 Task: Research Airbnb options in Dishna, Egypt from 1st December, 2023 to 9th December, 2023 for 6 adults.3 bedrooms having 3 beds and 3 bathrooms. Property type can be house. Look for 3 properties as per requirement.
Action: Mouse moved to (610, 142)
Screenshot: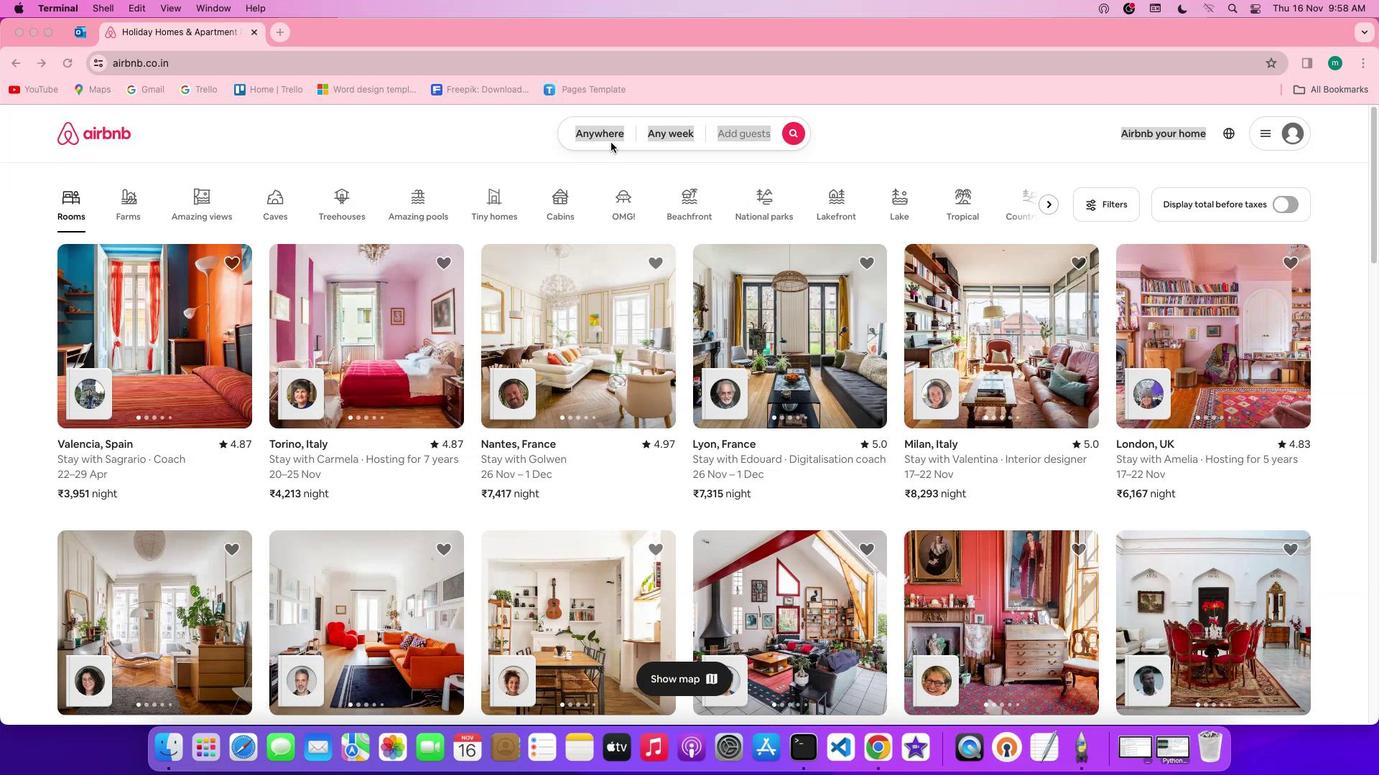 
Action: Mouse pressed left at (610, 142)
Screenshot: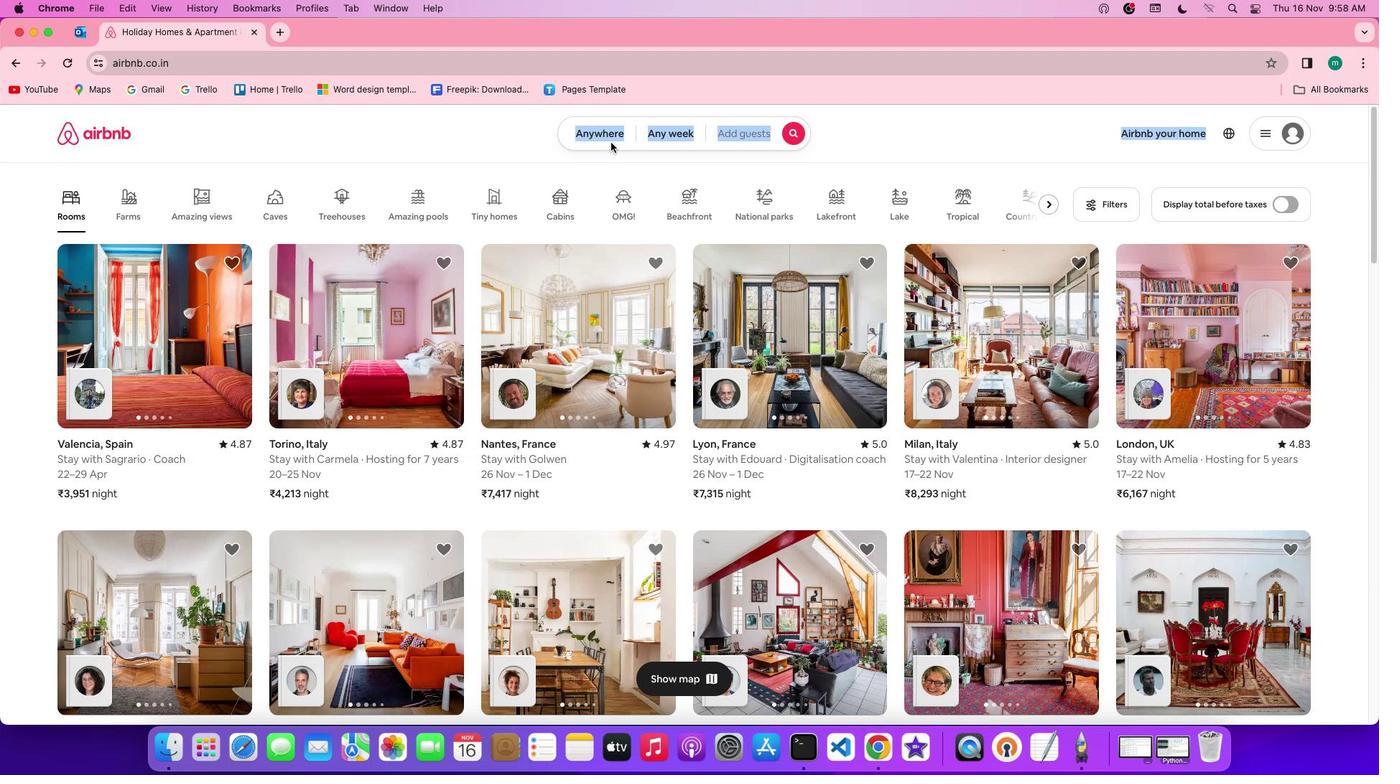 
Action: Mouse pressed left at (610, 142)
Screenshot: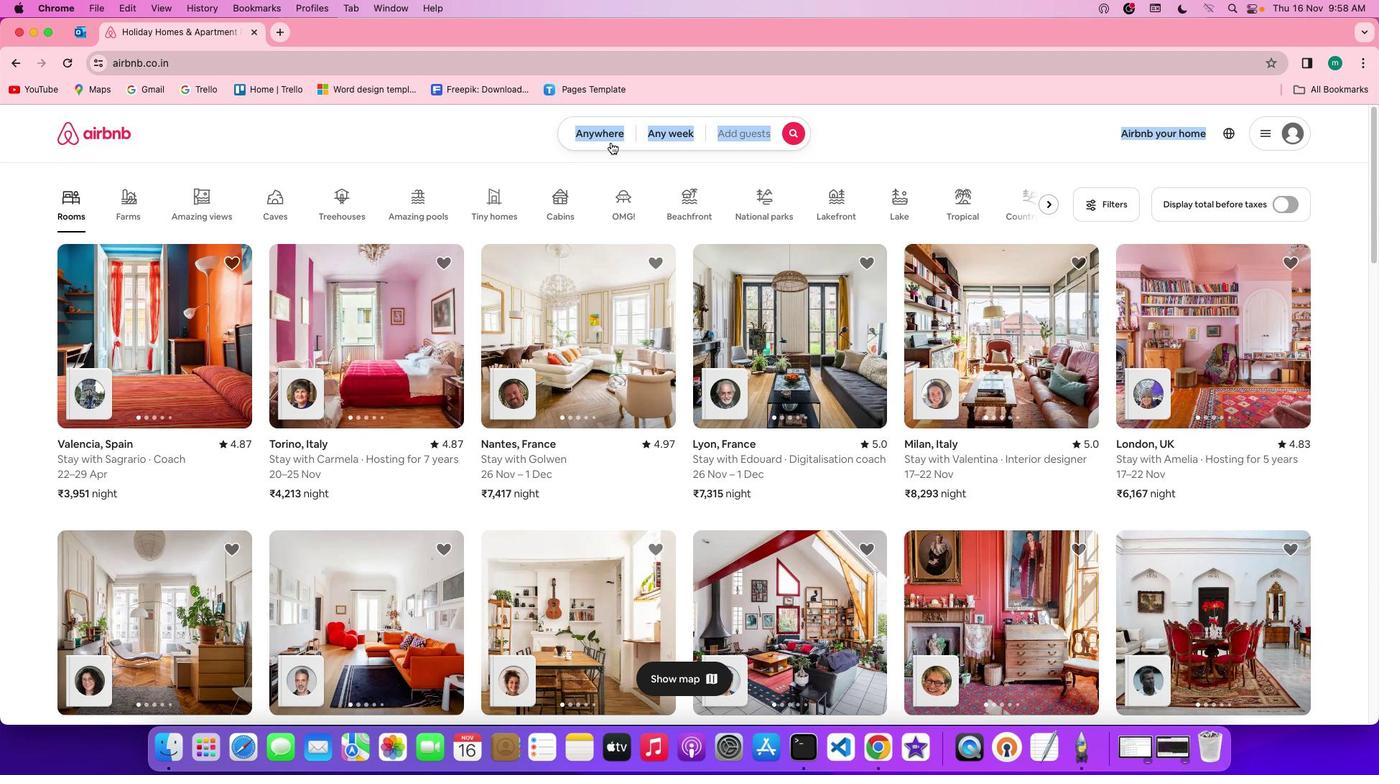
Action: Mouse moved to (553, 183)
Screenshot: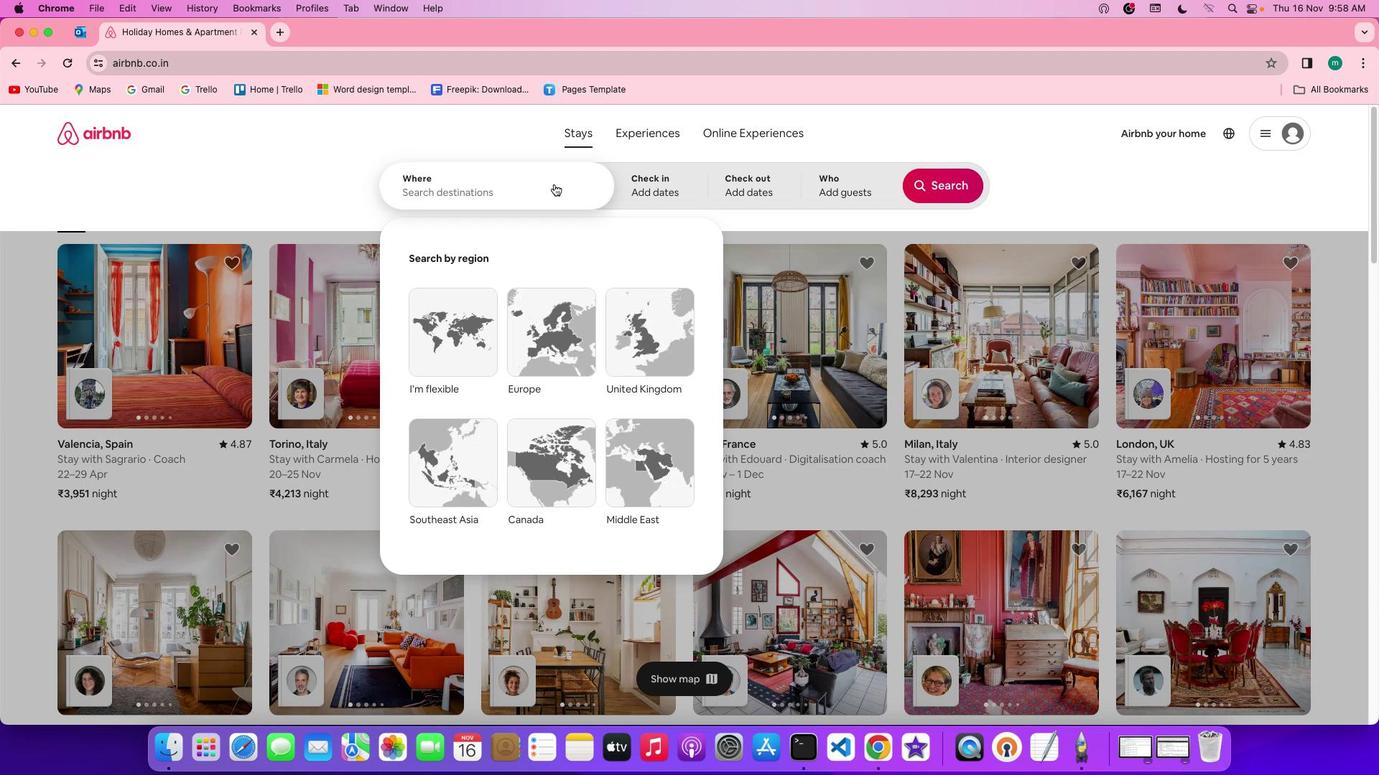
Action: Mouse pressed left at (553, 183)
Screenshot: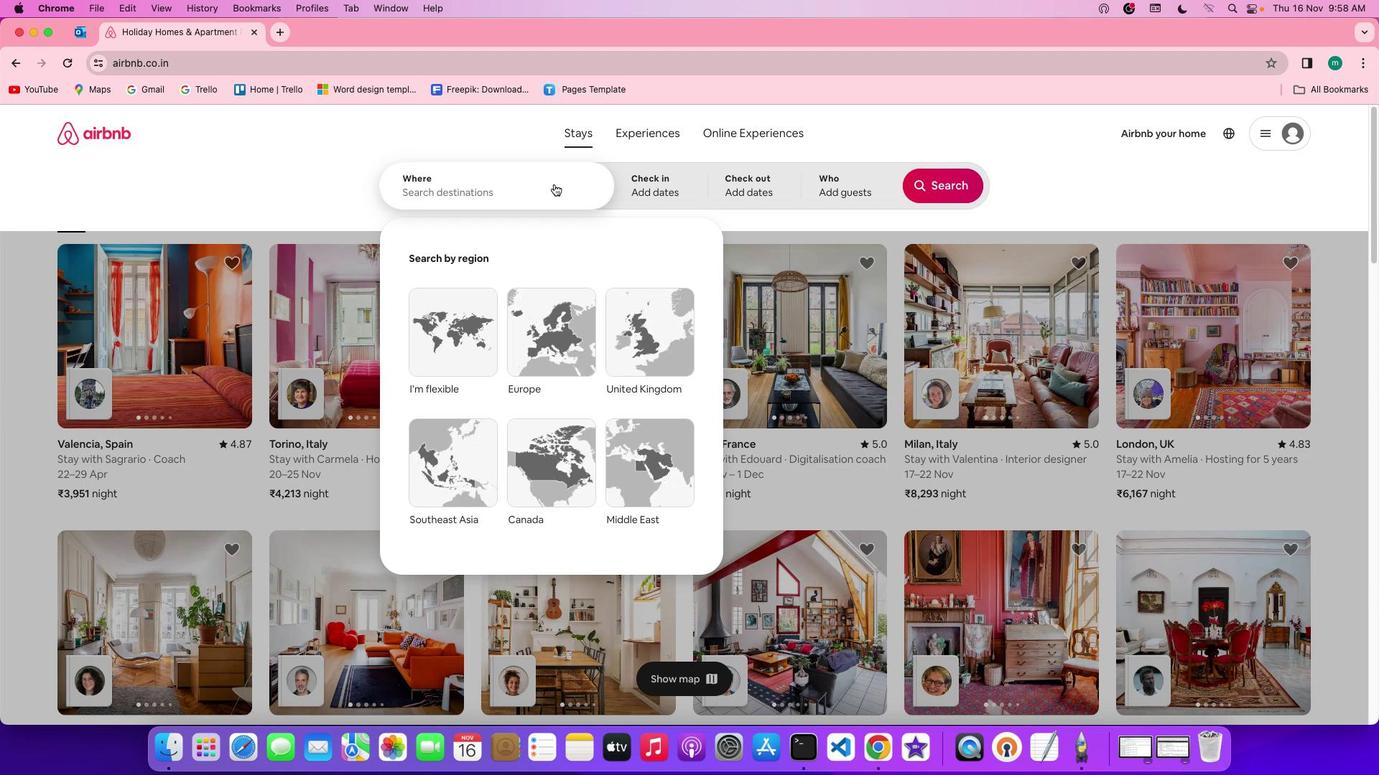 
Action: Key pressed Key.shift'D''i''s''h''n''a'','Key.spaceKey.shift'E''g''y''p''t'
Screenshot: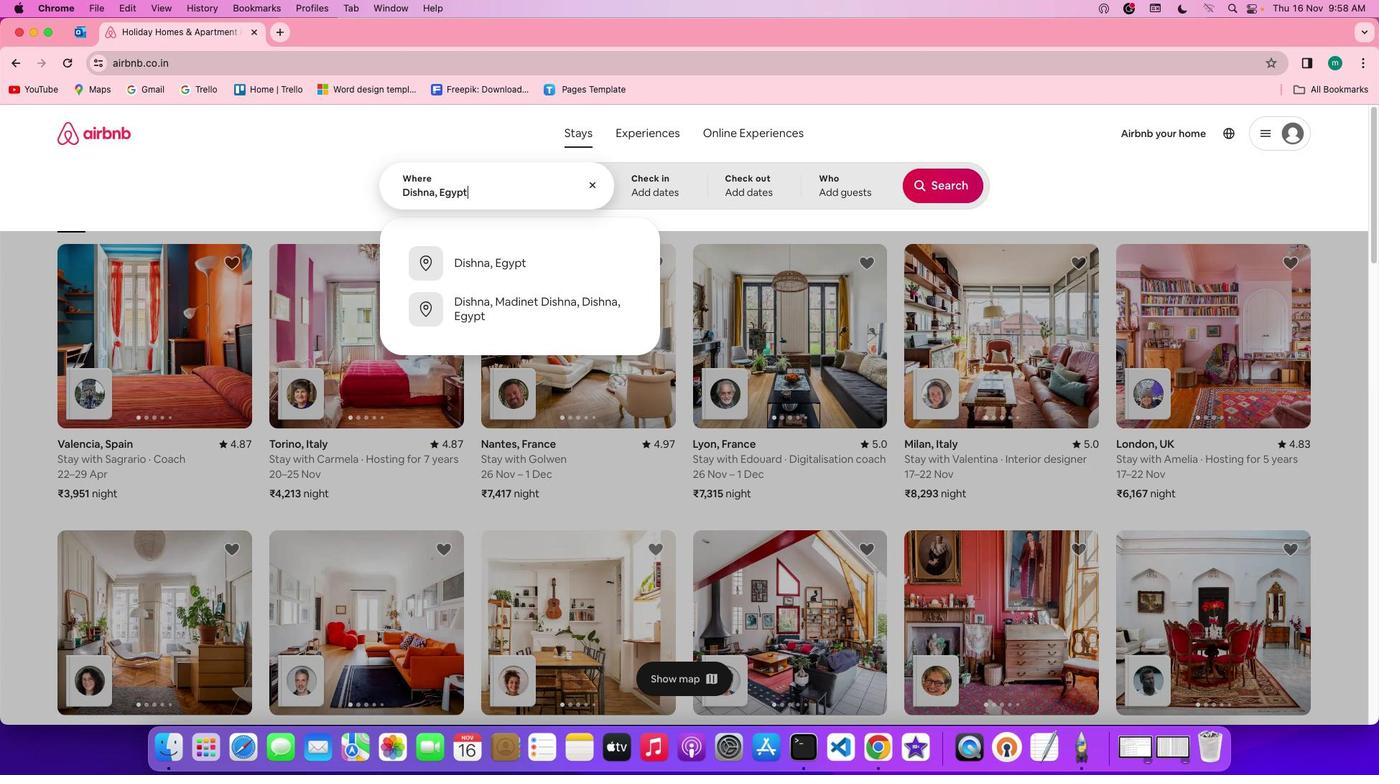 
Action: Mouse moved to (668, 189)
Screenshot: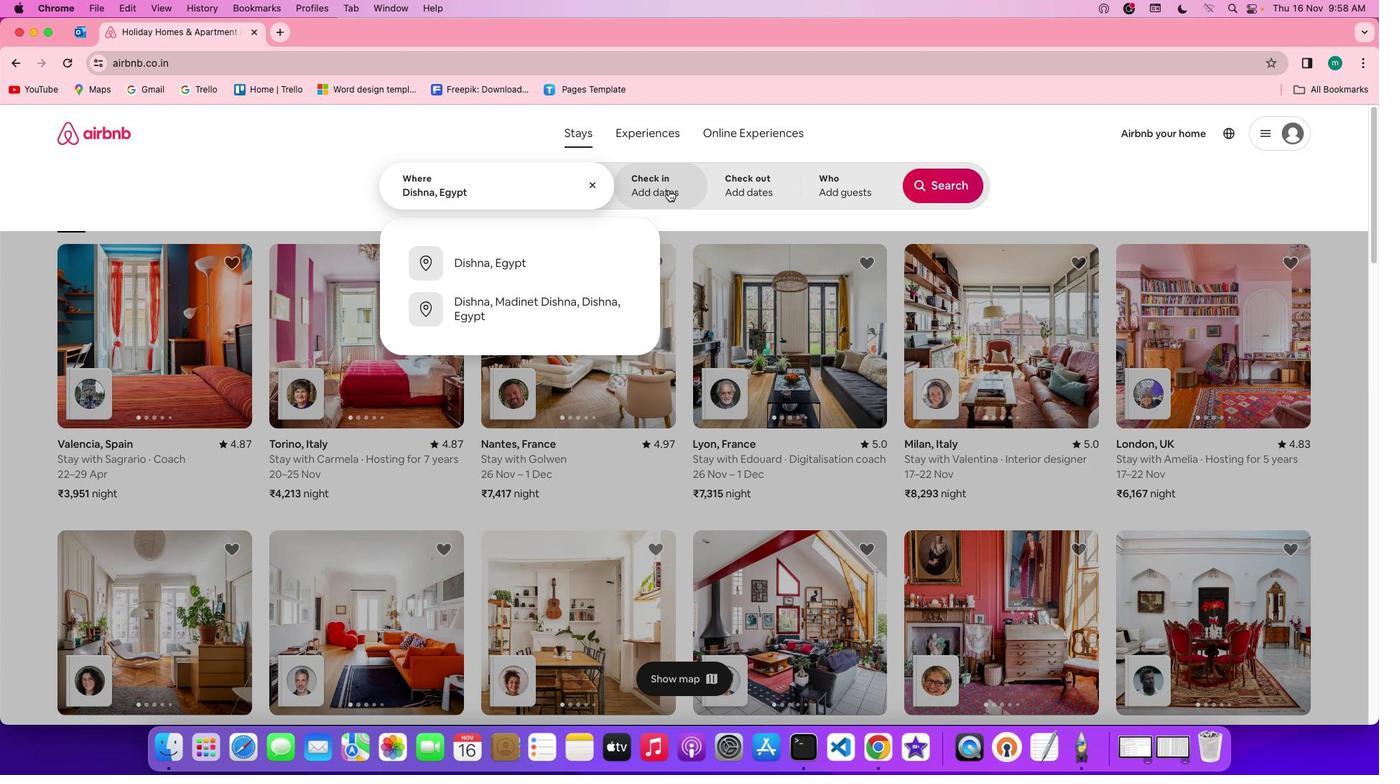 
Action: Mouse pressed left at (668, 189)
Screenshot: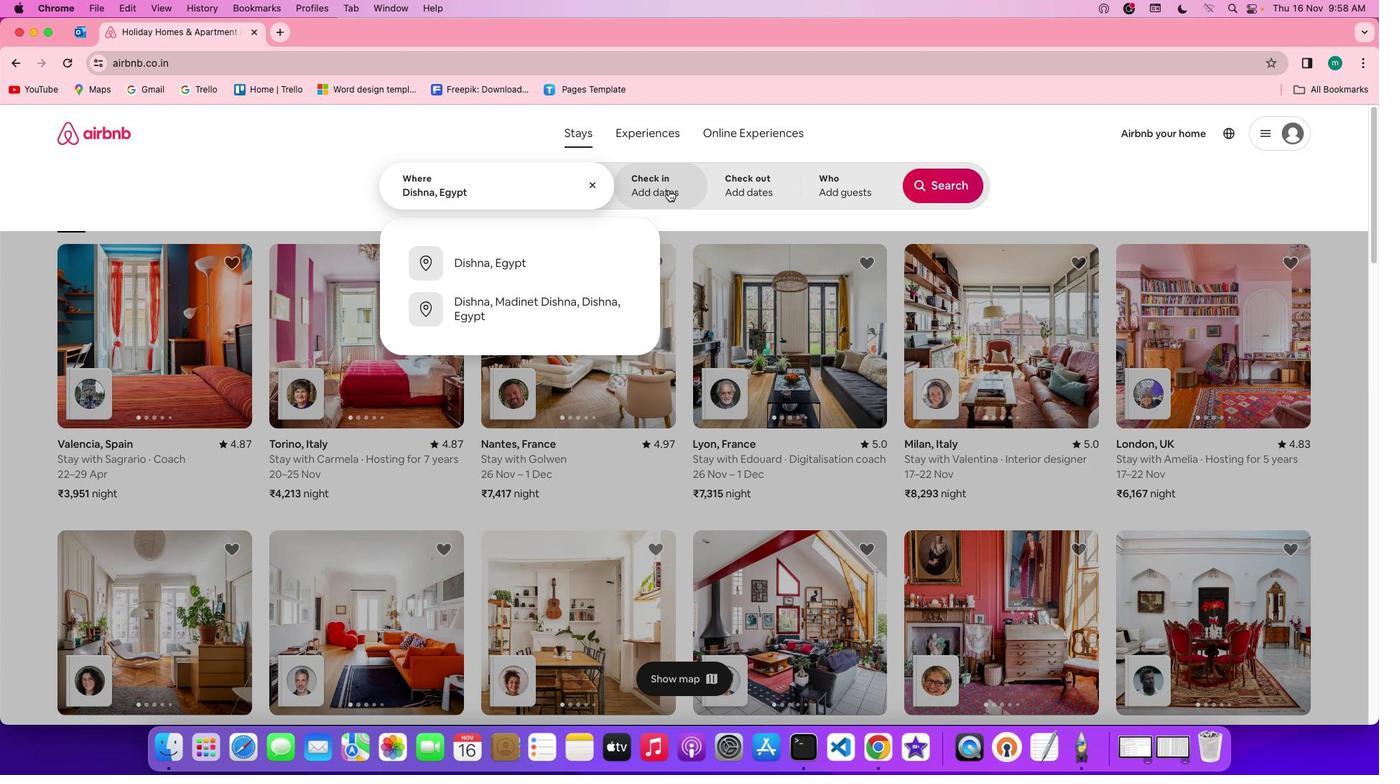 
Action: Mouse moved to (896, 359)
Screenshot: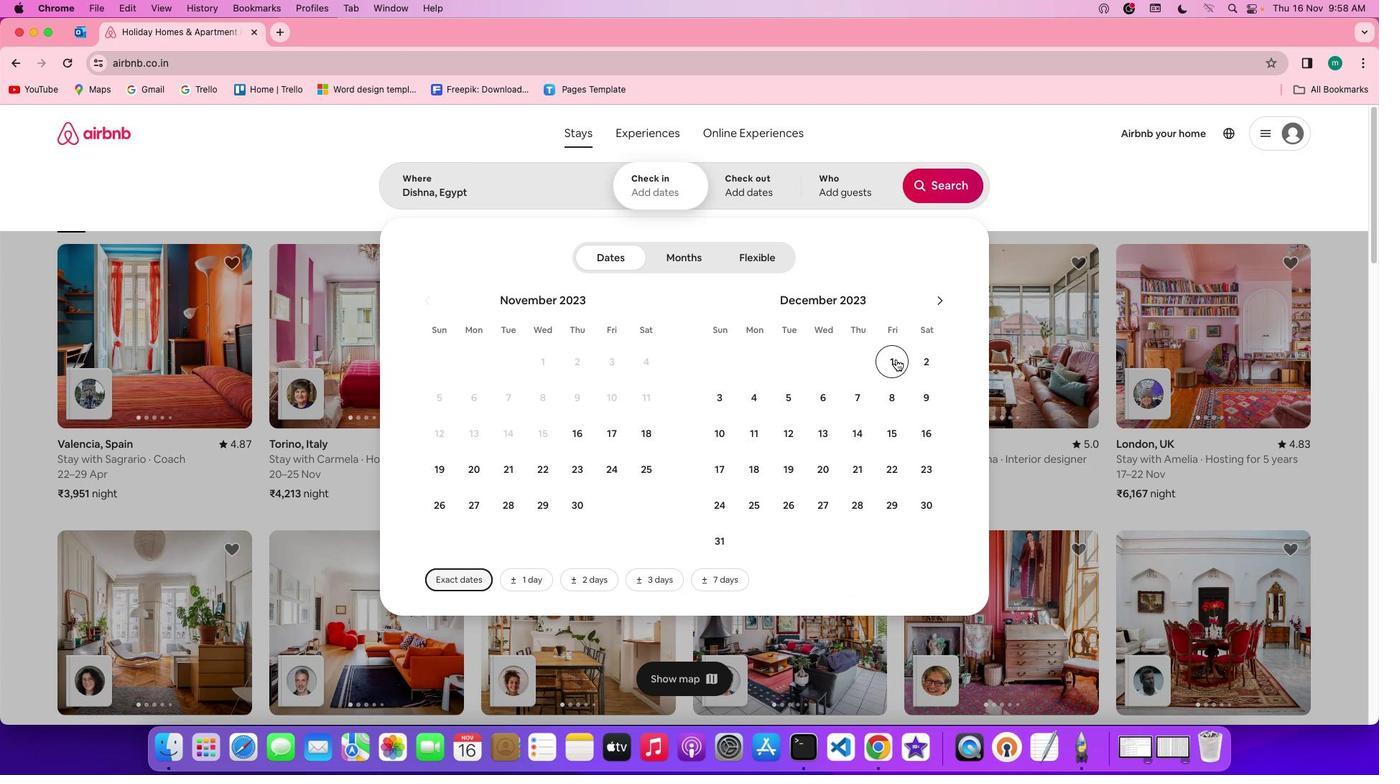 
Action: Mouse pressed left at (896, 359)
Screenshot: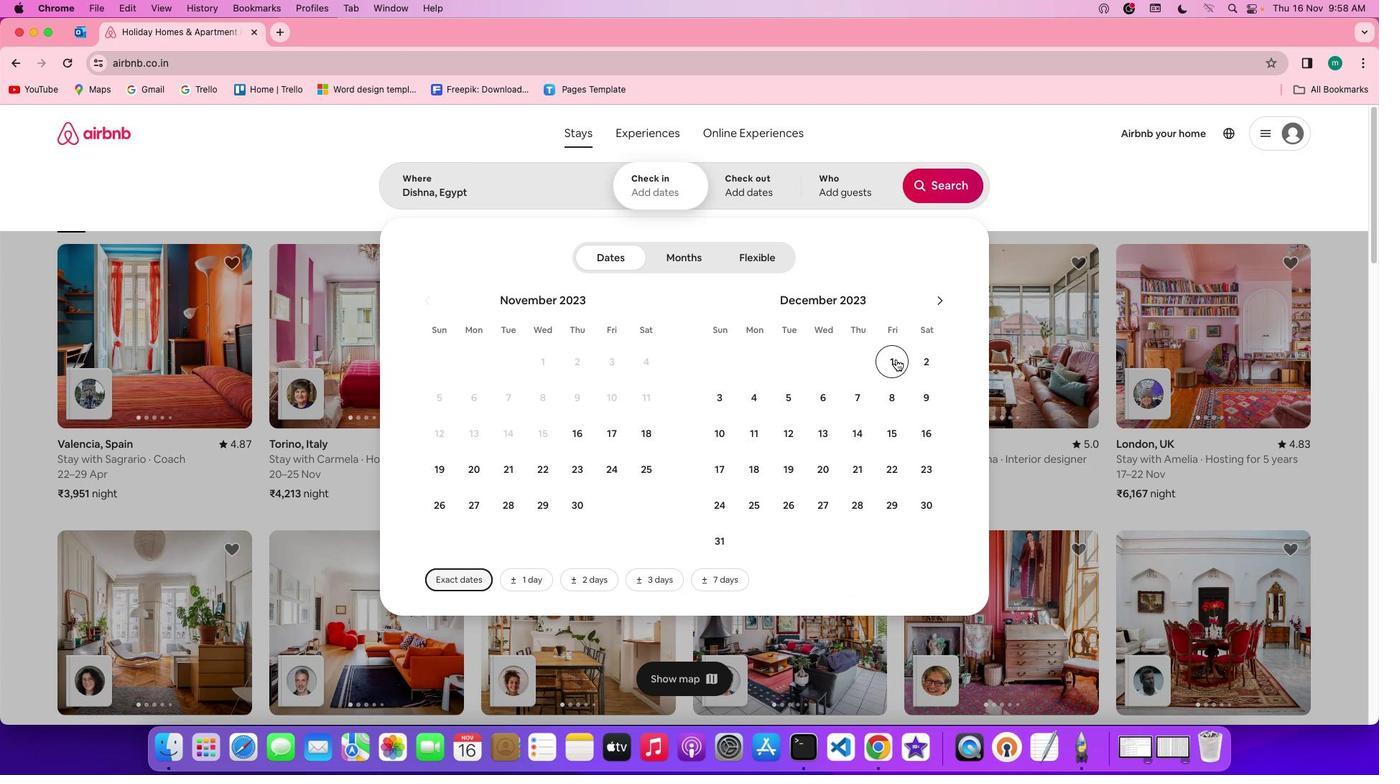 
Action: Mouse moved to (913, 401)
Screenshot: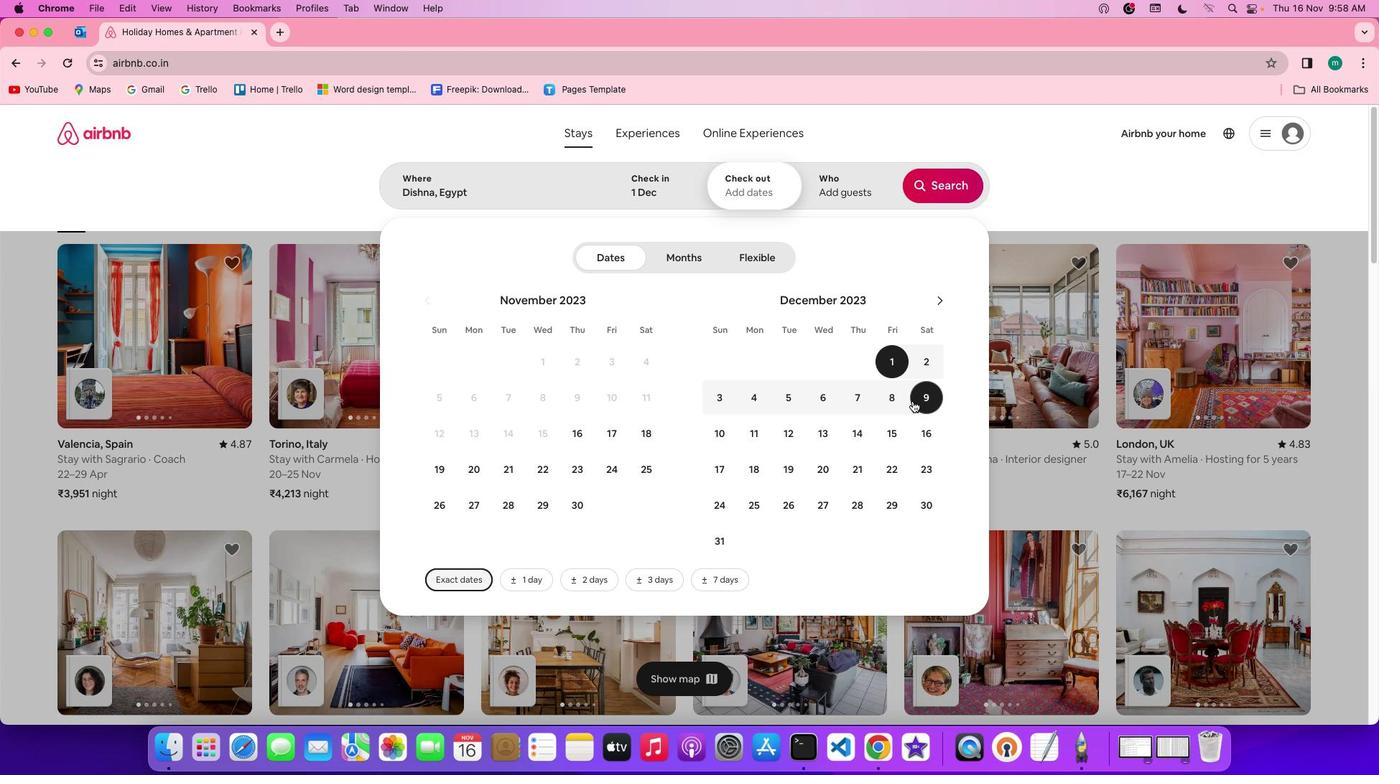 
Action: Mouse pressed left at (913, 401)
Screenshot: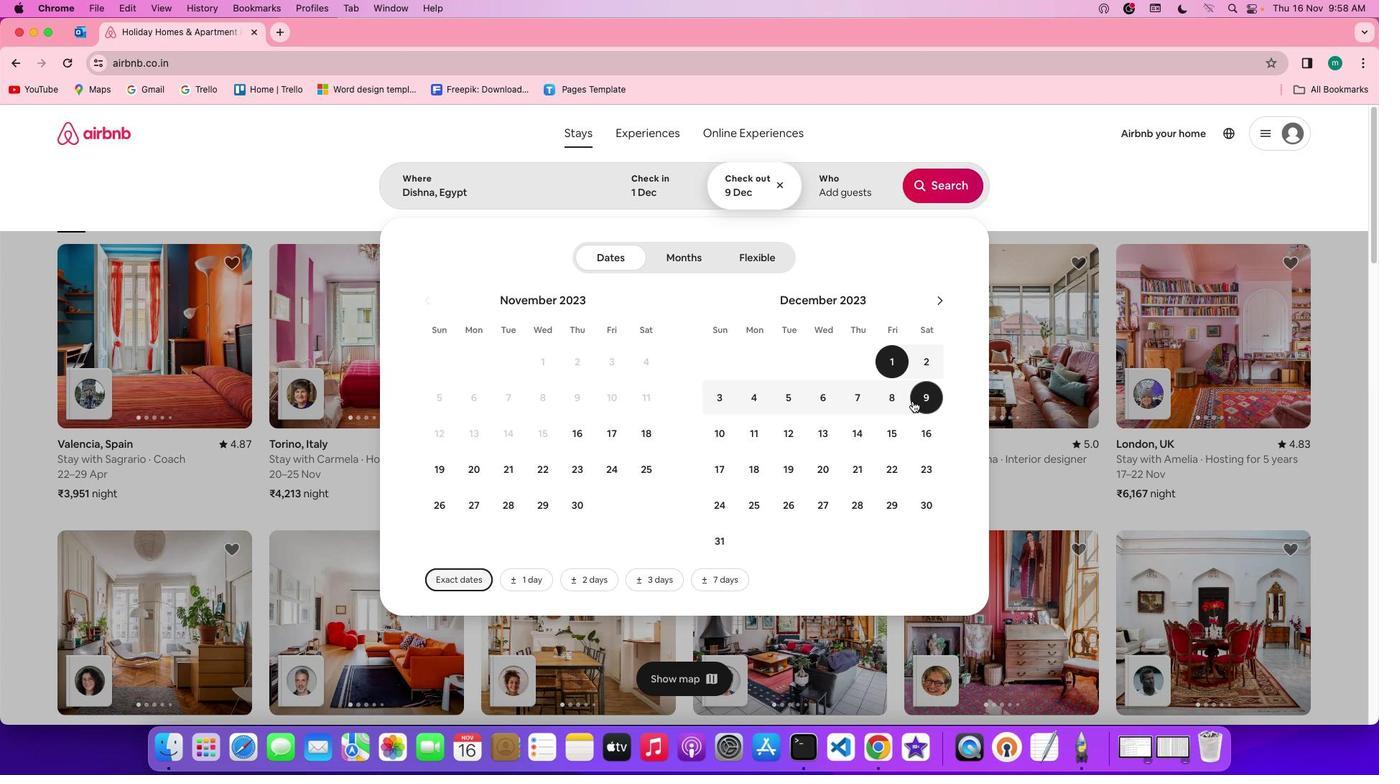 
Action: Mouse moved to (866, 196)
Screenshot: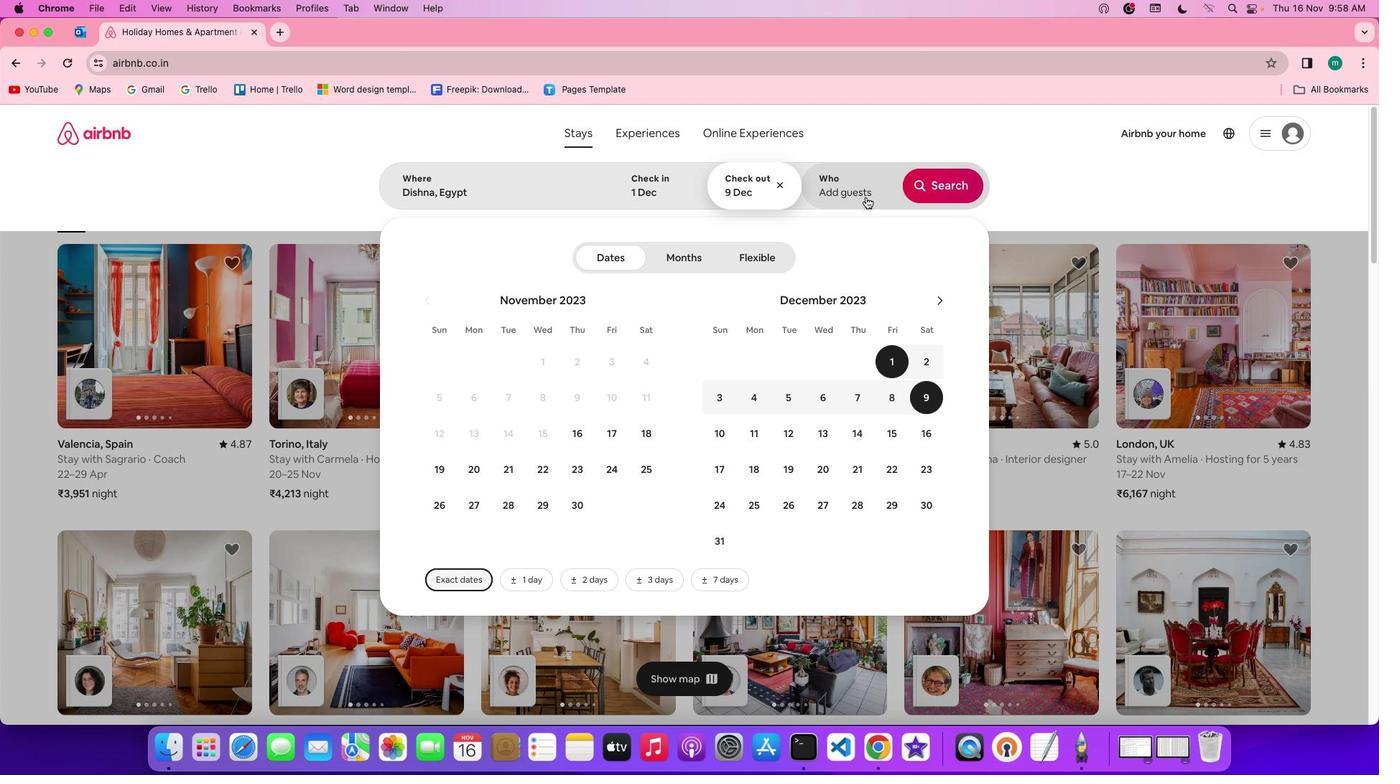 
Action: Mouse pressed left at (866, 196)
Screenshot: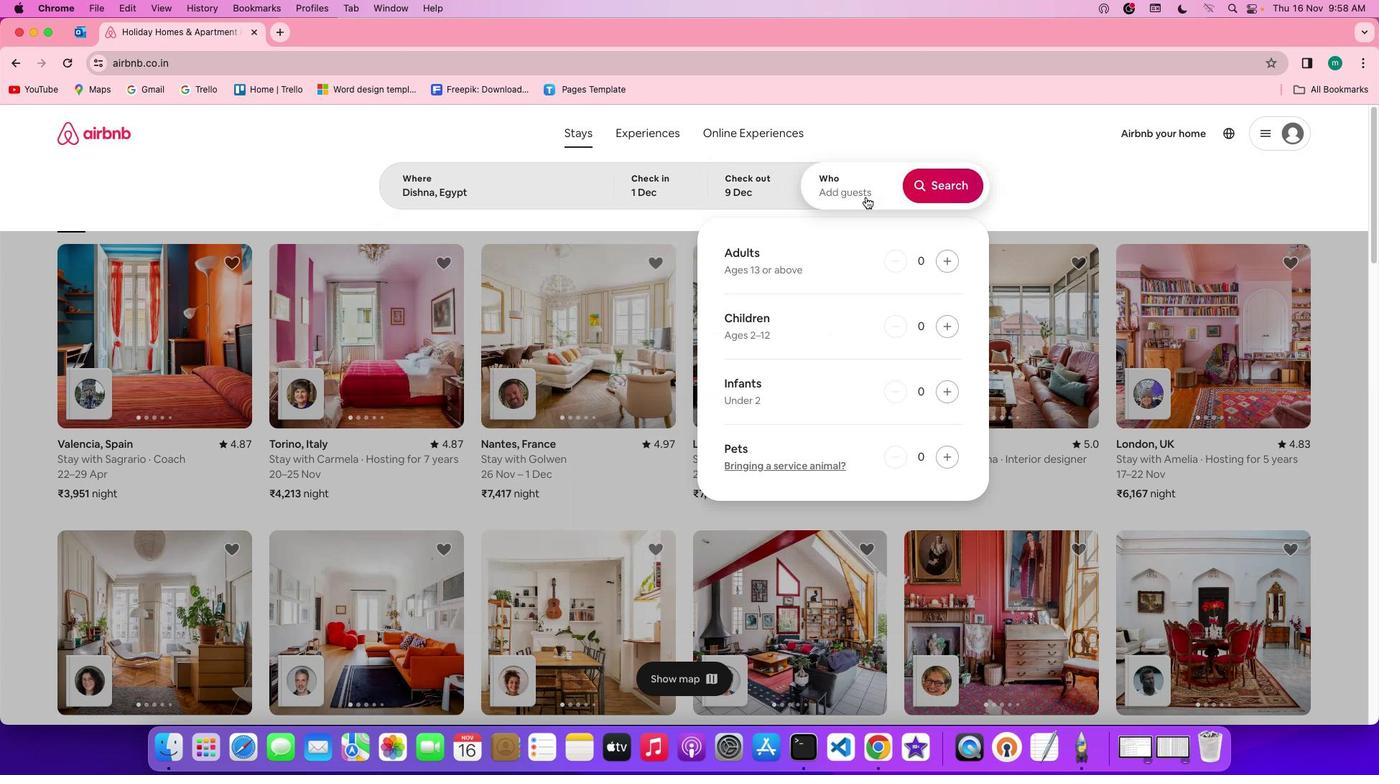 
Action: Mouse moved to (950, 269)
Screenshot: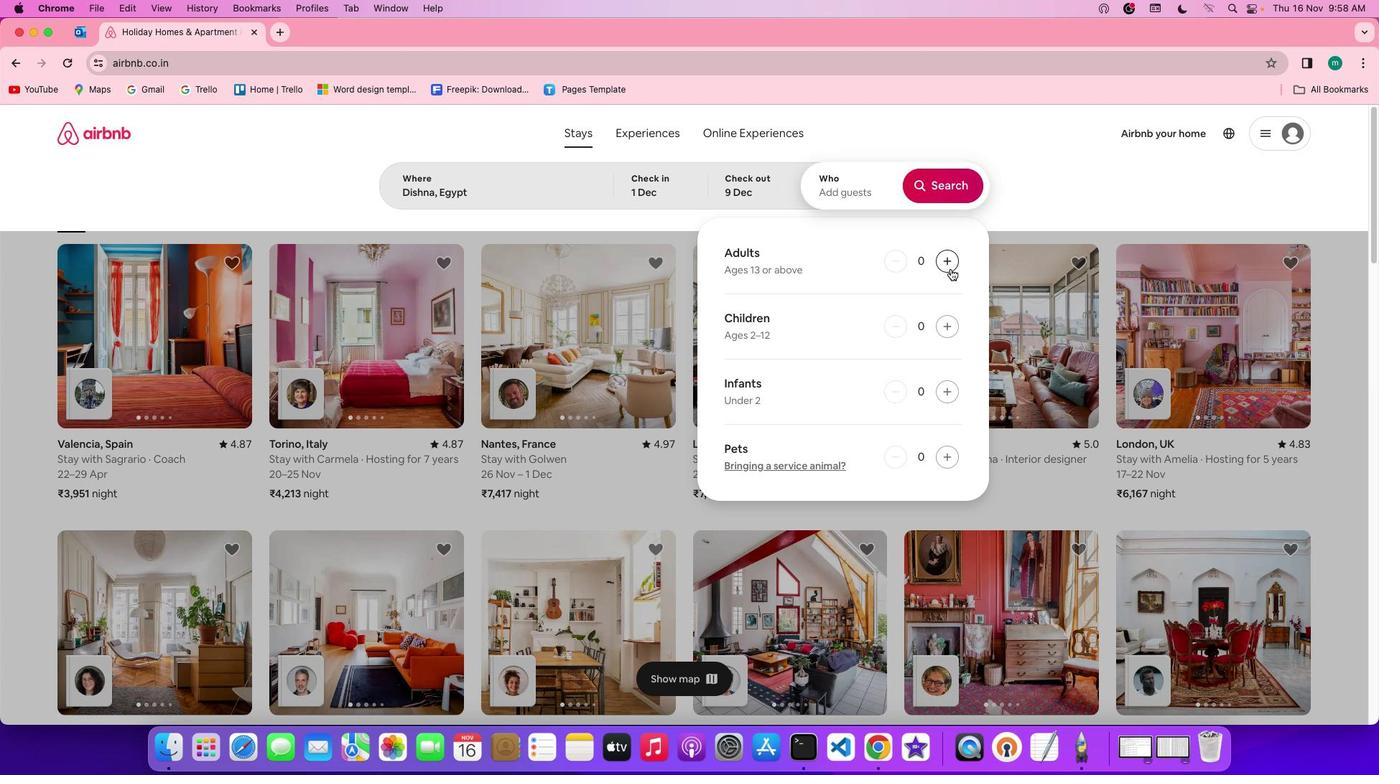 
Action: Mouse pressed left at (950, 269)
Screenshot: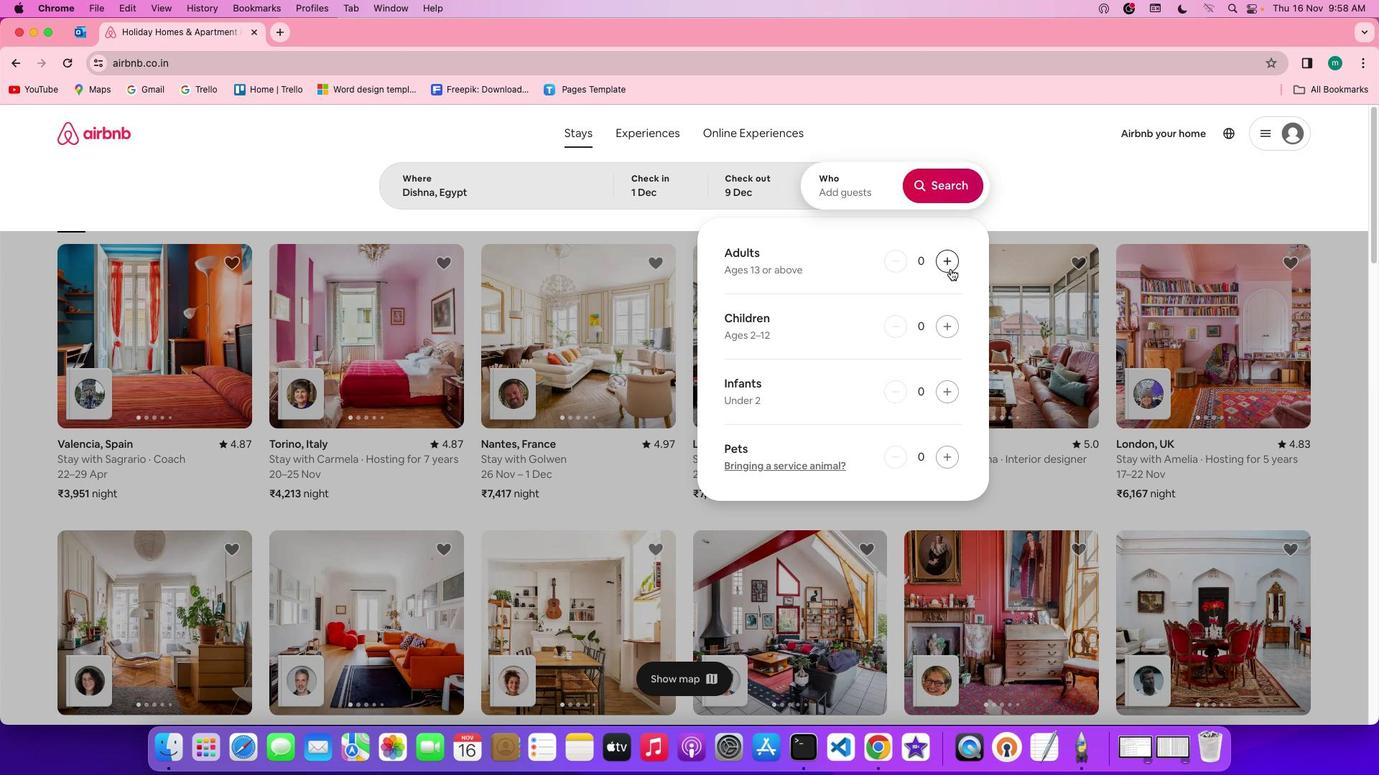 
Action: Mouse pressed left at (950, 269)
Screenshot: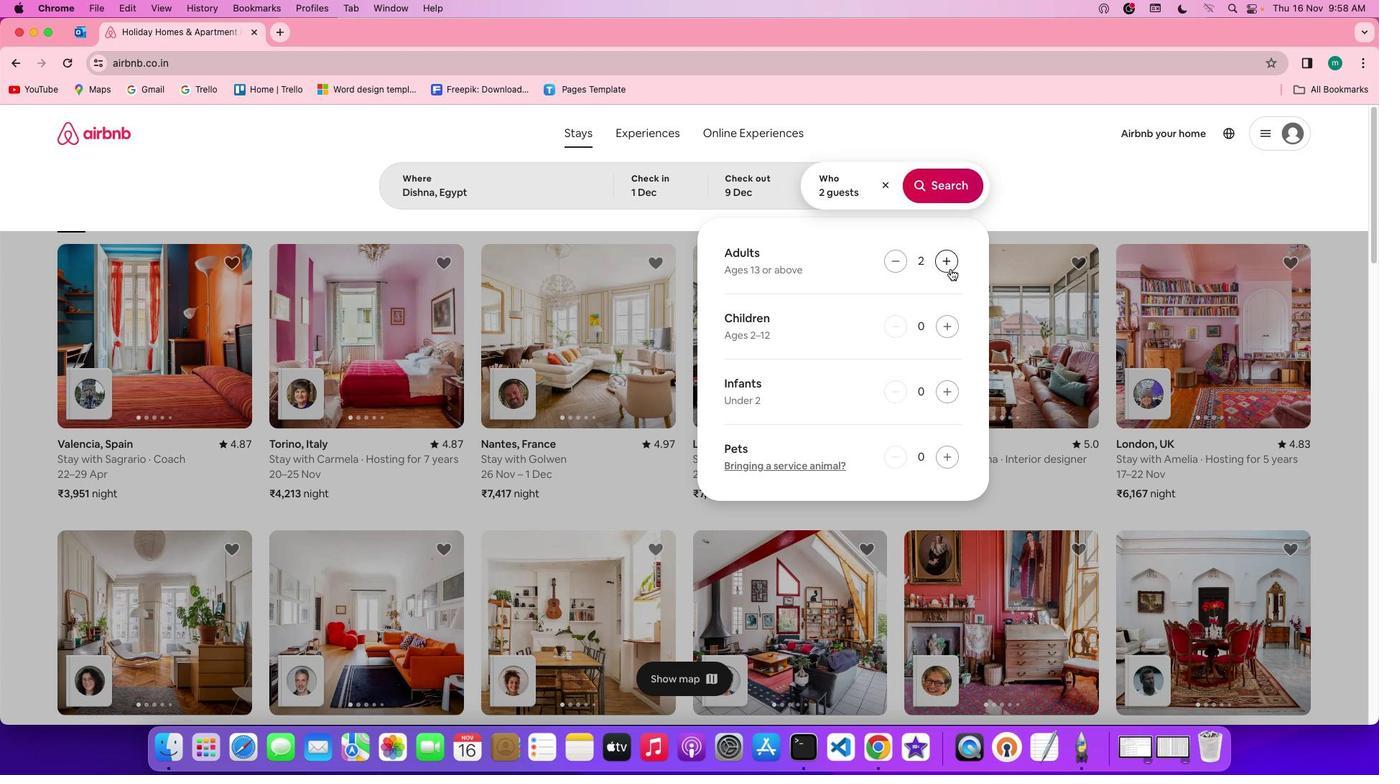 
Action: Mouse pressed left at (950, 269)
Screenshot: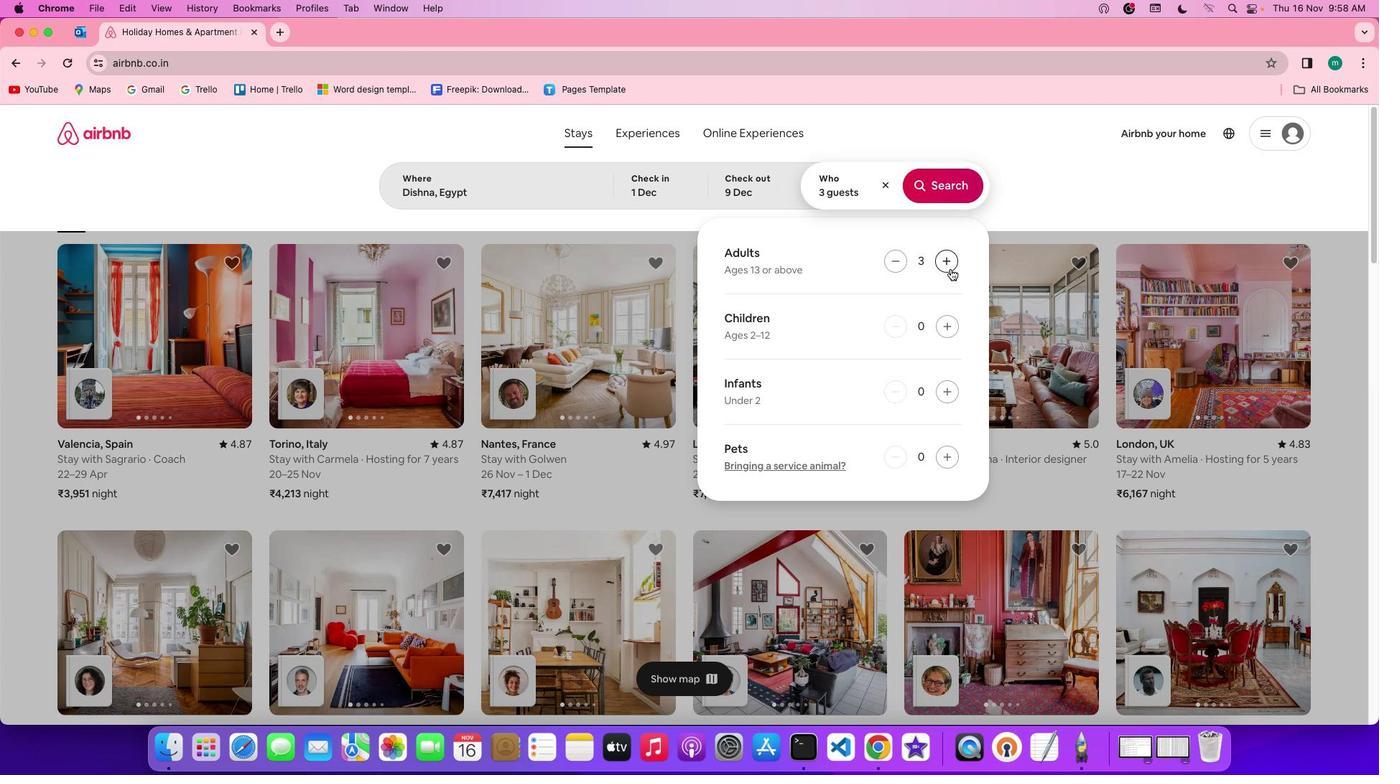 
Action: Mouse moved to (950, 258)
Screenshot: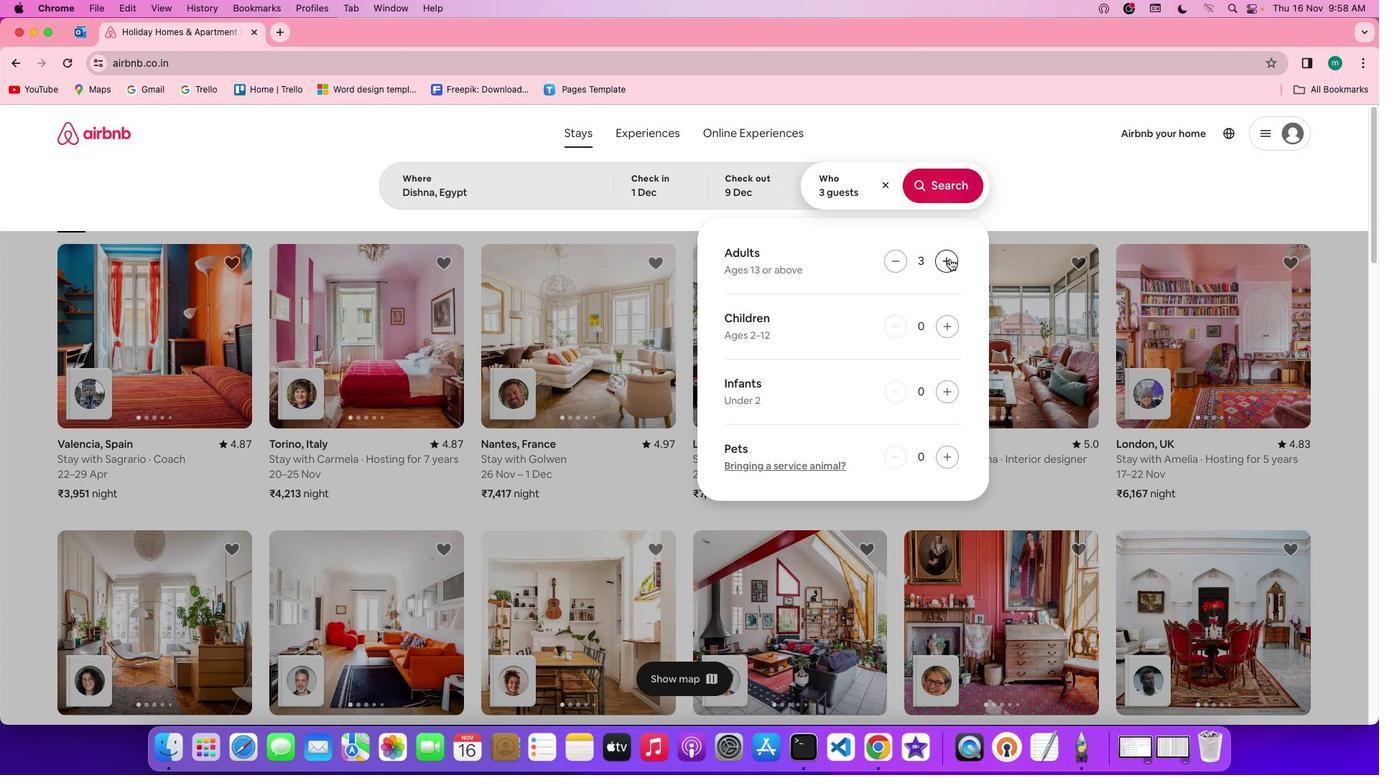 
Action: Mouse pressed left at (950, 258)
Screenshot: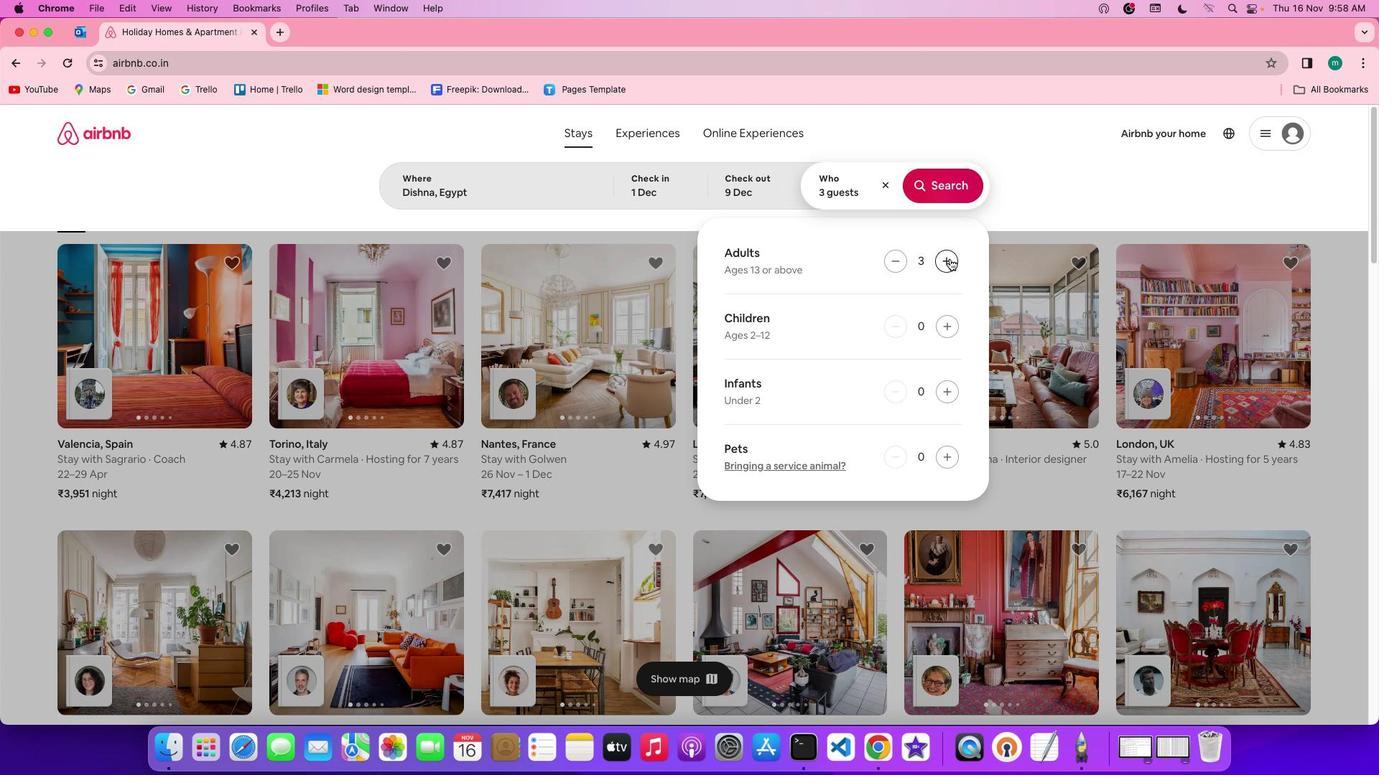 
Action: Mouse pressed left at (950, 258)
Screenshot: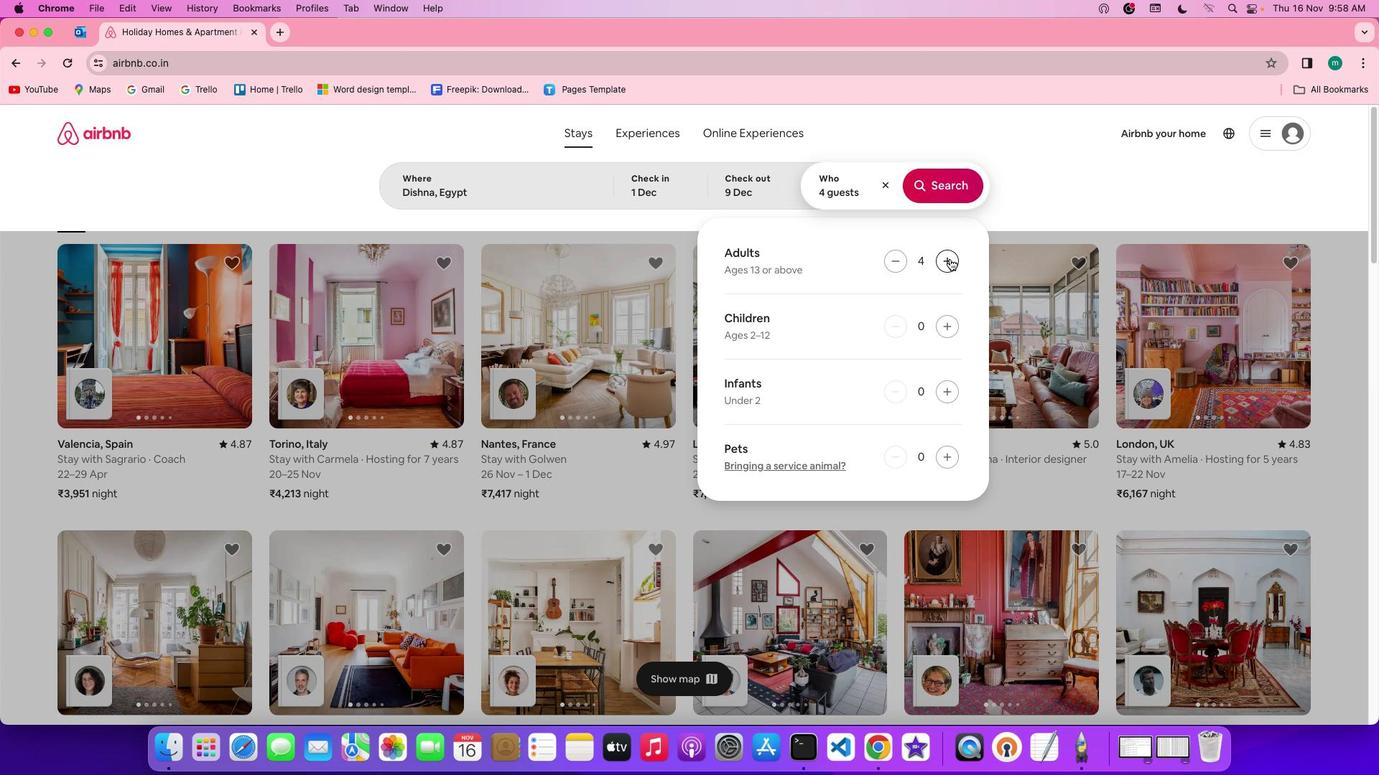 
Action: Mouse pressed left at (950, 258)
Screenshot: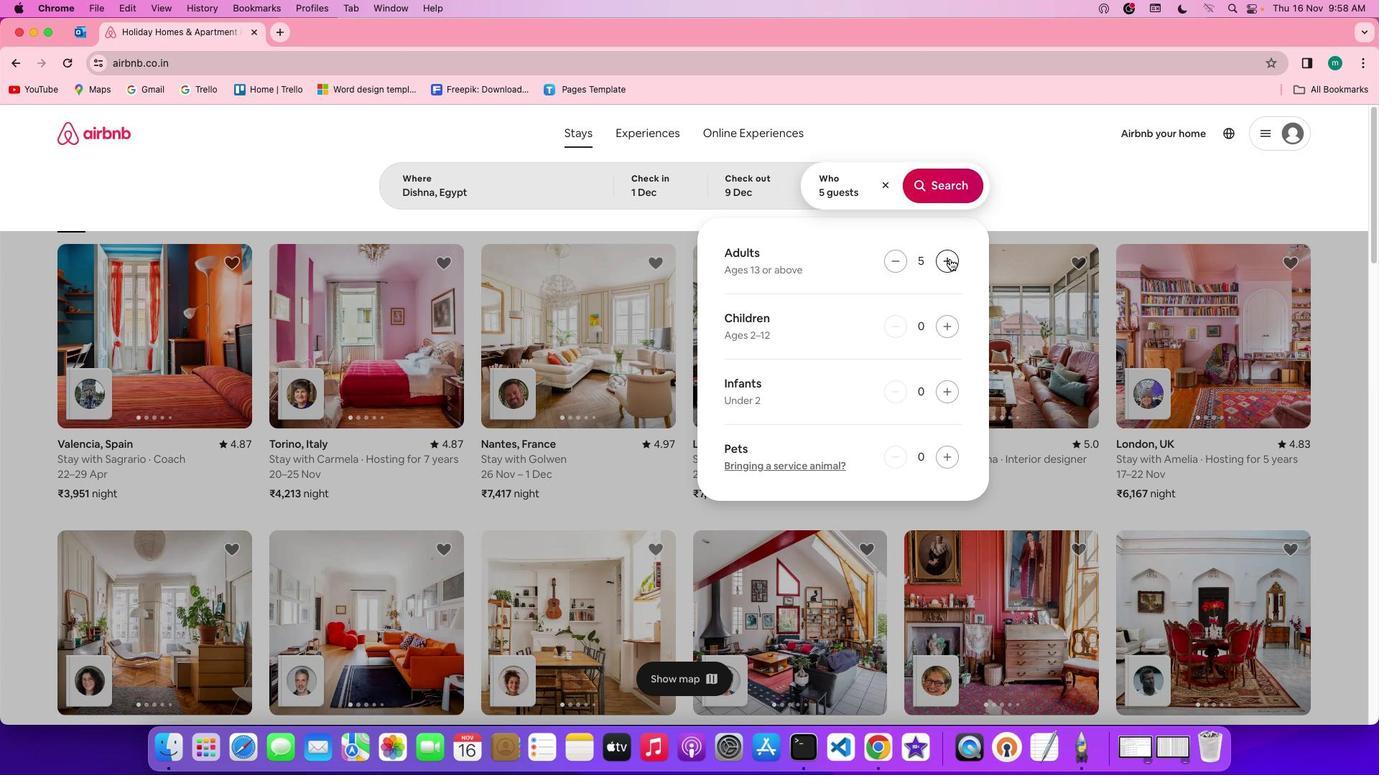 
Action: Mouse moved to (943, 188)
Screenshot: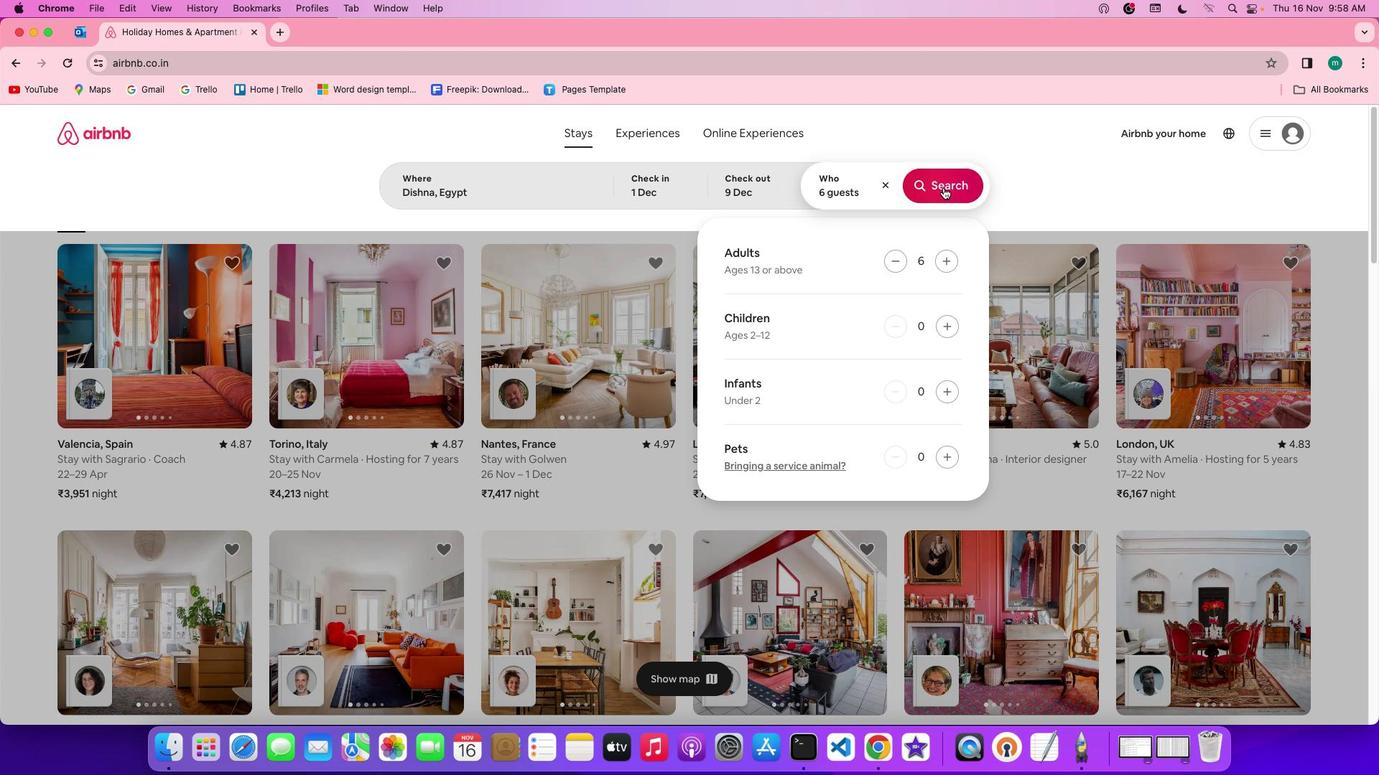 
Action: Mouse pressed left at (943, 188)
Screenshot: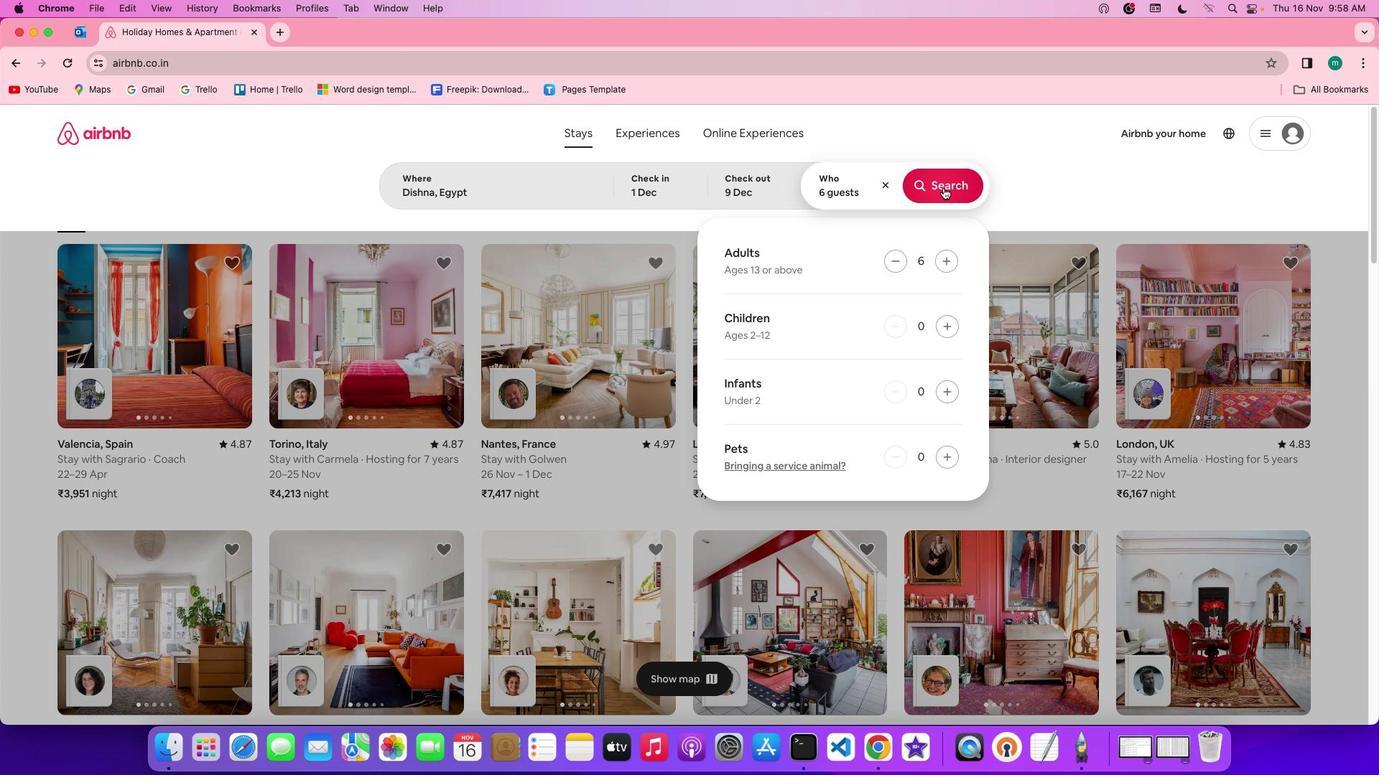 
Action: Mouse moved to (1154, 192)
Screenshot: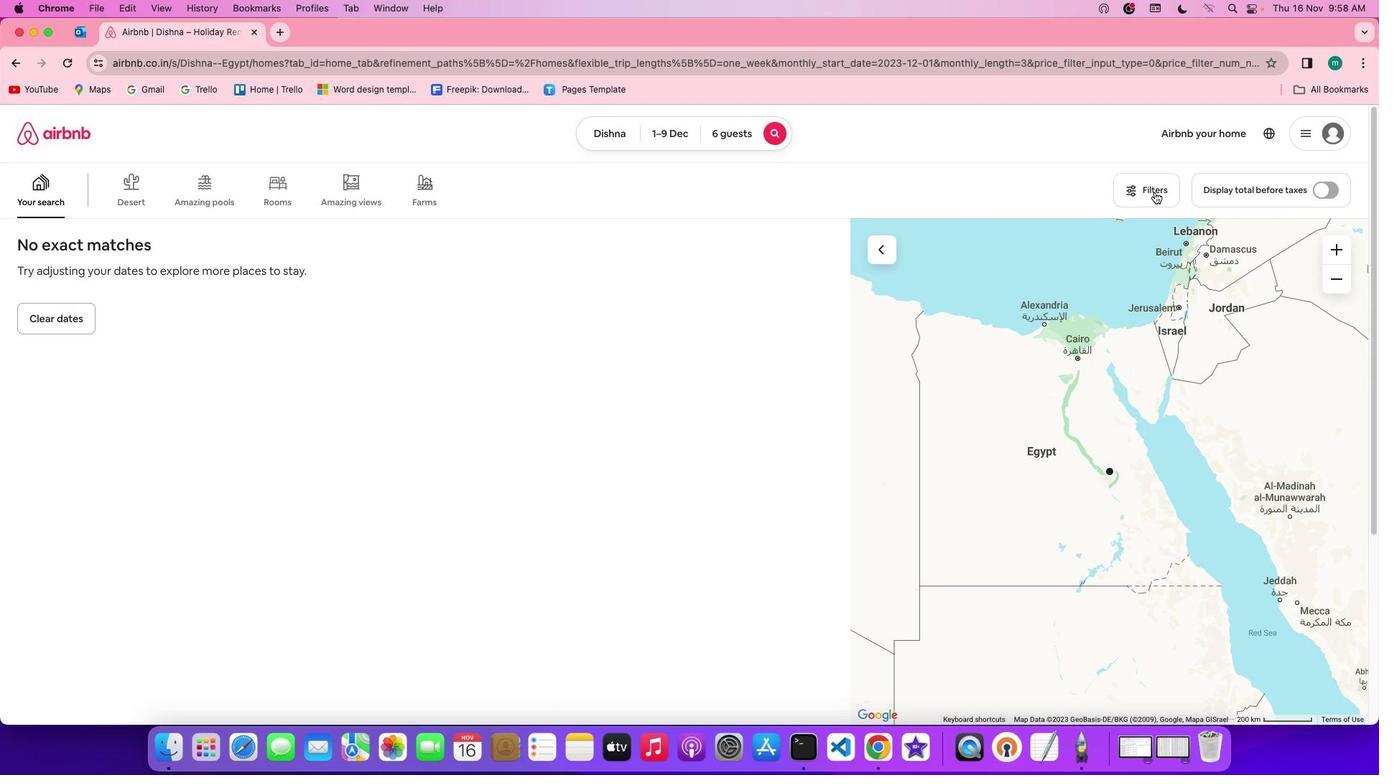 
Action: Mouse pressed left at (1154, 192)
Screenshot: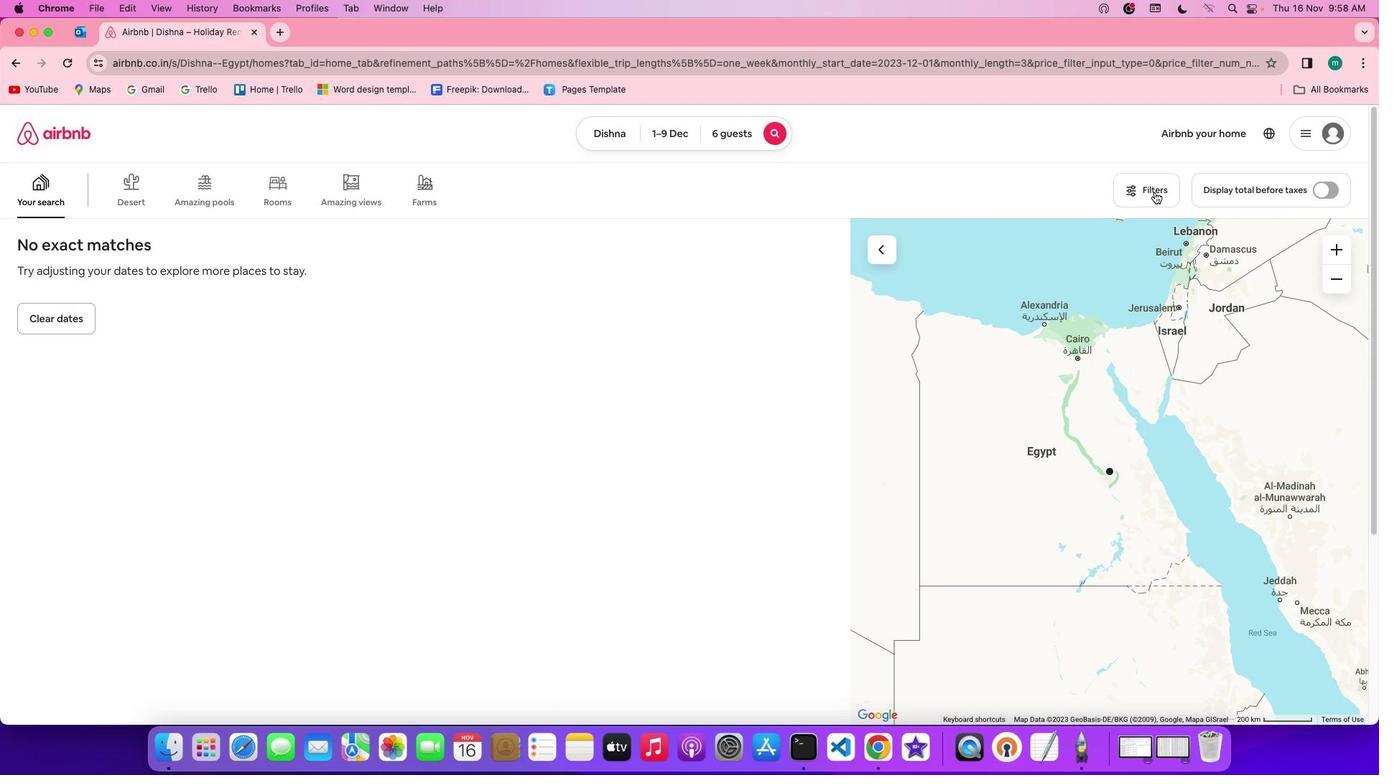 
Action: Mouse moved to (716, 433)
Screenshot: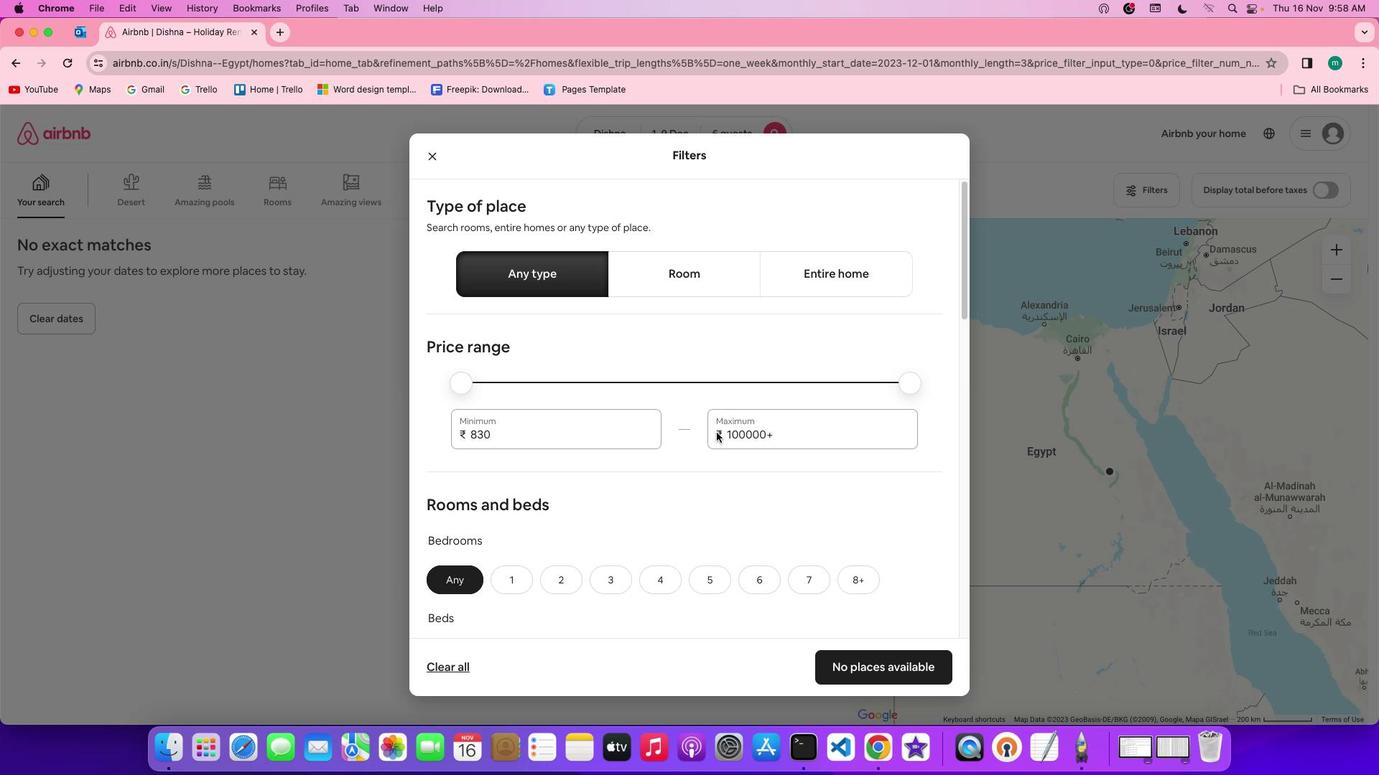
Action: Mouse scrolled (716, 433) with delta (0, 0)
Screenshot: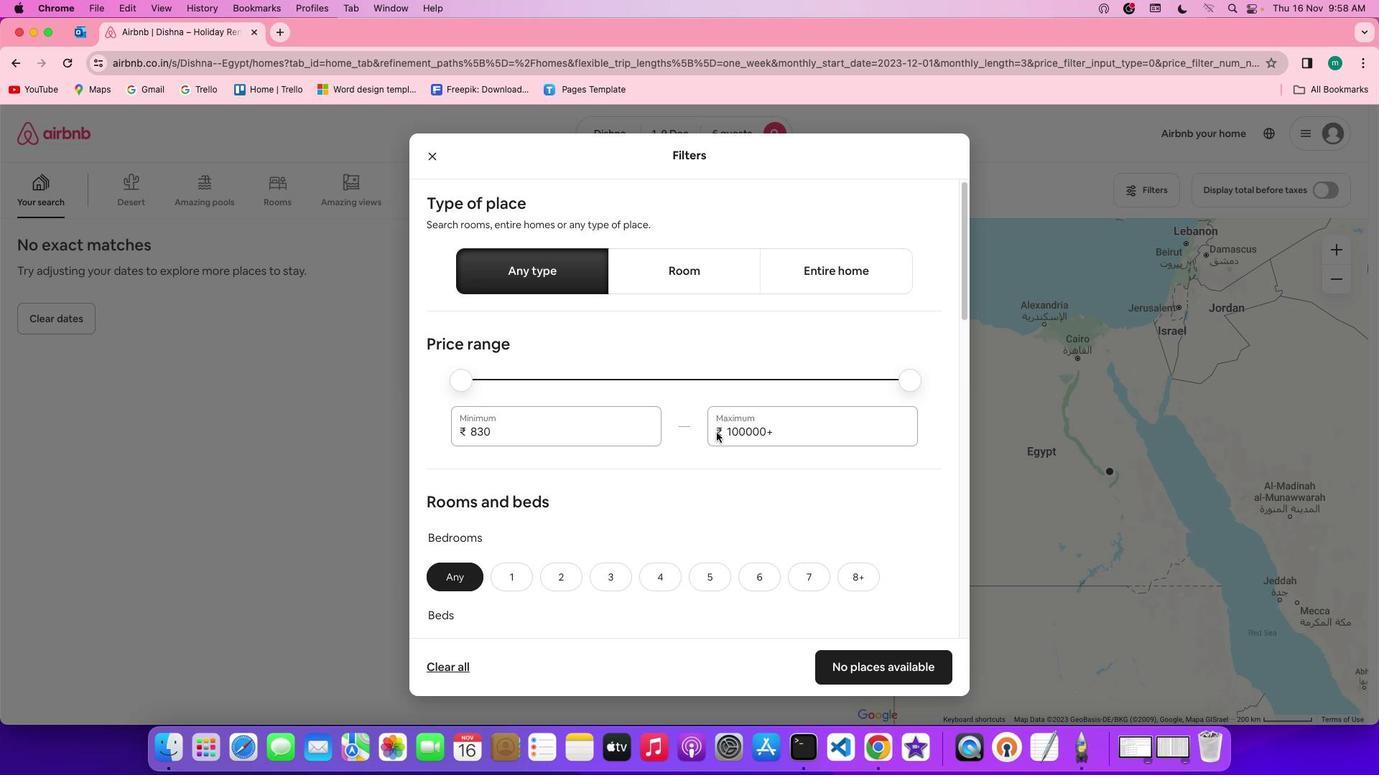 
Action: Mouse scrolled (716, 433) with delta (0, 0)
Screenshot: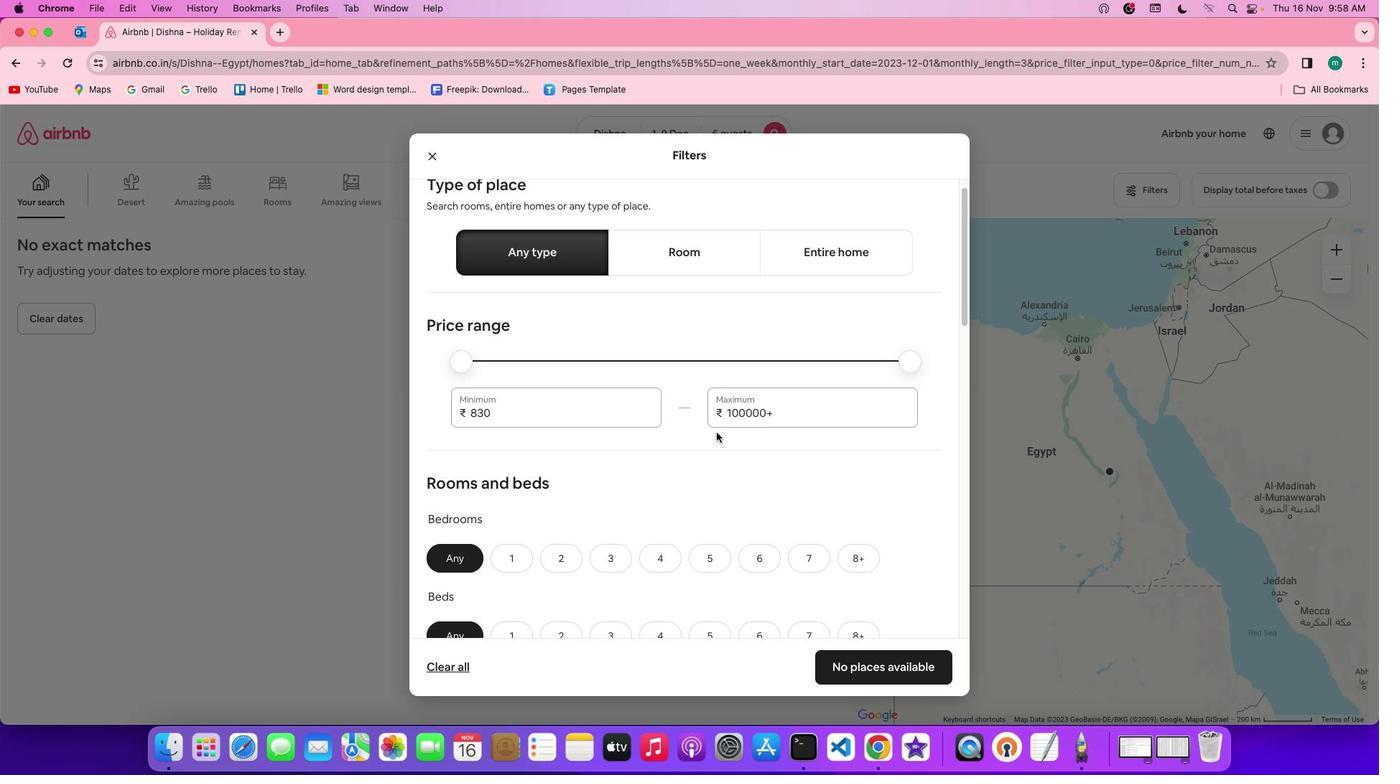 
Action: Mouse scrolled (716, 433) with delta (0, -1)
Screenshot: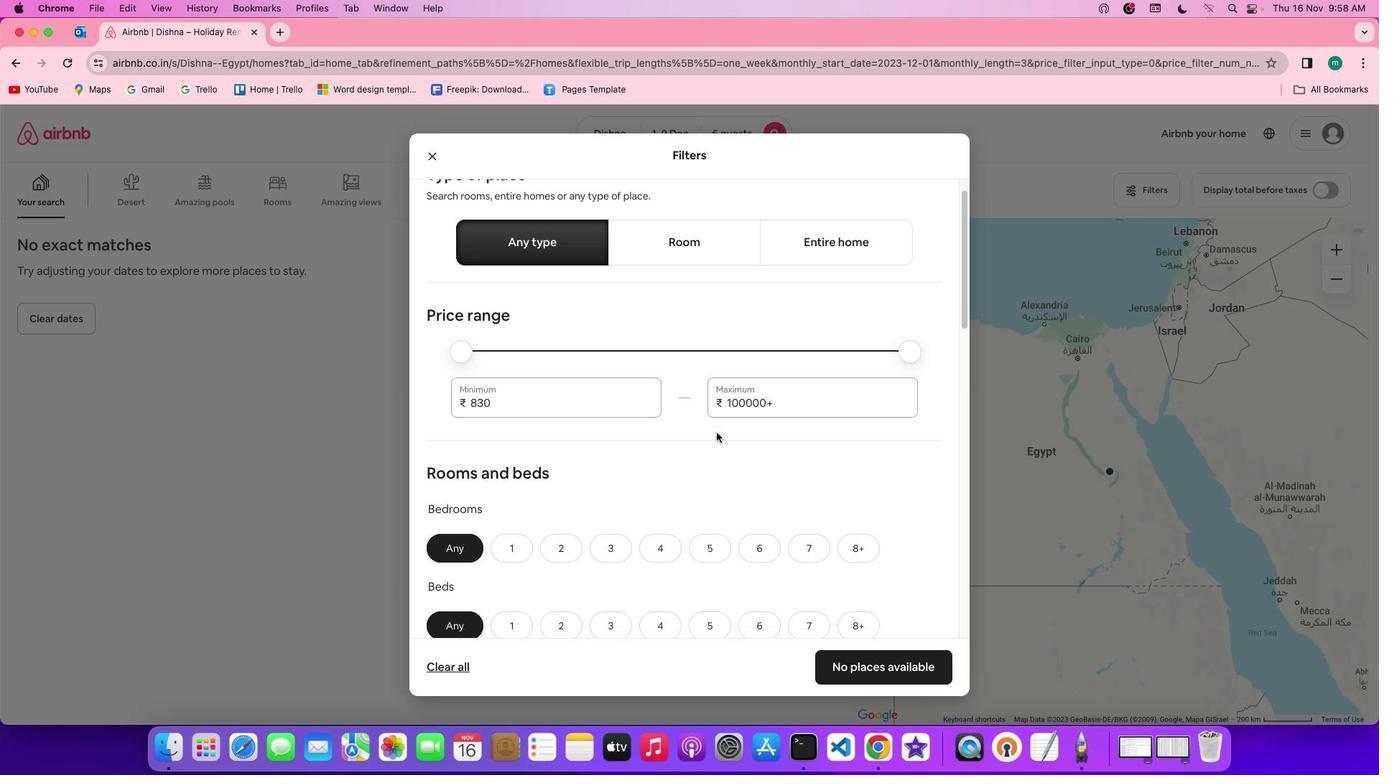 
Action: Mouse scrolled (716, 433) with delta (0, -2)
Screenshot: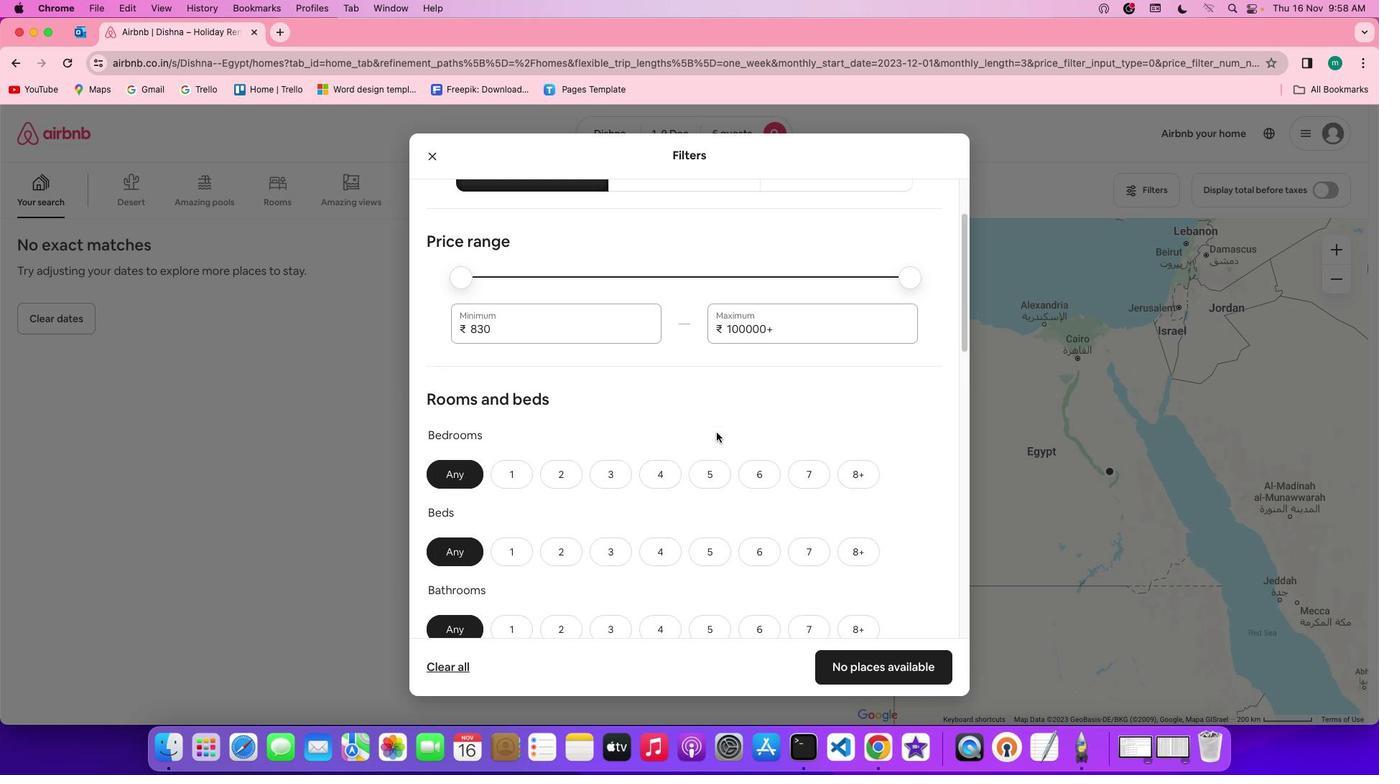 
Action: Mouse scrolled (716, 433) with delta (0, 0)
Screenshot: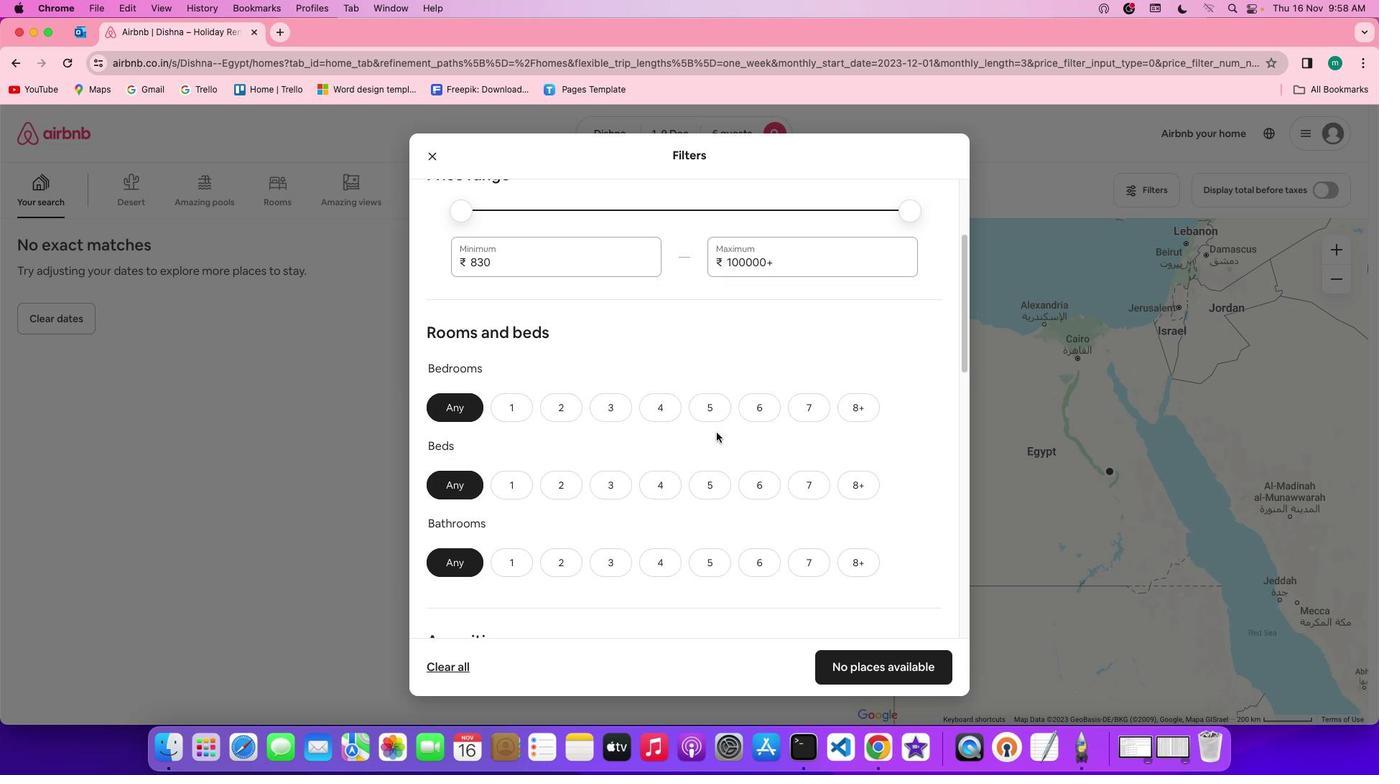 
Action: Mouse scrolled (716, 433) with delta (0, 0)
Screenshot: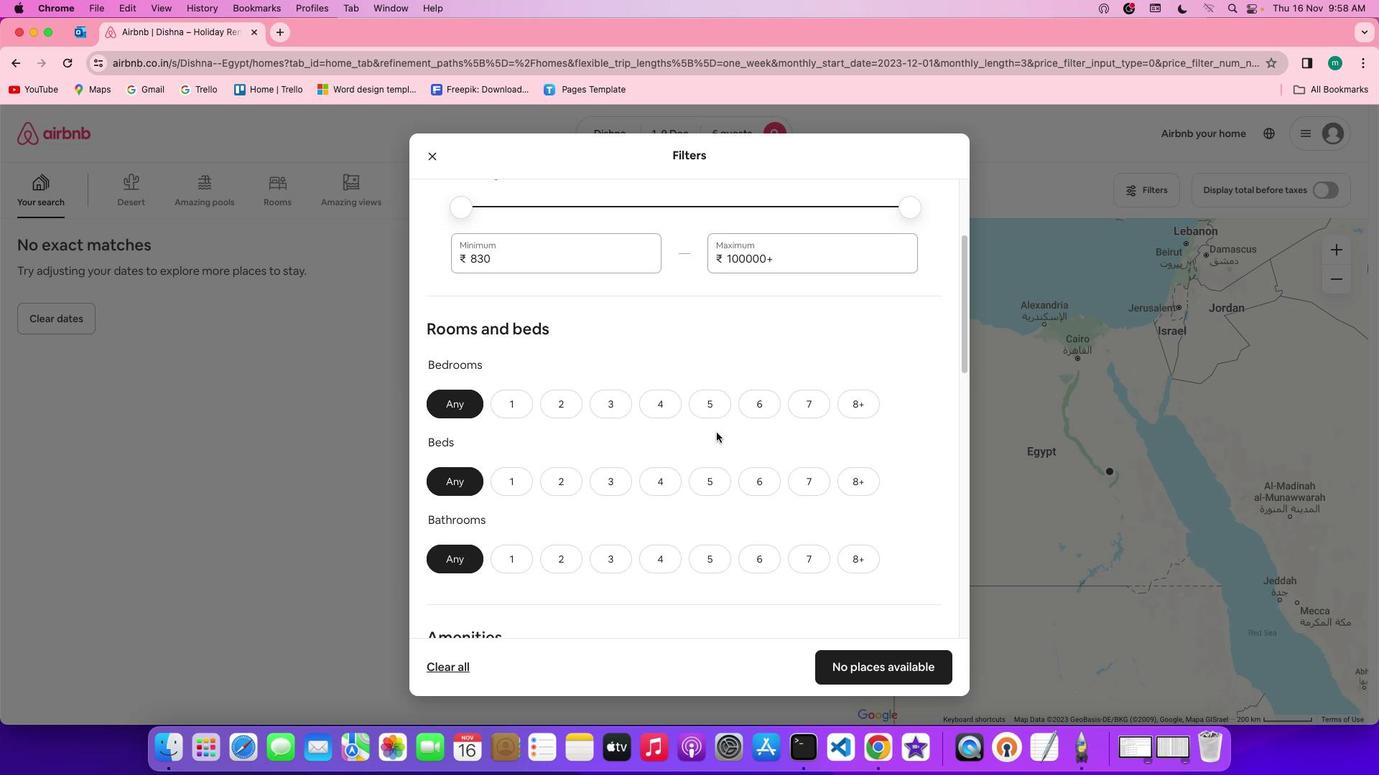 
Action: Mouse scrolled (716, 433) with delta (0, 0)
Screenshot: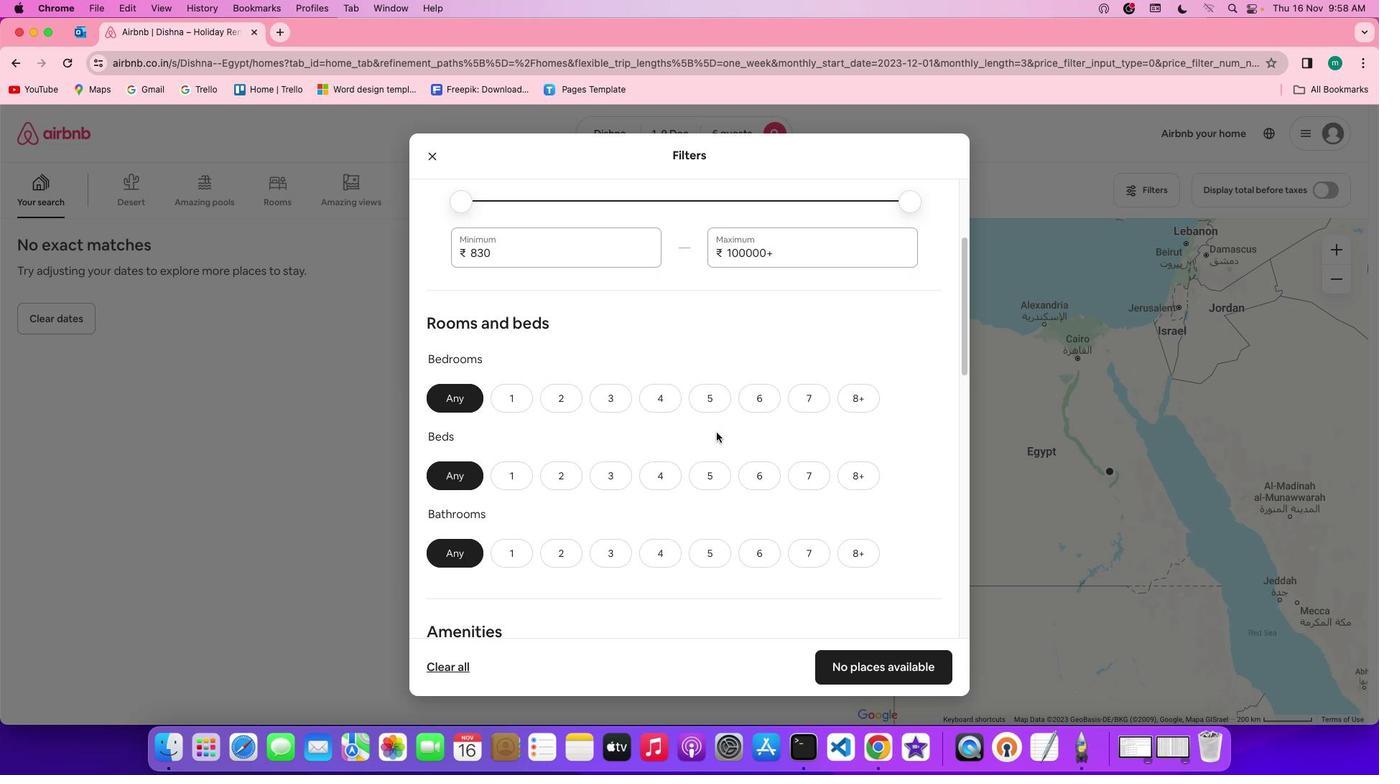 
Action: Mouse scrolled (716, 433) with delta (0, 0)
Screenshot: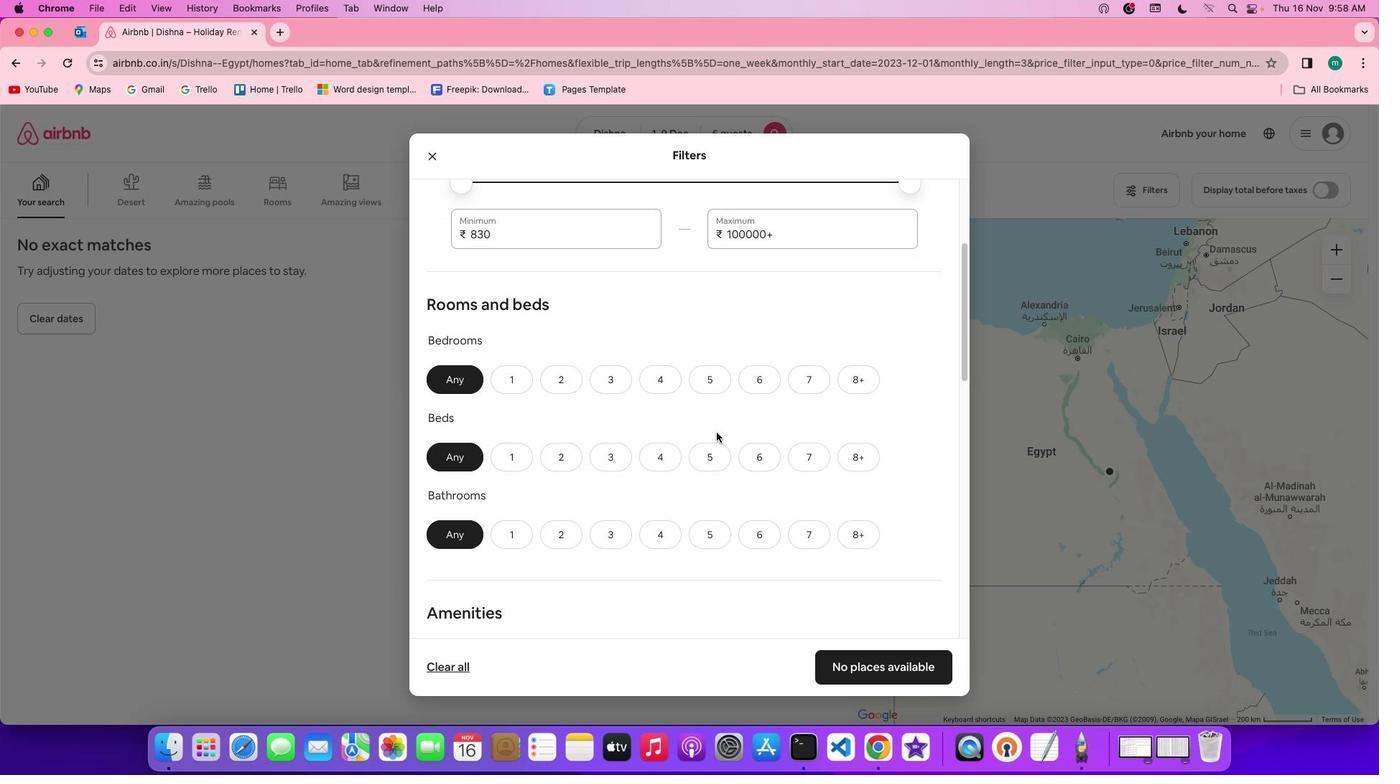 
Action: Mouse moved to (600, 349)
Screenshot: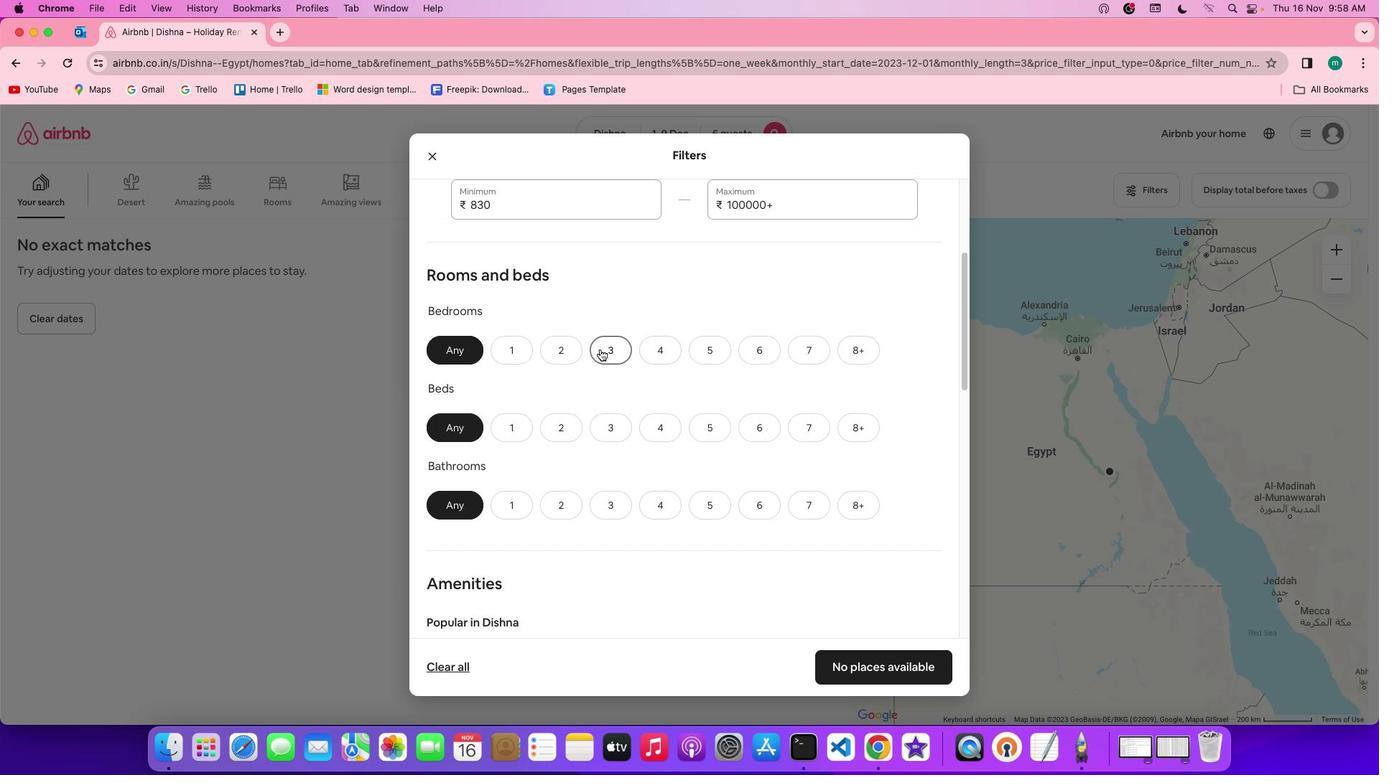 
Action: Mouse pressed left at (600, 349)
Screenshot: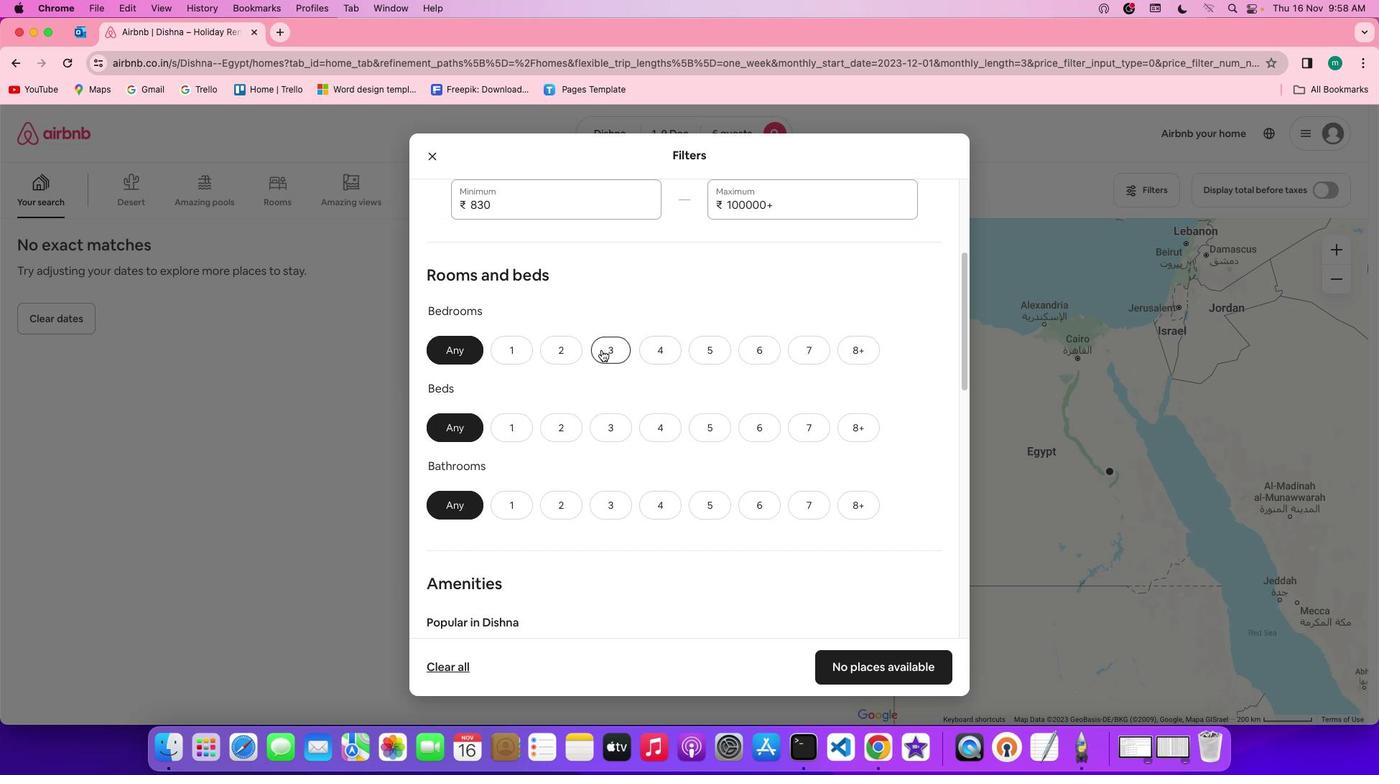 
Action: Mouse moved to (607, 437)
Screenshot: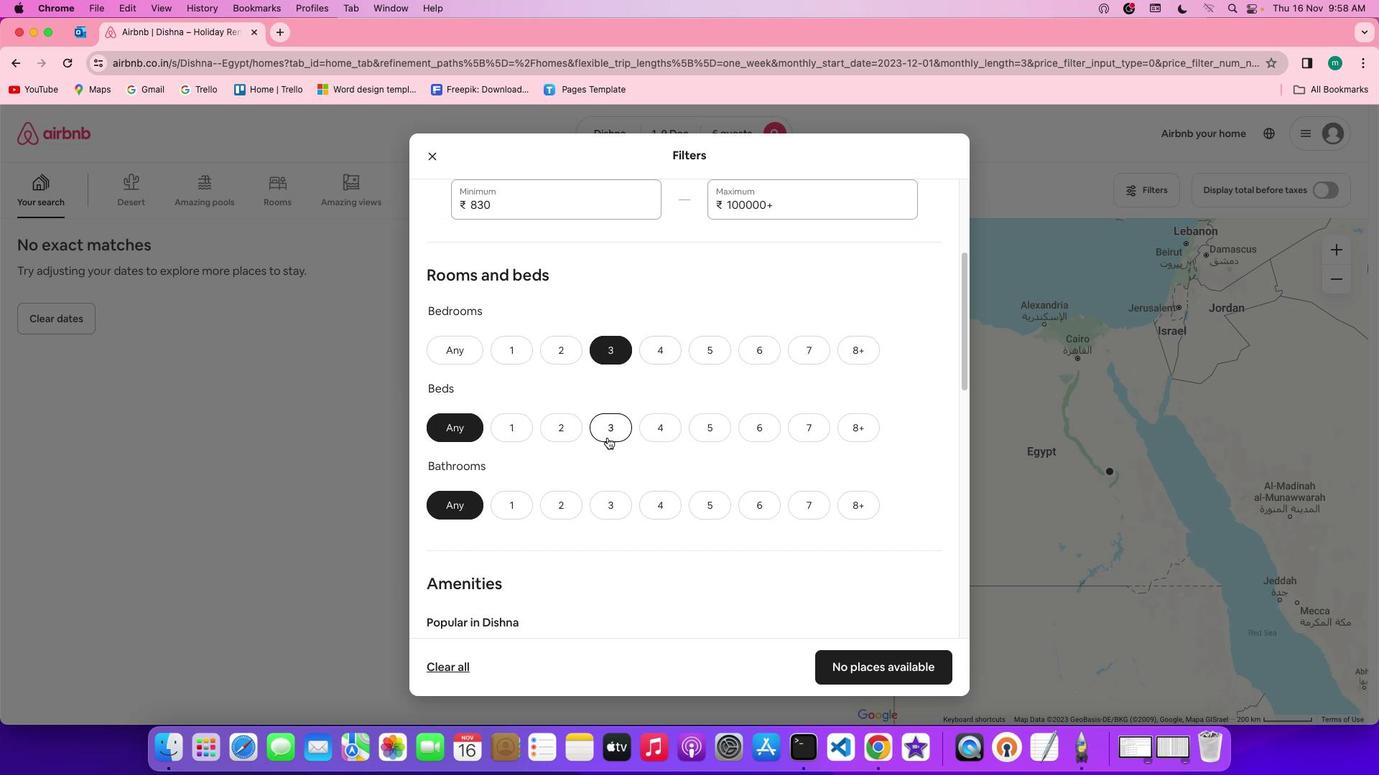 
Action: Mouse pressed left at (607, 437)
Screenshot: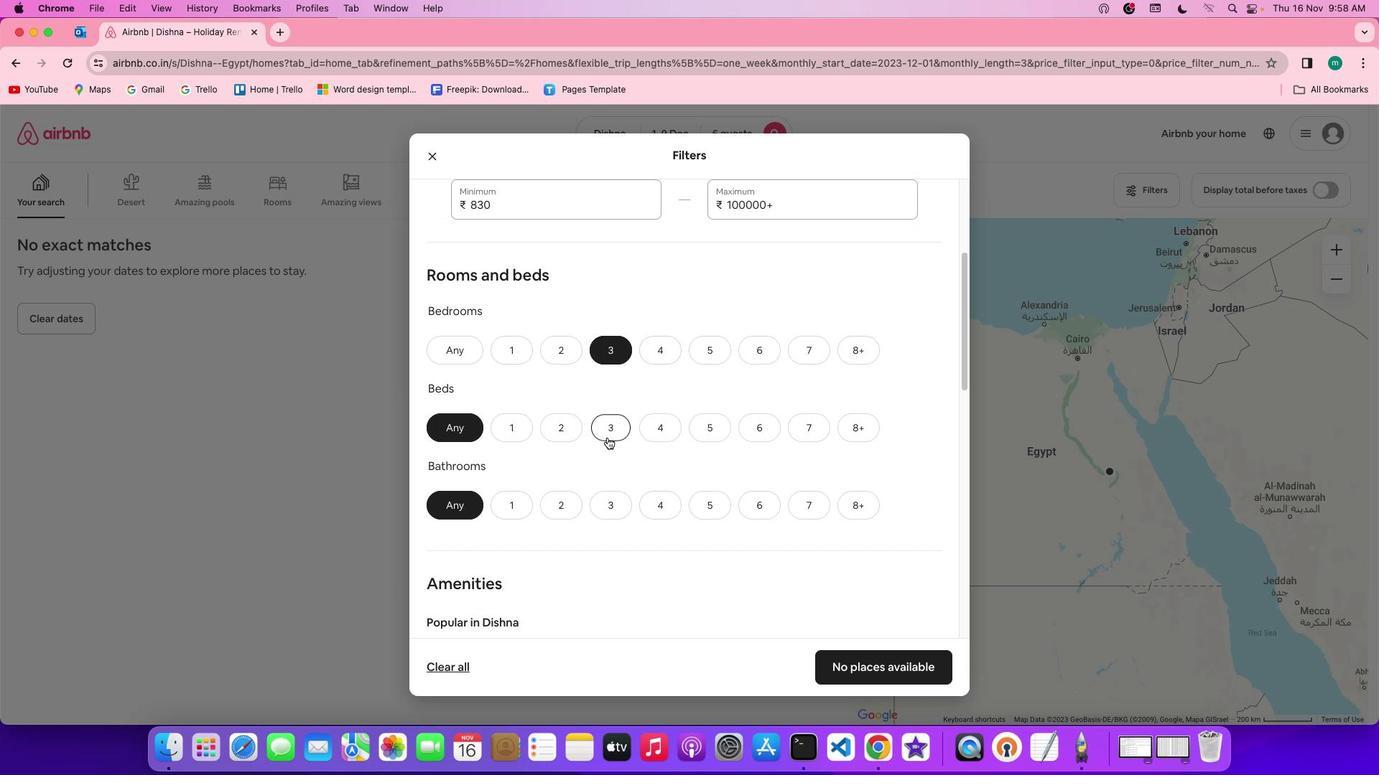 
Action: Mouse moved to (607, 505)
Screenshot: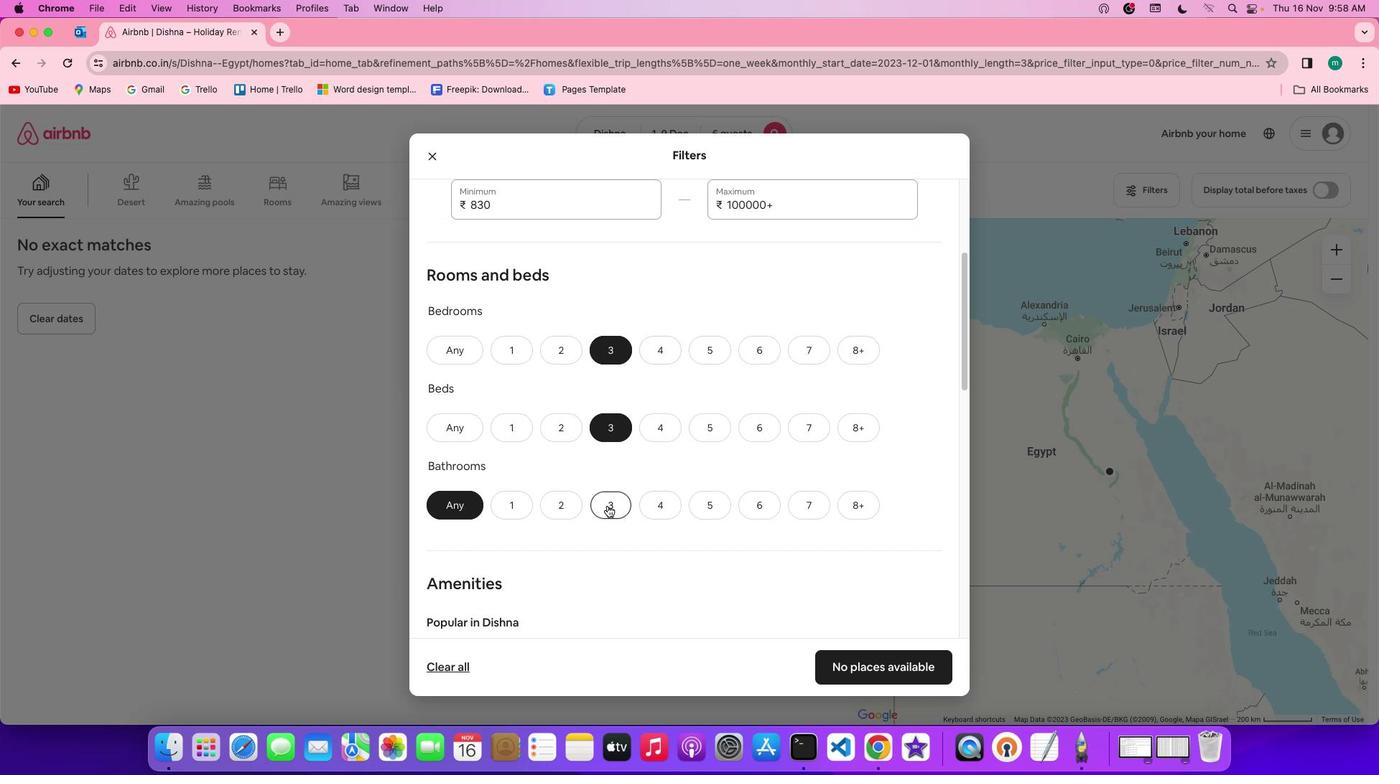 
Action: Mouse pressed left at (607, 505)
Screenshot: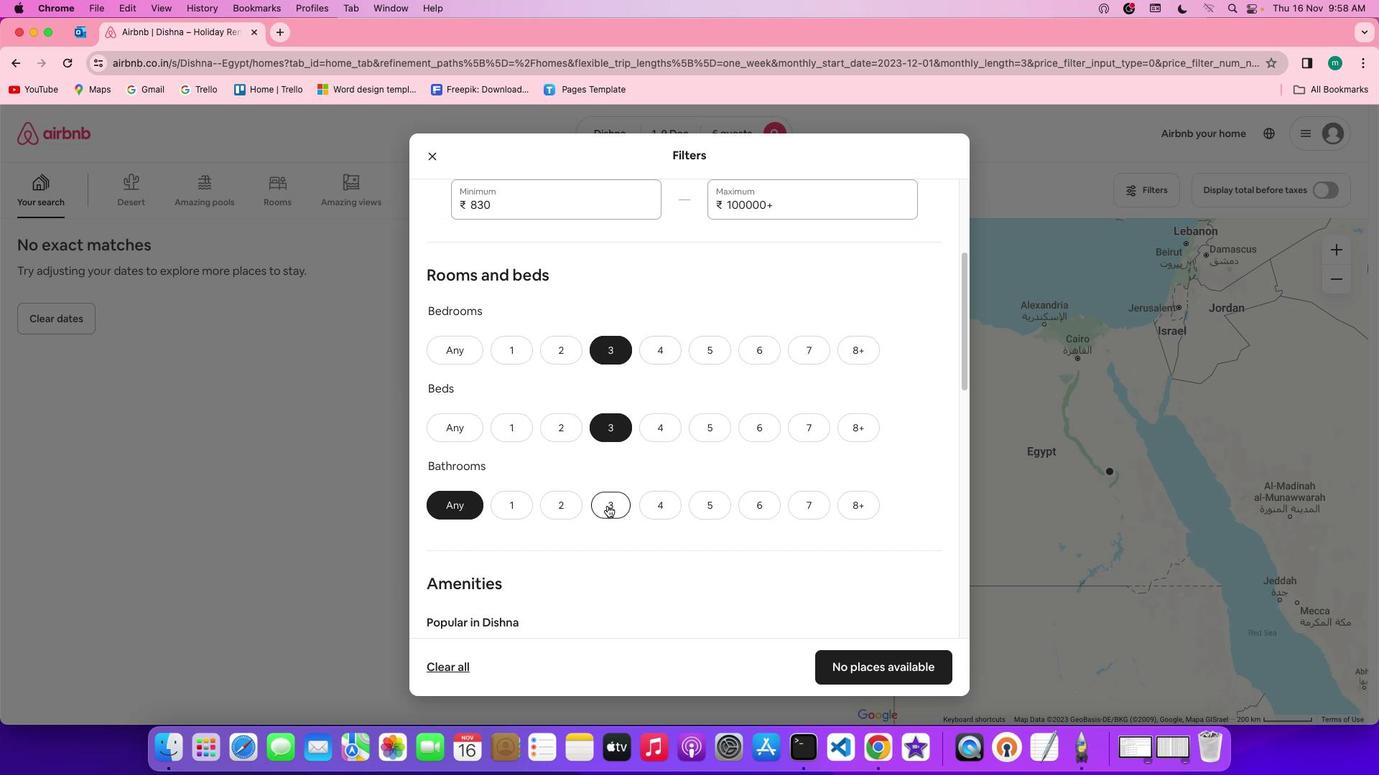 
Action: Mouse moved to (730, 479)
Screenshot: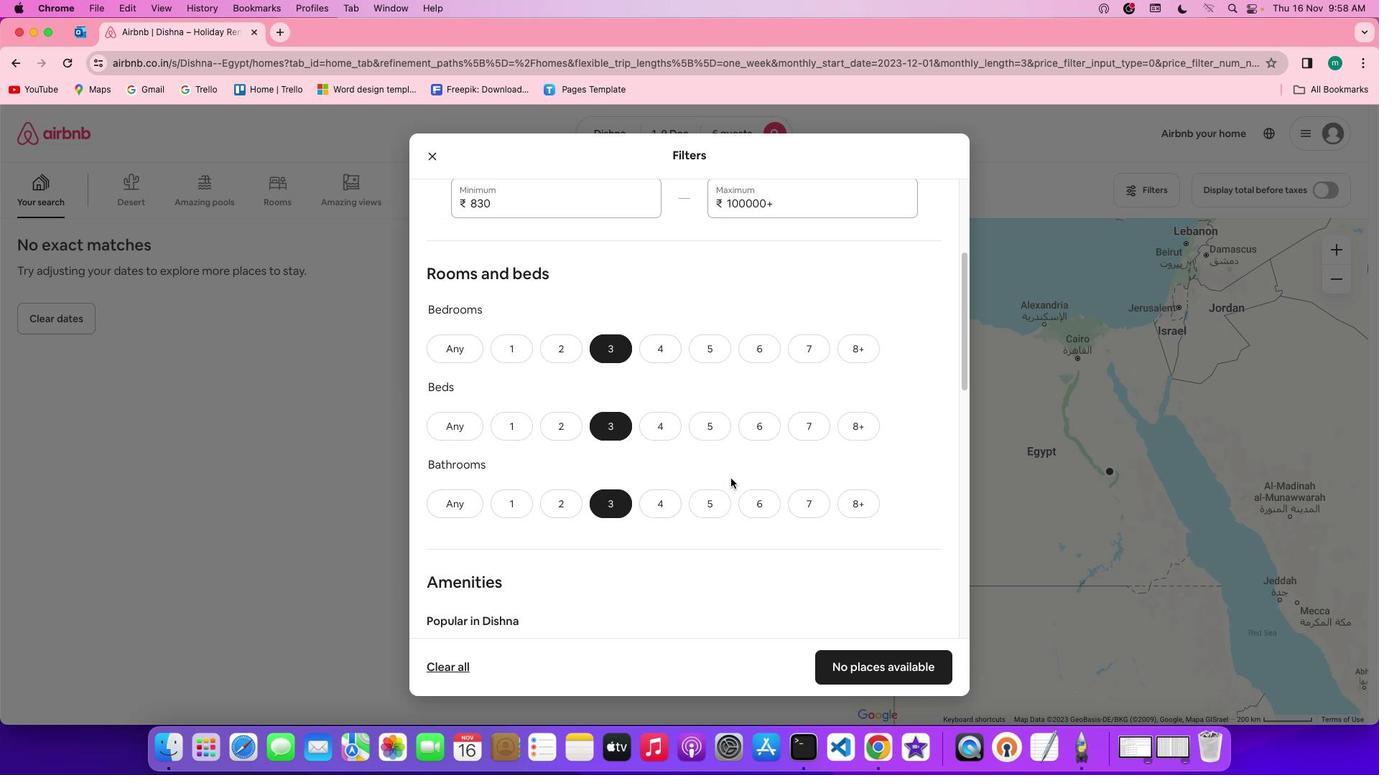 
Action: Mouse scrolled (730, 479) with delta (0, 0)
Screenshot: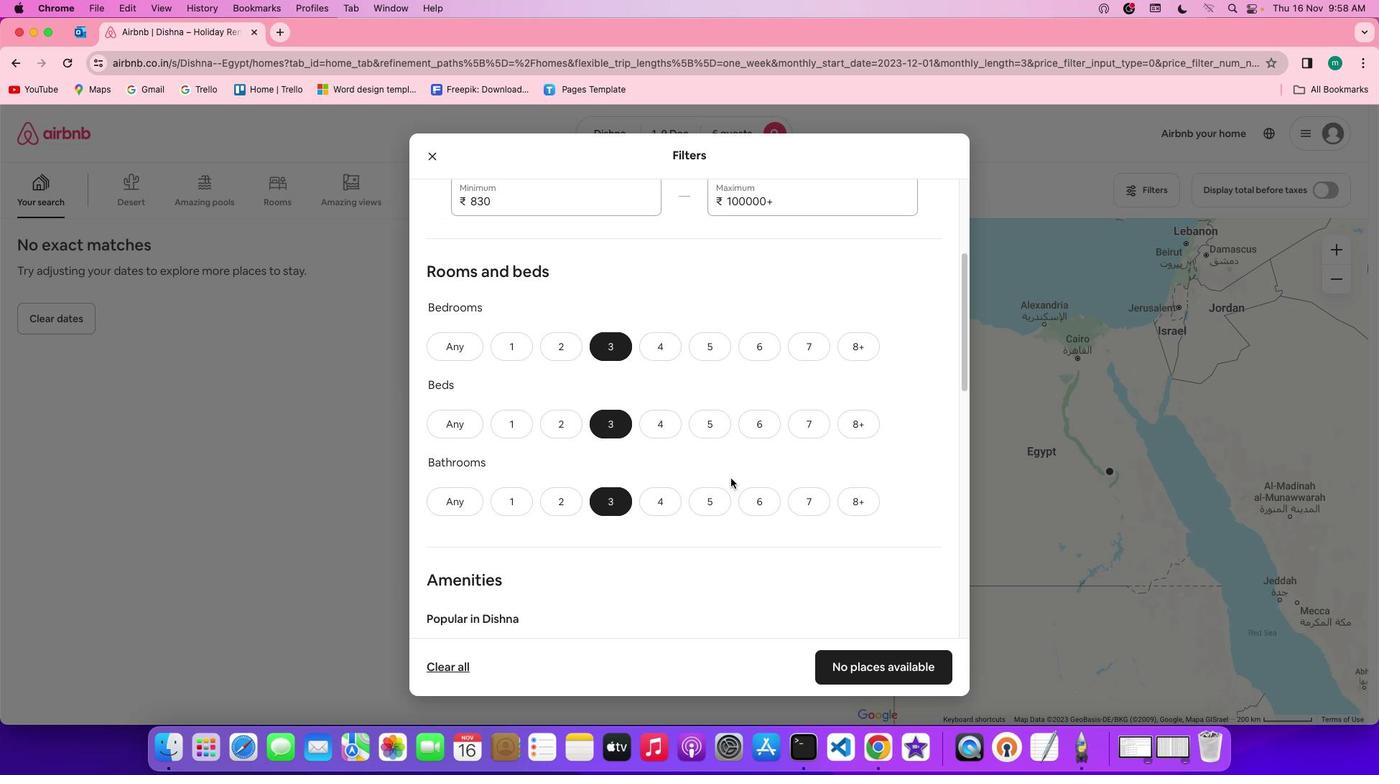 
Action: Mouse scrolled (730, 479) with delta (0, 0)
Screenshot: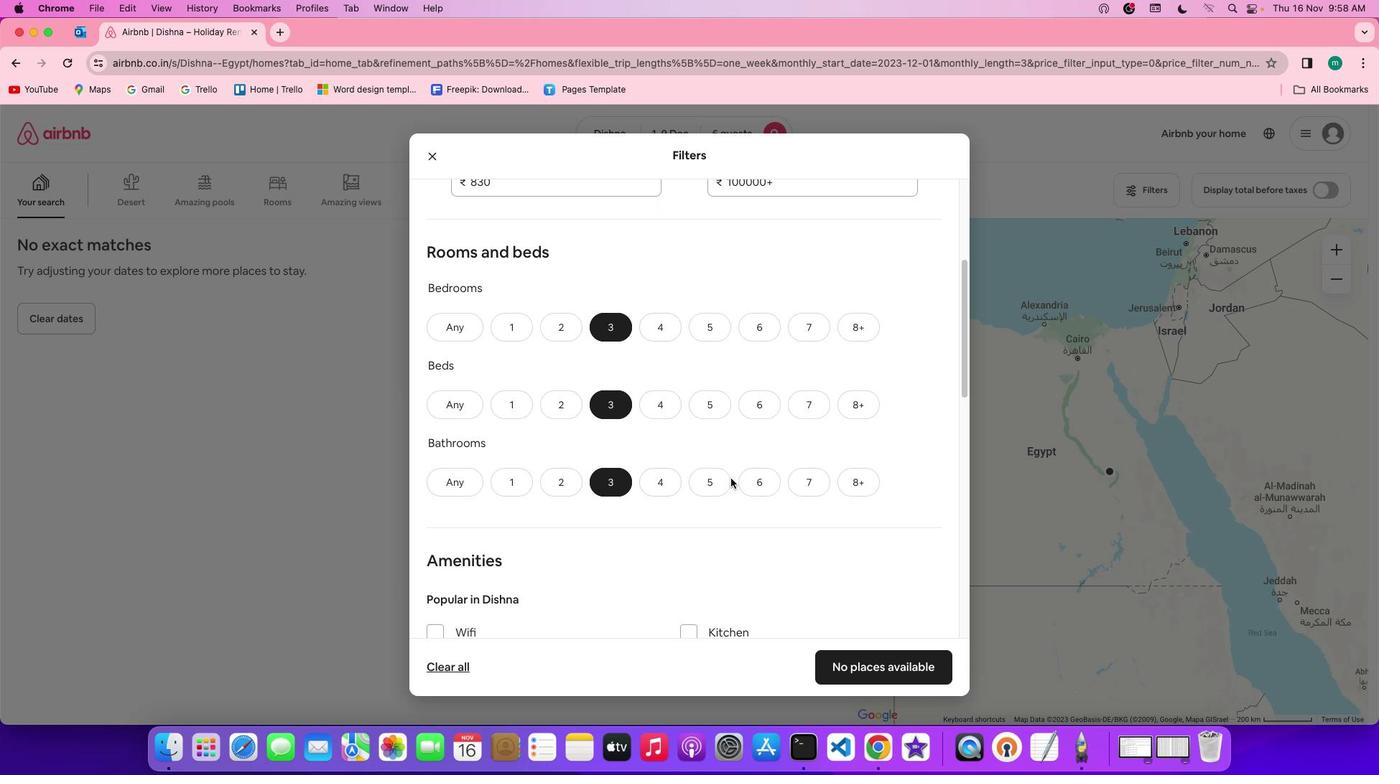 
Action: Mouse scrolled (730, 479) with delta (0, -1)
Screenshot: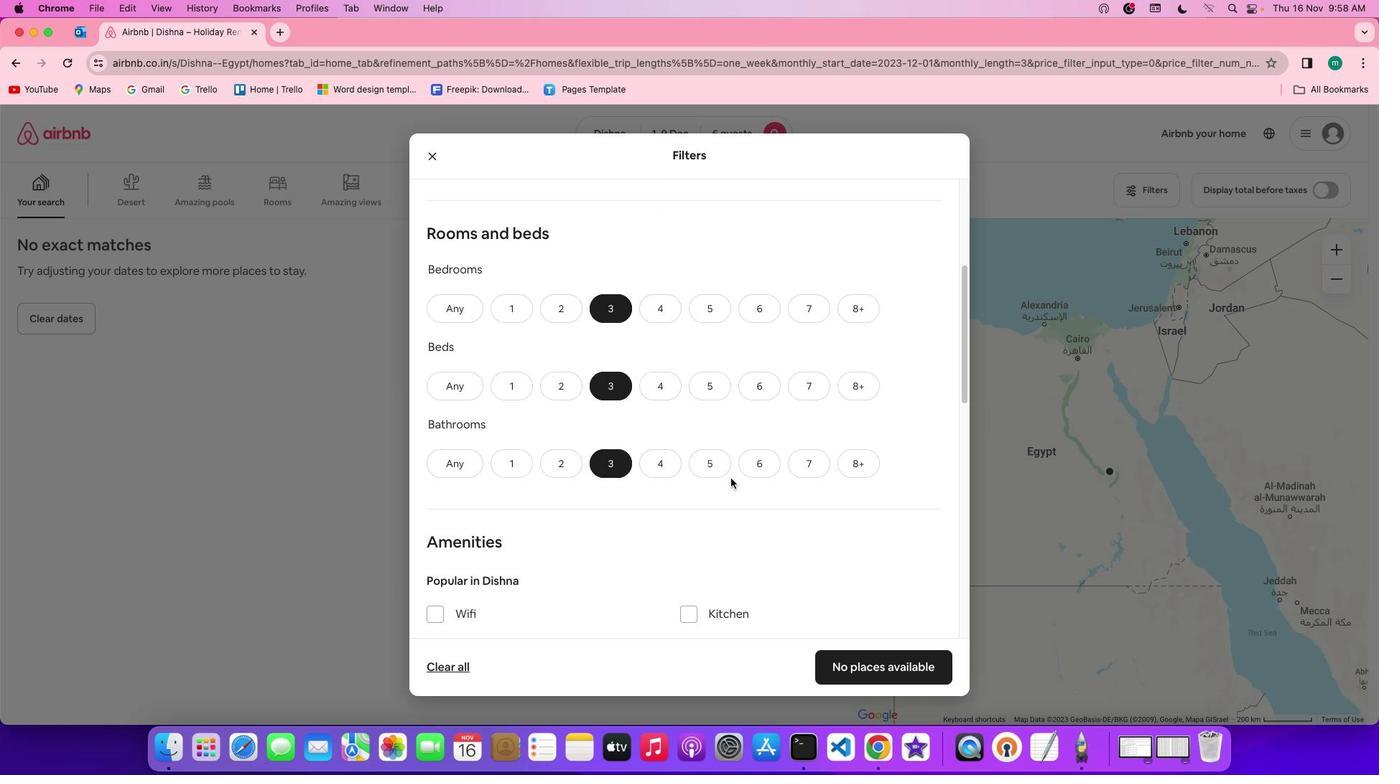 
Action: Mouse scrolled (730, 479) with delta (0, 0)
Screenshot: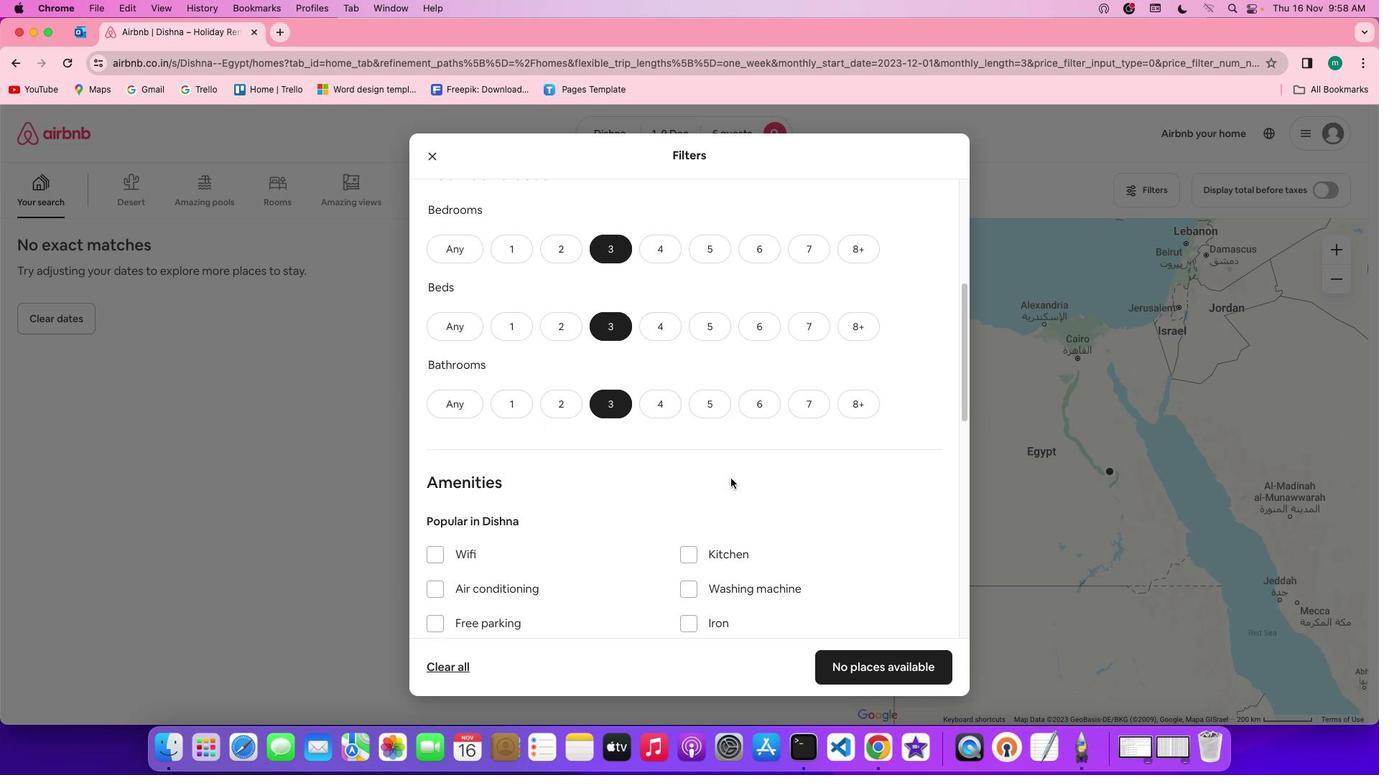 
Action: Mouse scrolled (730, 479) with delta (0, 0)
Screenshot: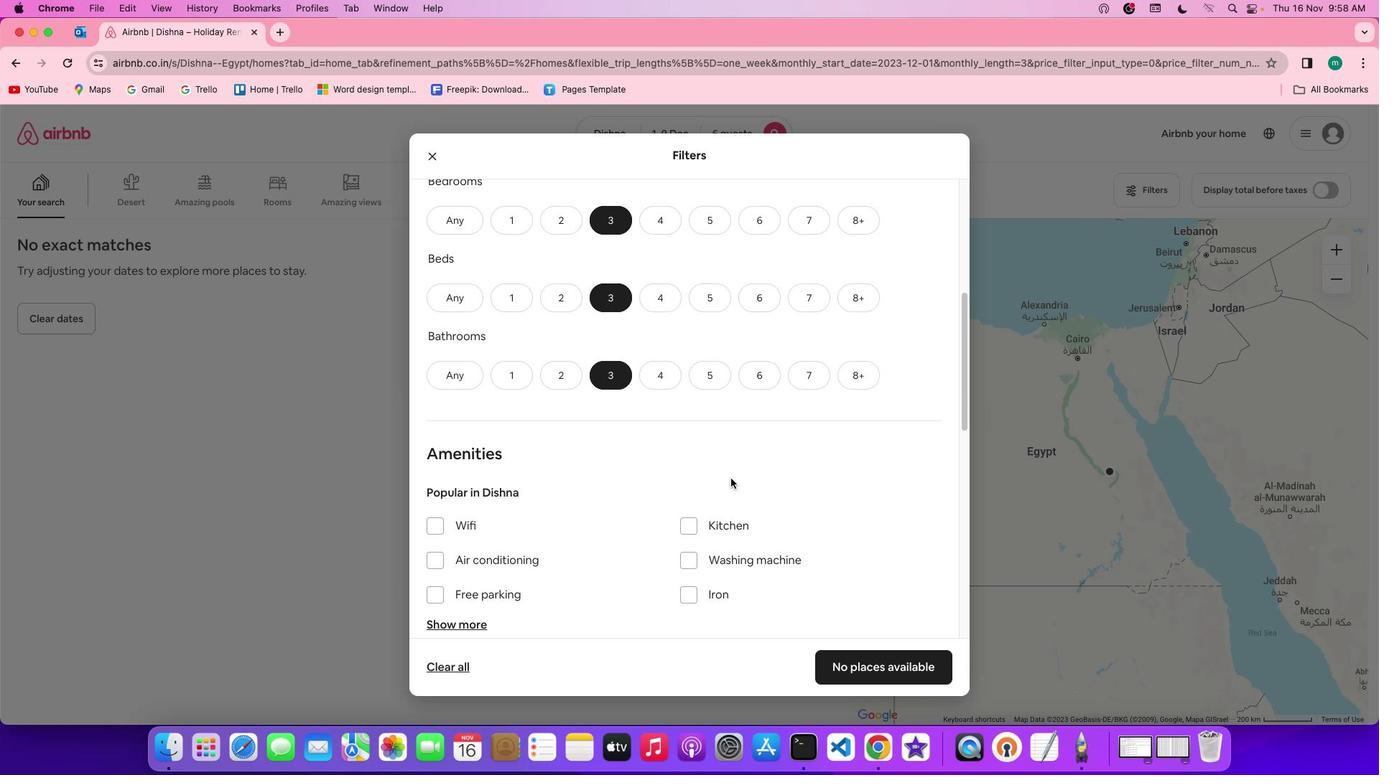 
Action: Mouse scrolled (730, 479) with delta (0, 0)
Screenshot: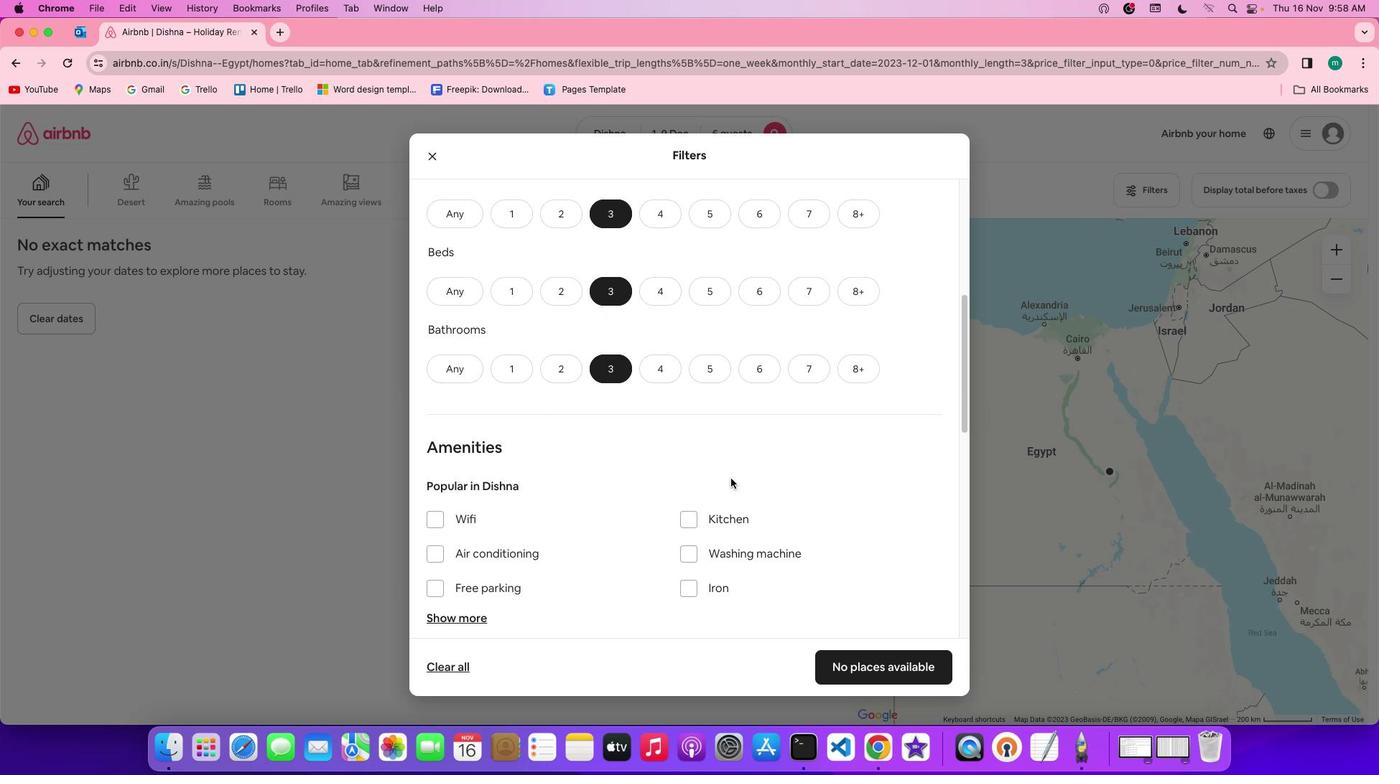 
Action: Mouse scrolled (730, 479) with delta (0, 0)
Screenshot: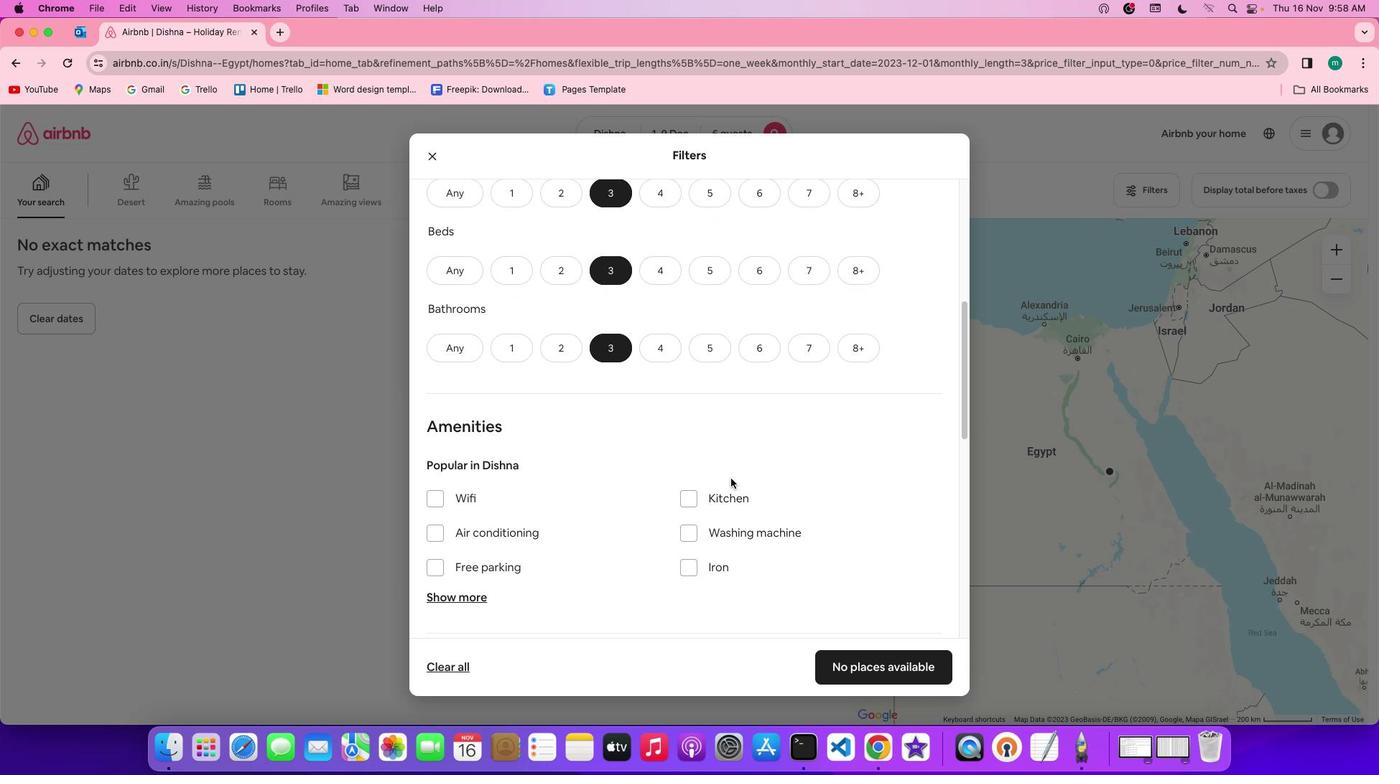 
Action: Mouse scrolled (730, 479) with delta (0, 0)
Screenshot: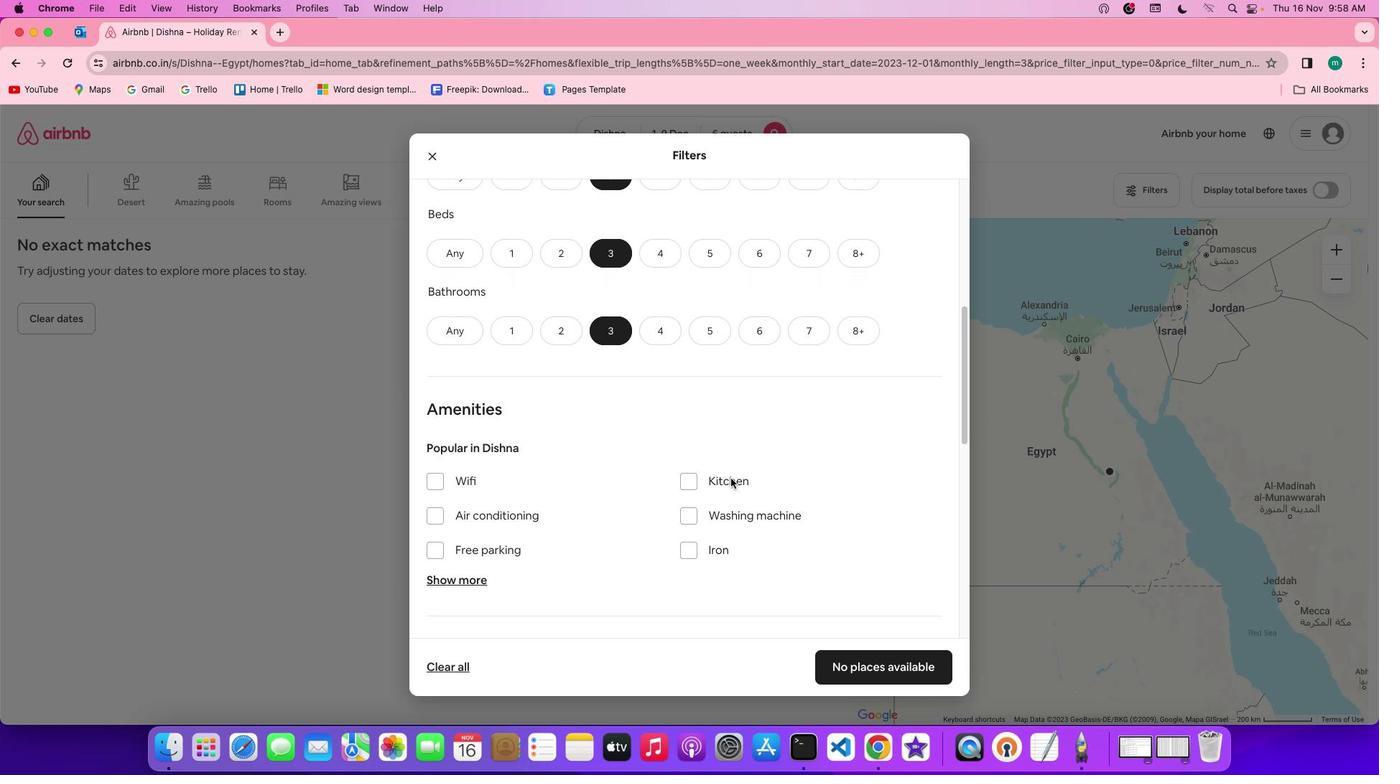 
Action: Mouse scrolled (730, 479) with delta (0, 0)
Screenshot: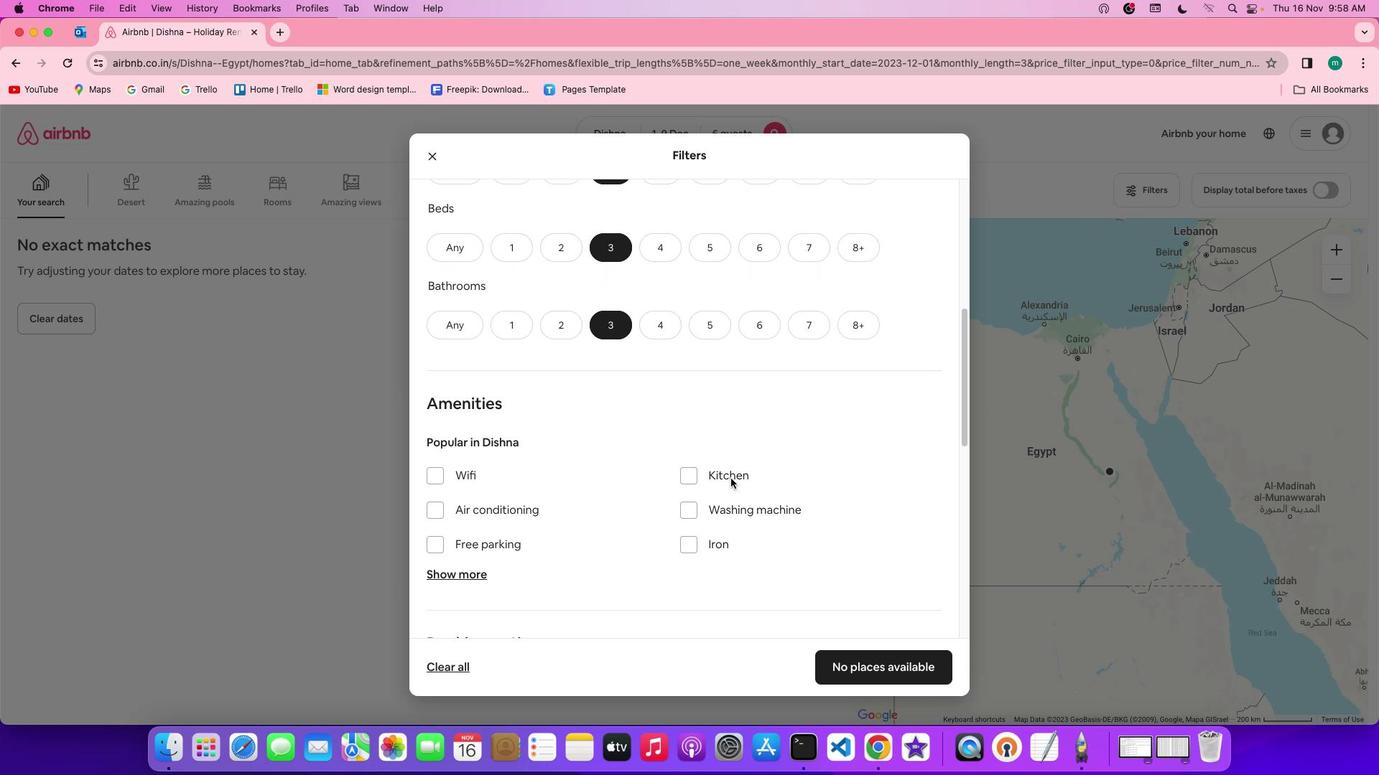 
Action: Mouse scrolled (730, 479) with delta (0, 0)
Screenshot: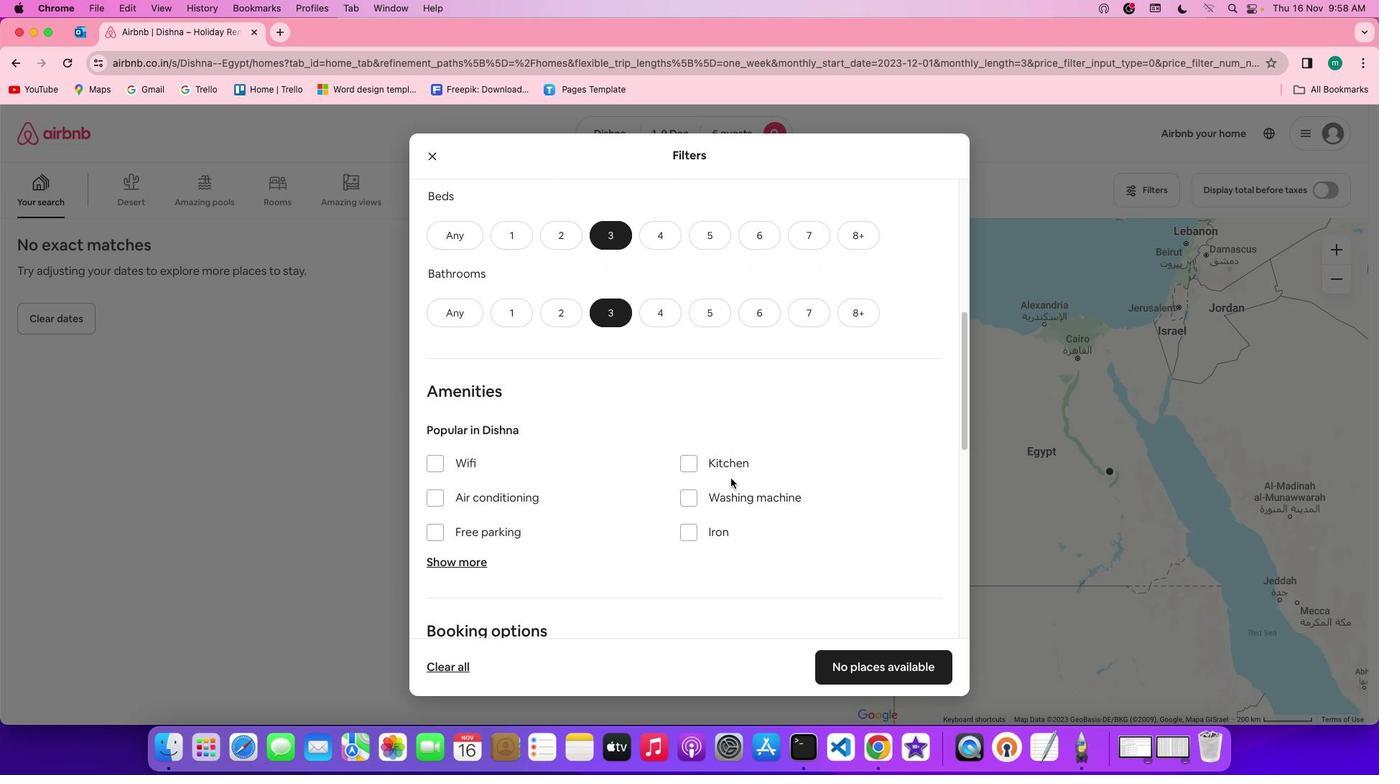 
Action: Mouse scrolled (730, 479) with delta (0, -1)
Screenshot: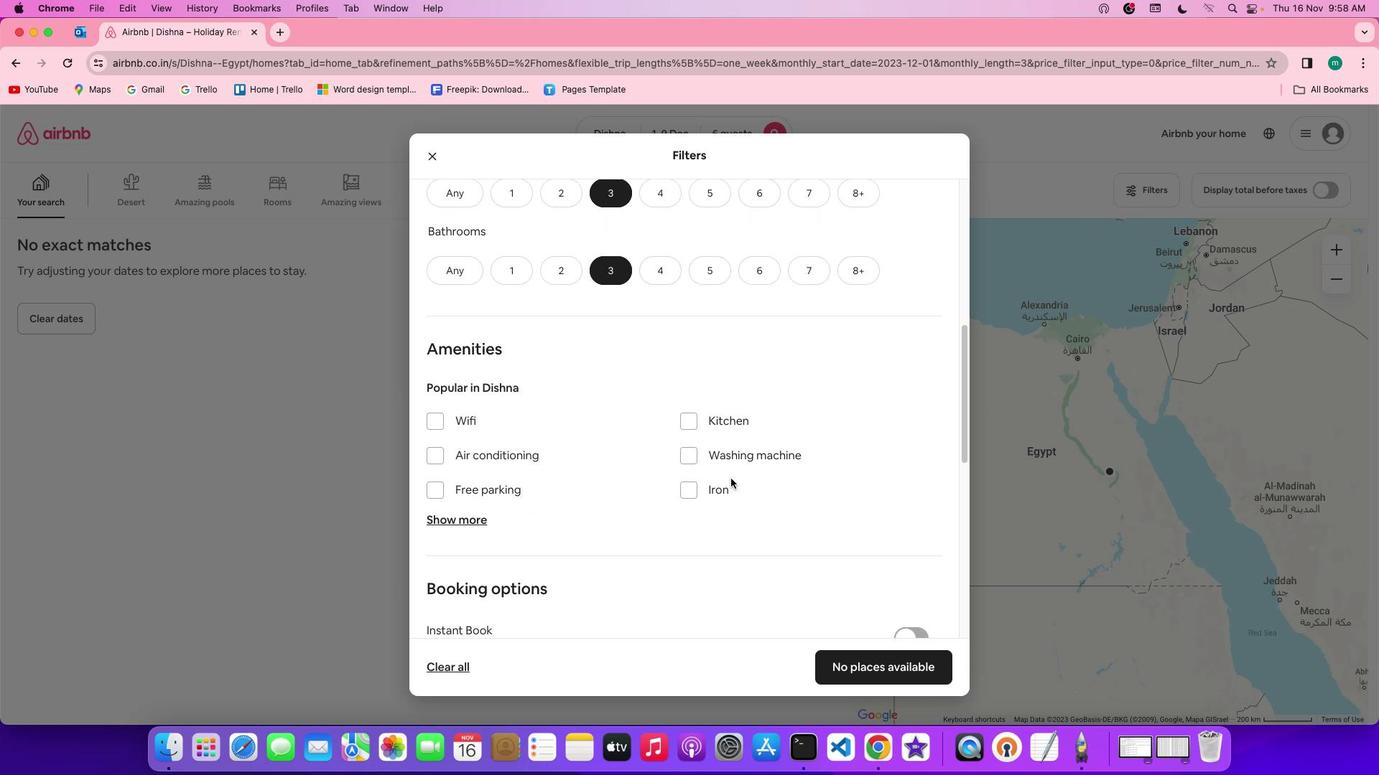 
Action: Mouse scrolled (730, 479) with delta (0, -1)
Screenshot: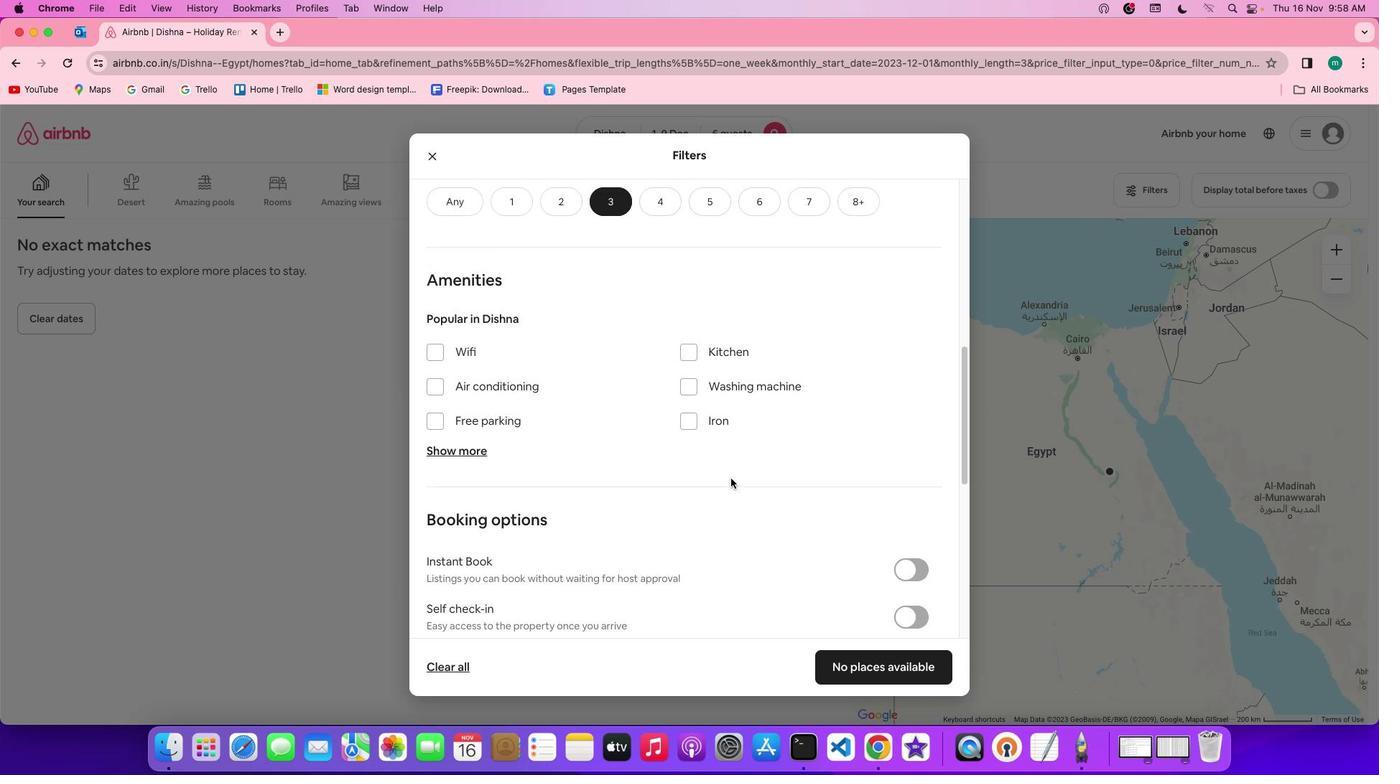 
Action: Mouse scrolled (730, 479) with delta (0, 0)
Screenshot: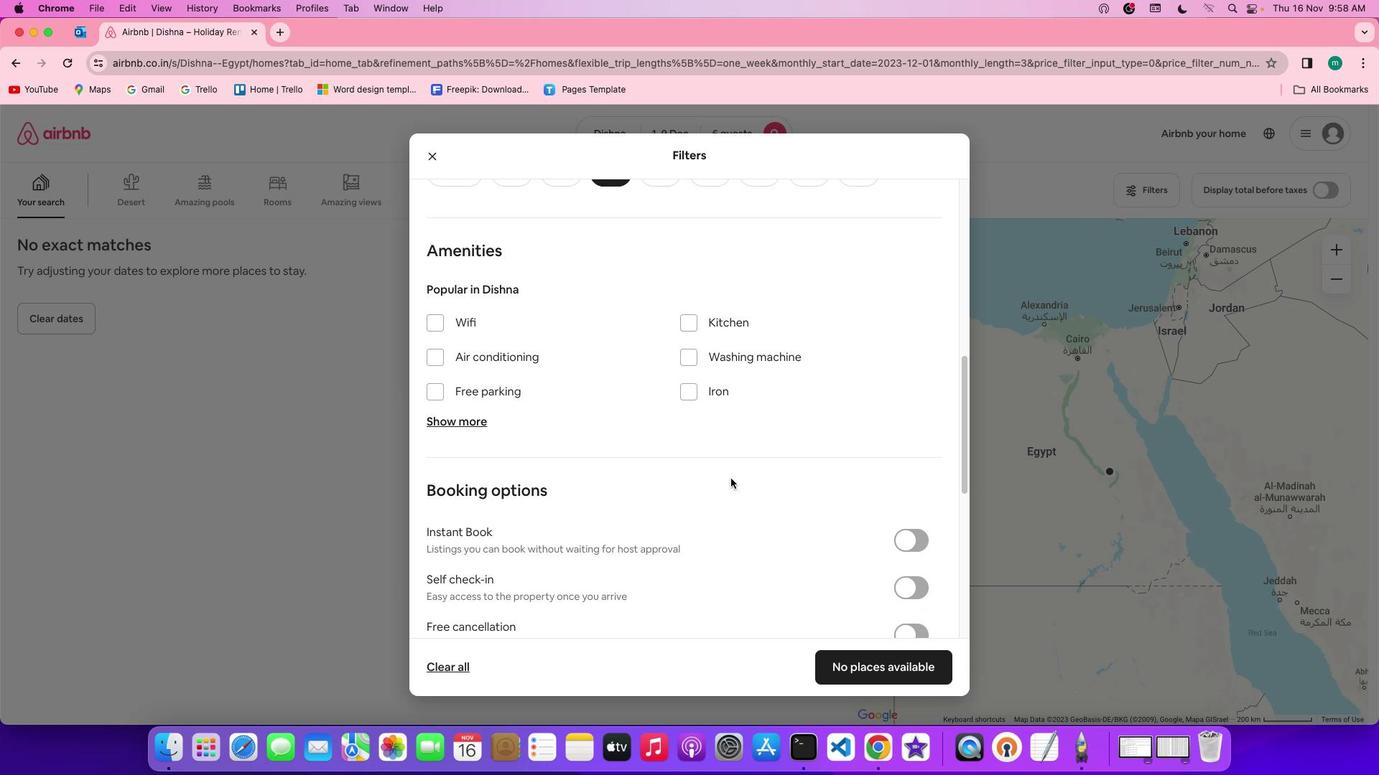 
Action: Mouse scrolled (730, 479) with delta (0, 0)
Screenshot: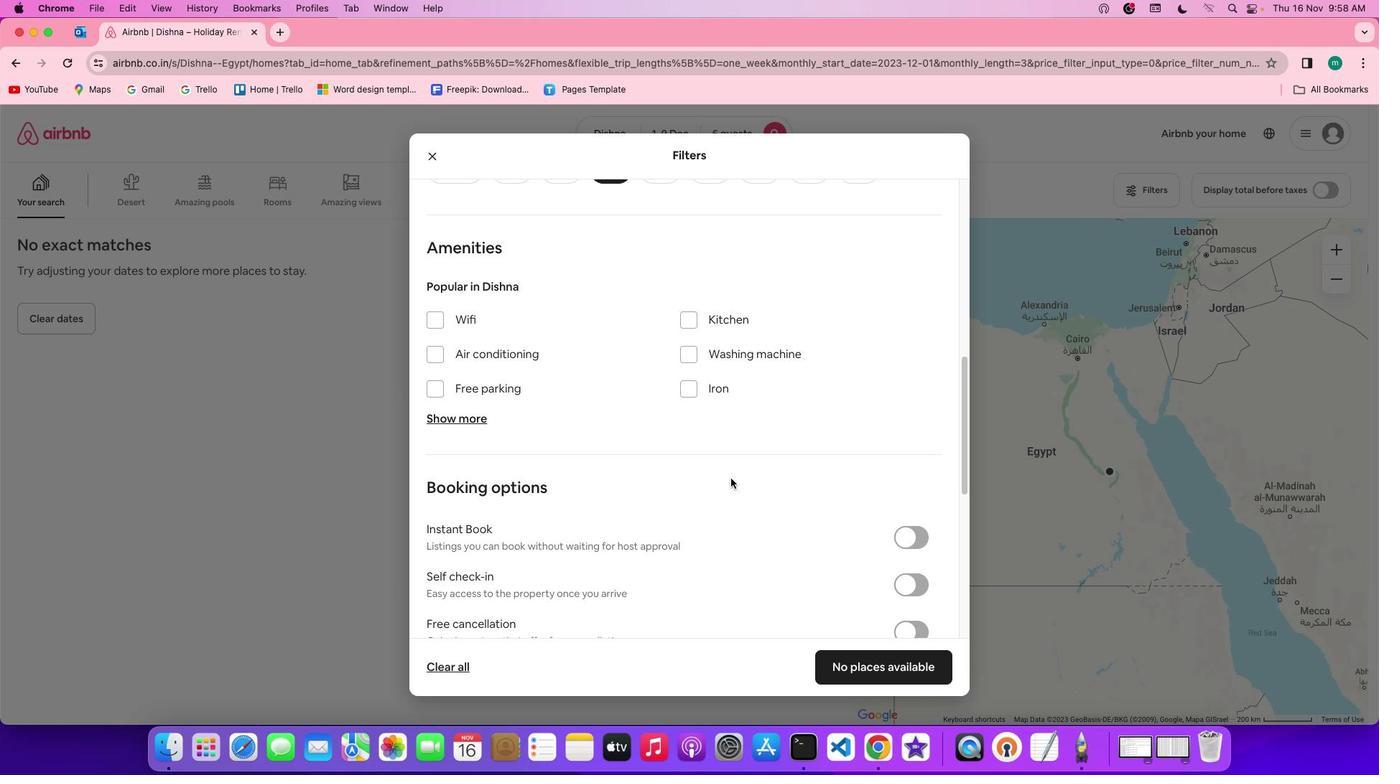 
Action: Mouse scrolled (730, 479) with delta (0, 0)
Screenshot: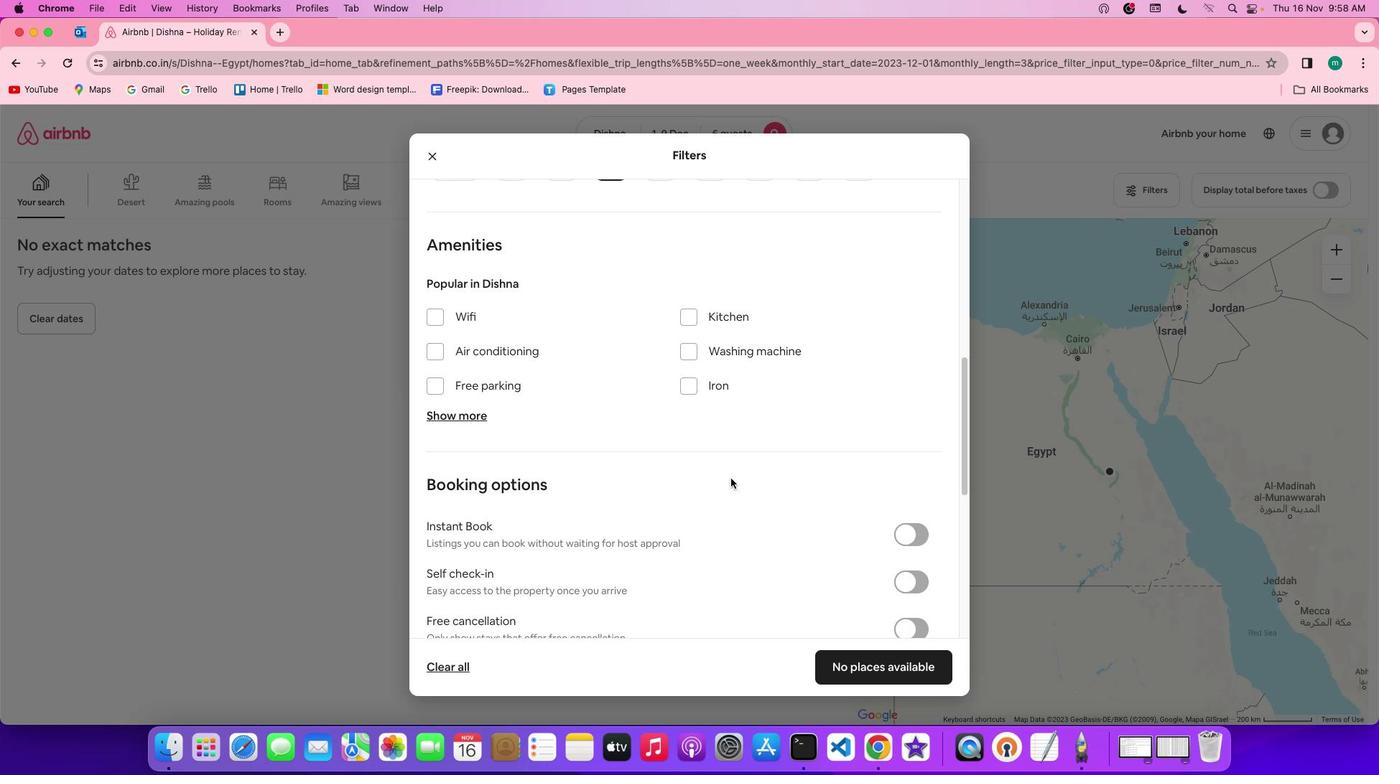 
Action: Mouse scrolled (730, 479) with delta (0, 0)
Screenshot: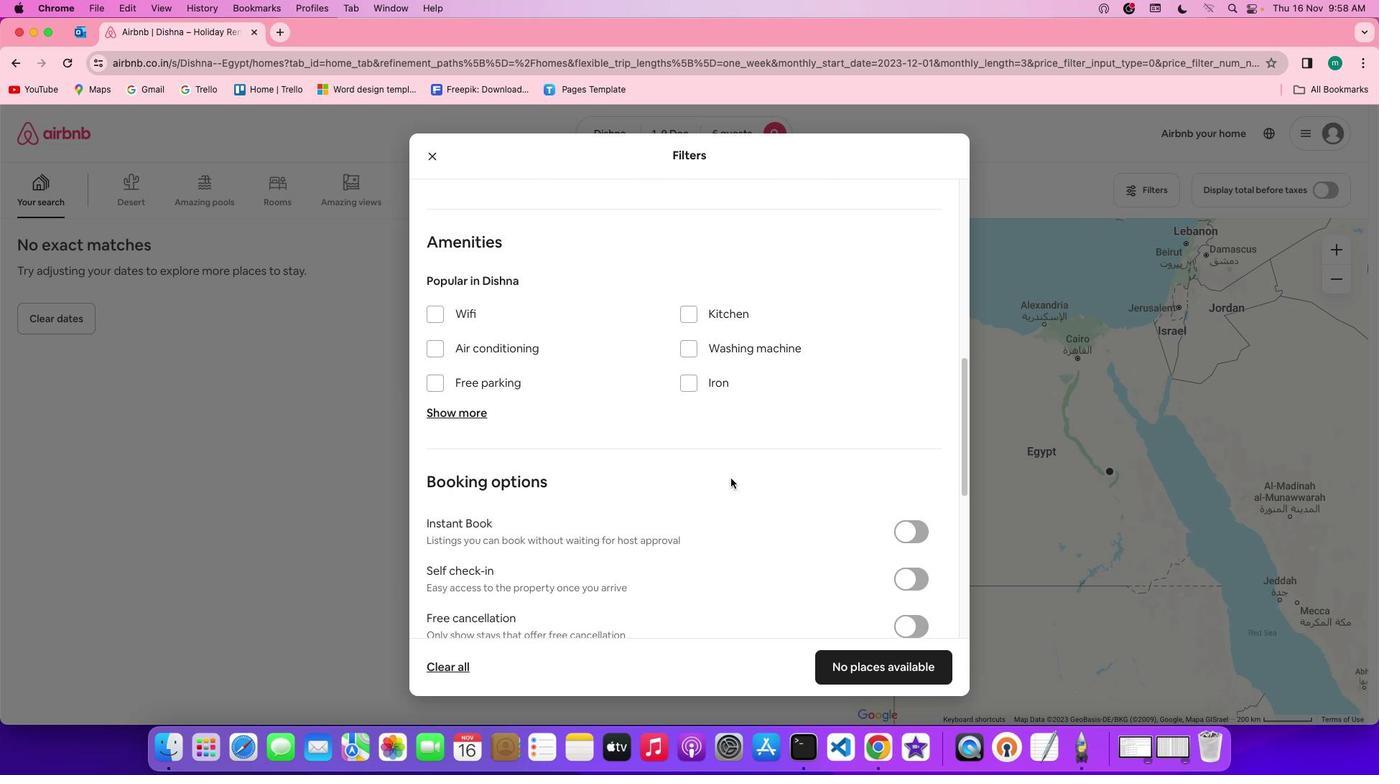 
Action: Mouse scrolled (730, 479) with delta (0, 0)
Screenshot: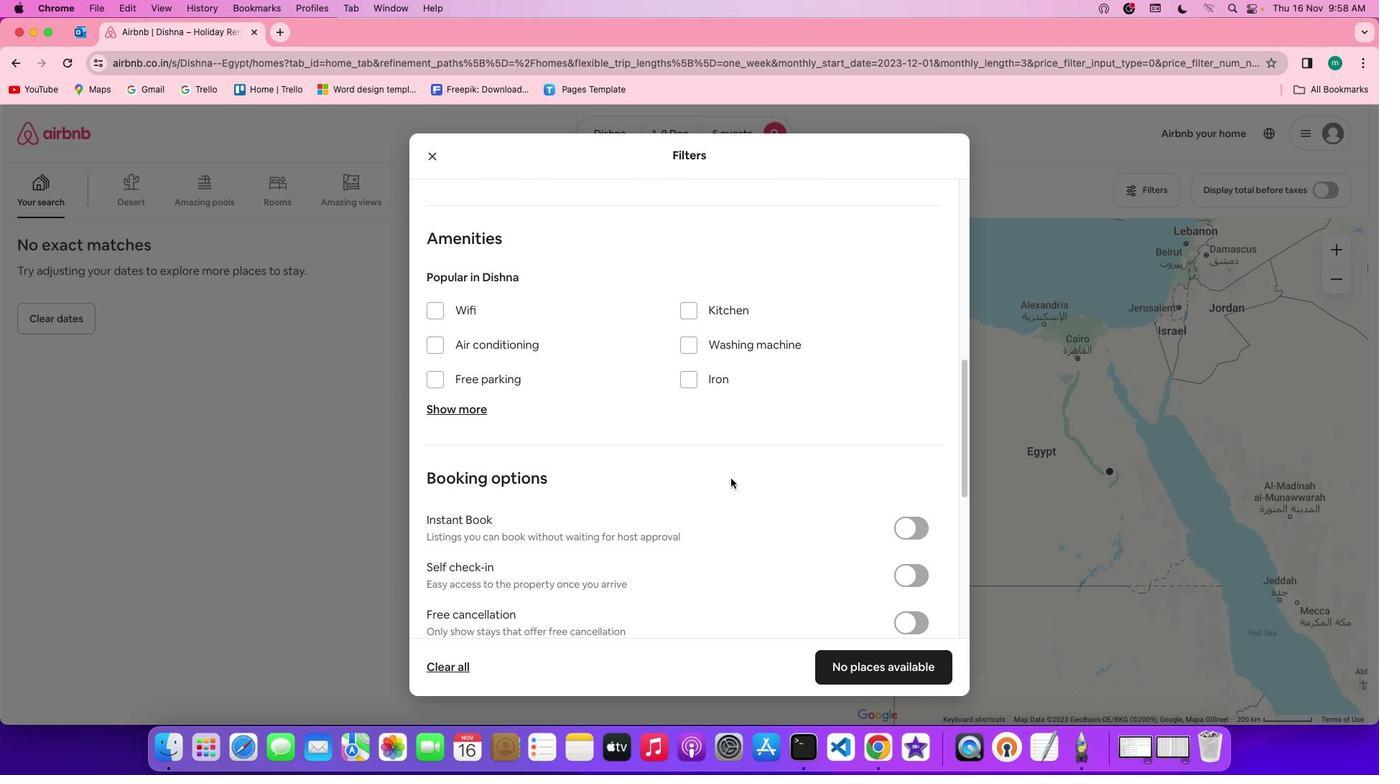
Action: Mouse scrolled (730, 479) with delta (0, 0)
Screenshot: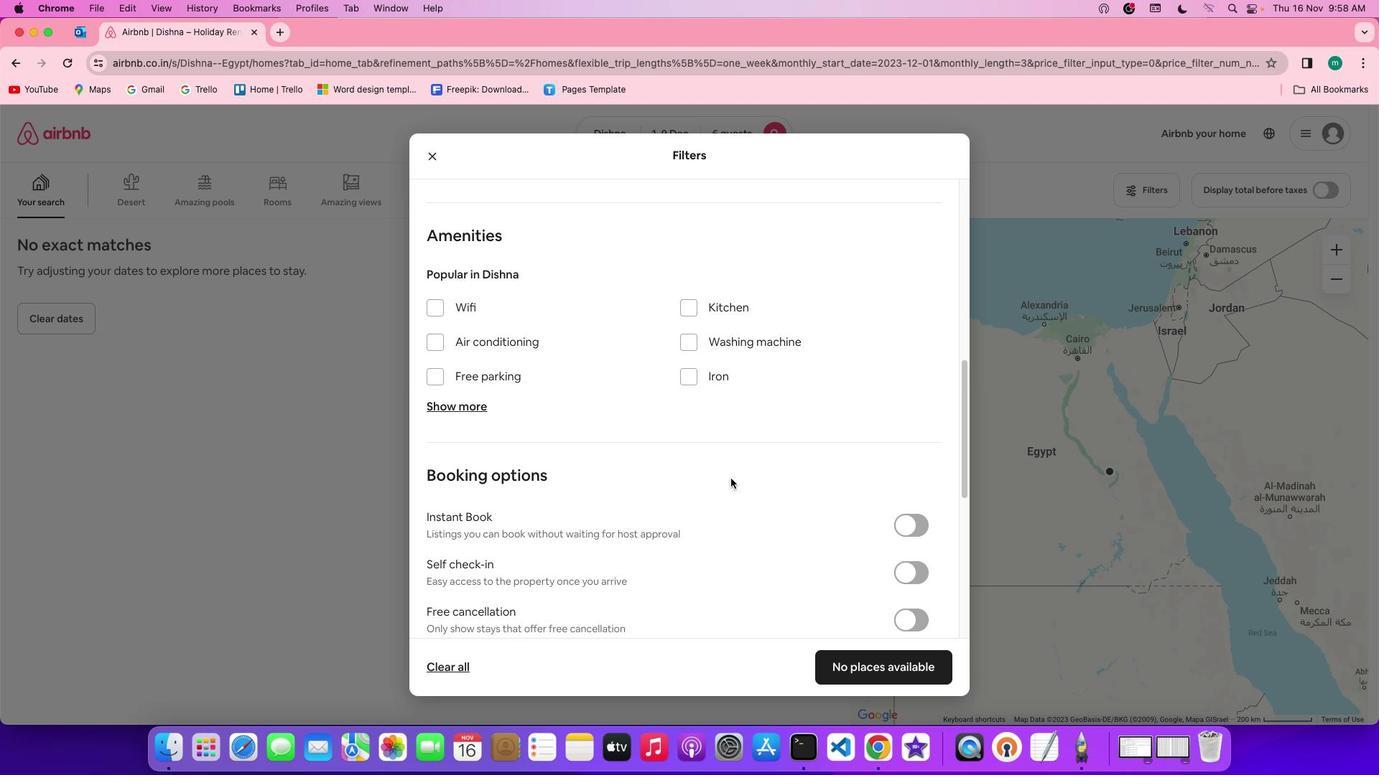 
Action: Mouse scrolled (730, 479) with delta (0, 0)
Screenshot: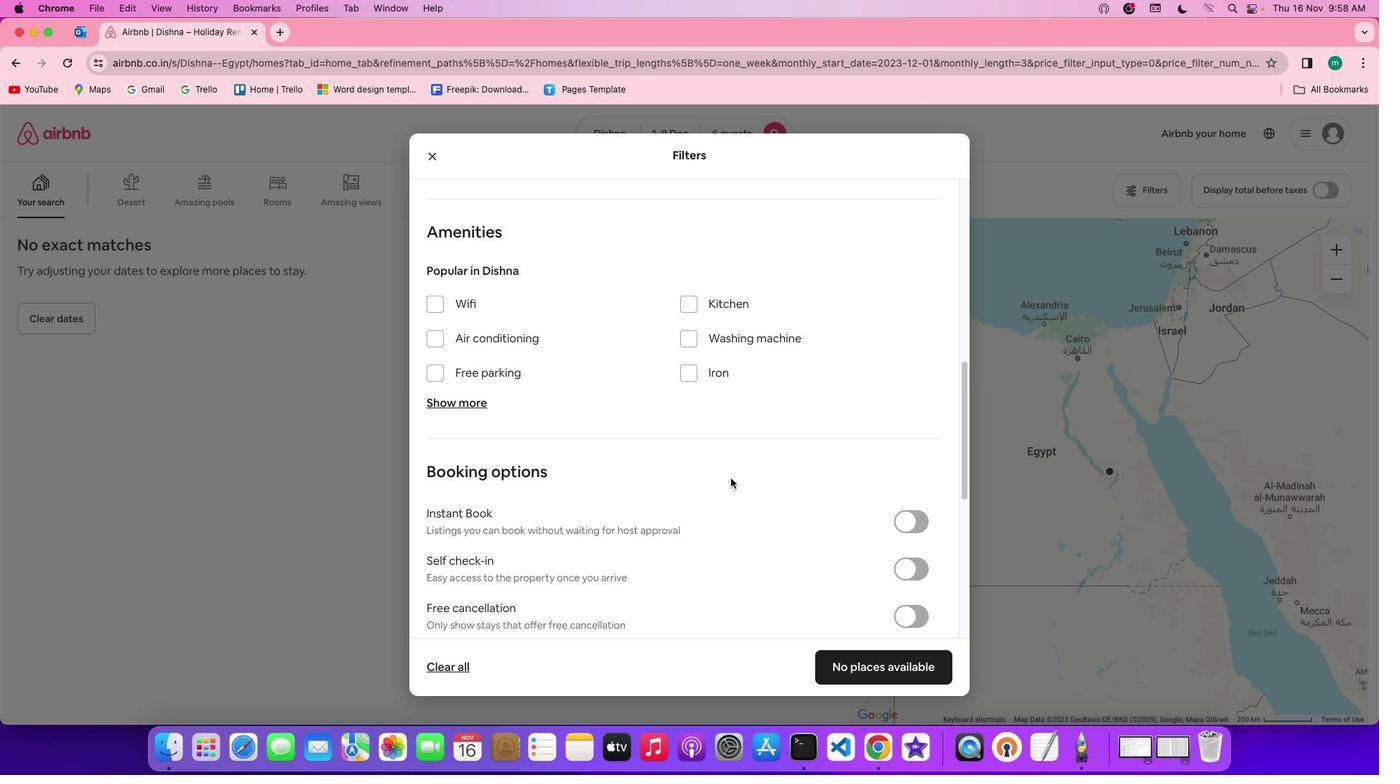 
Action: Mouse scrolled (730, 479) with delta (0, 0)
Screenshot: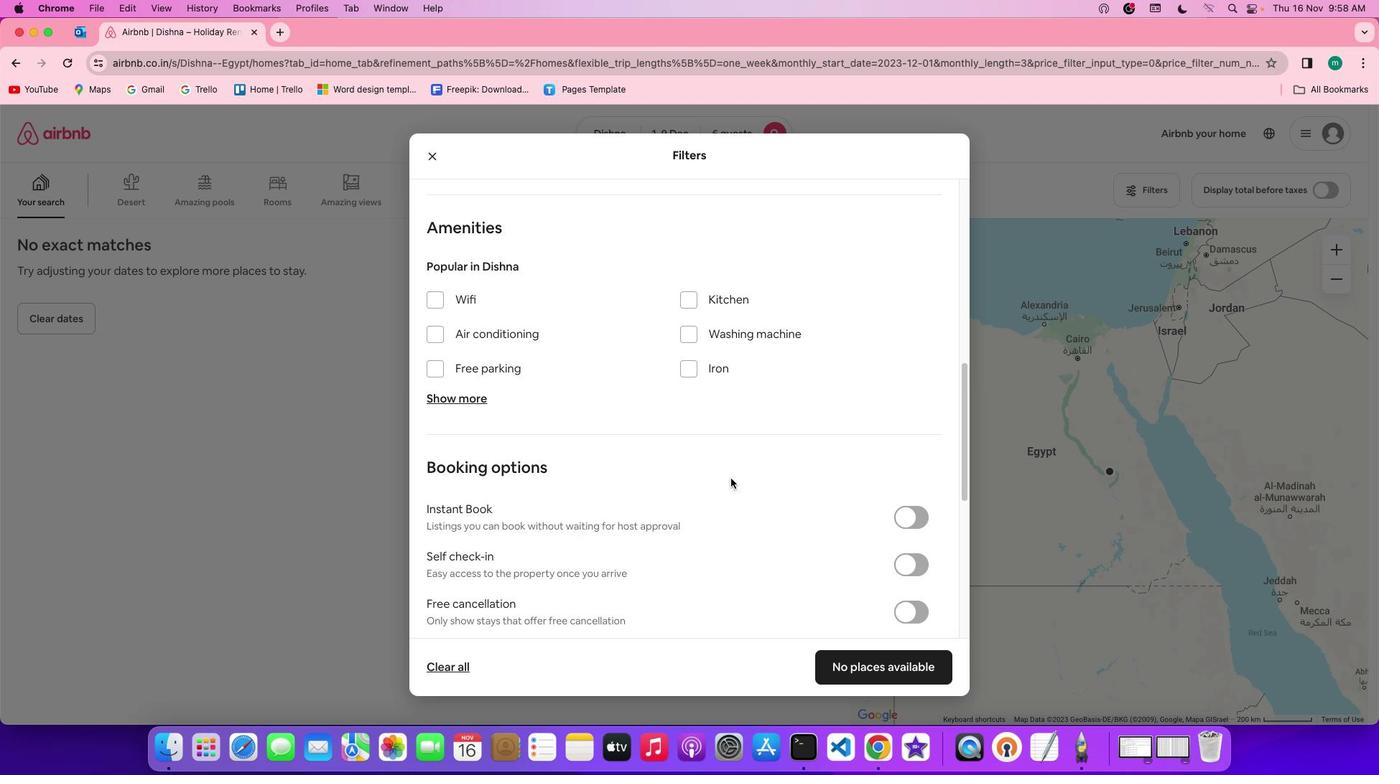 
Action: Mouse scrolled (730, 479) with delta (0, 0)
Screenshot: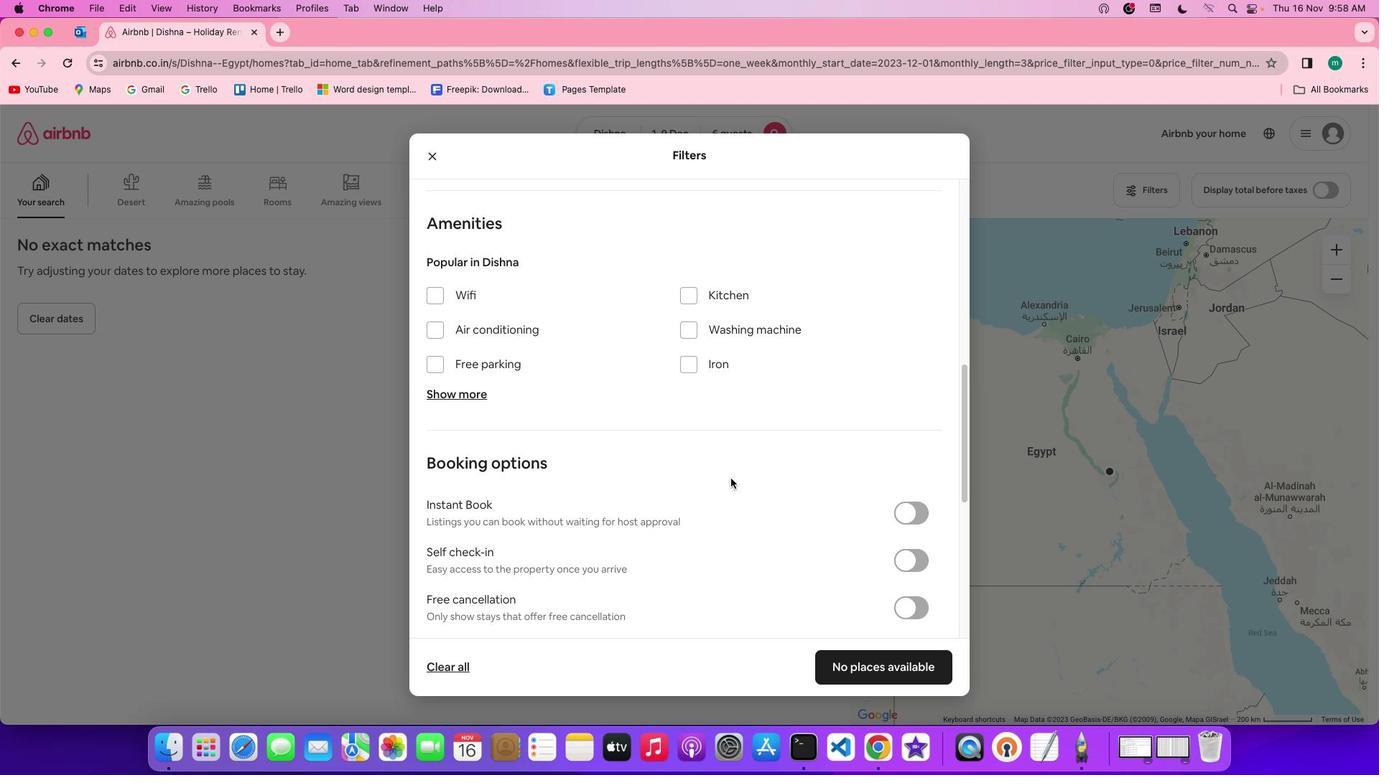 
Action: Mouse scrolled (730, 479) with delta (0, 0)
Screenshot: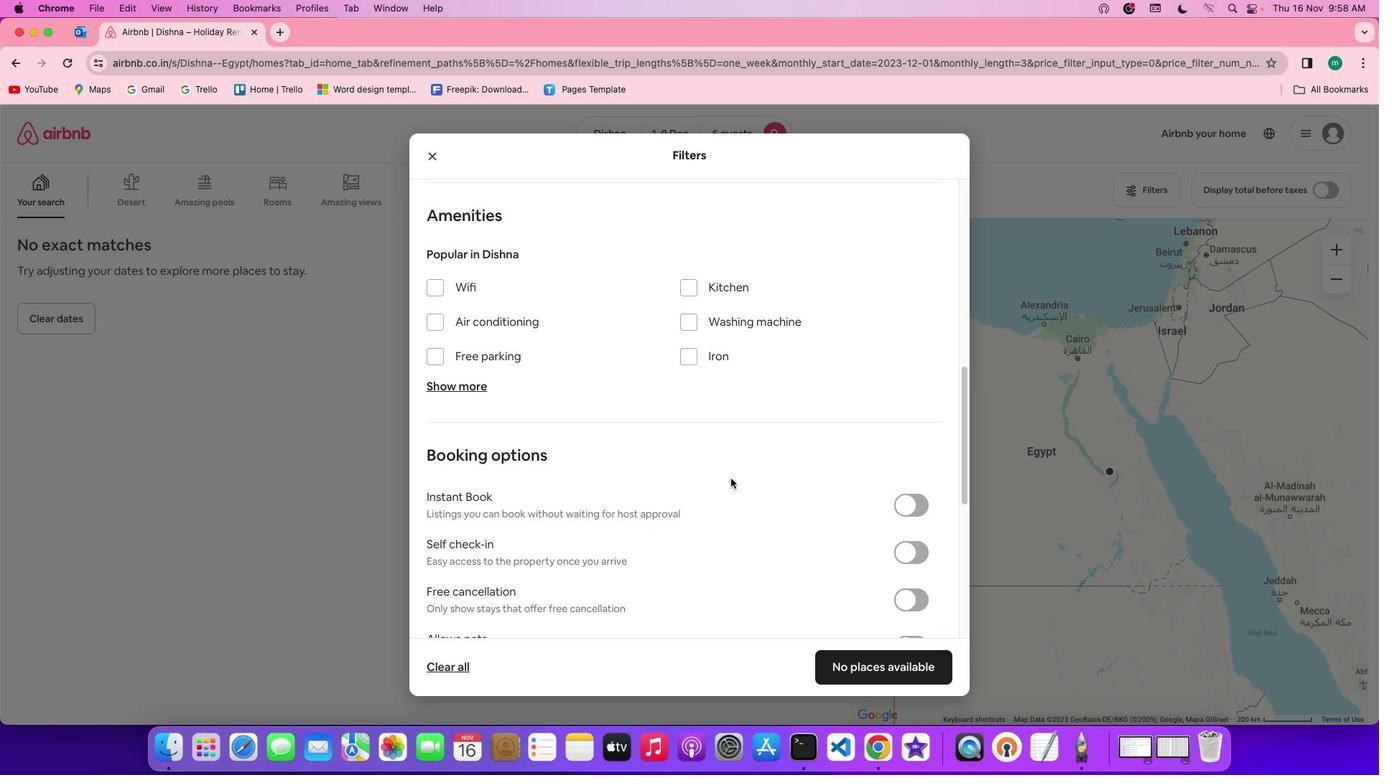 
Action: Mouse scrolled (730, 479) with delta (0, 0)
Screenshot: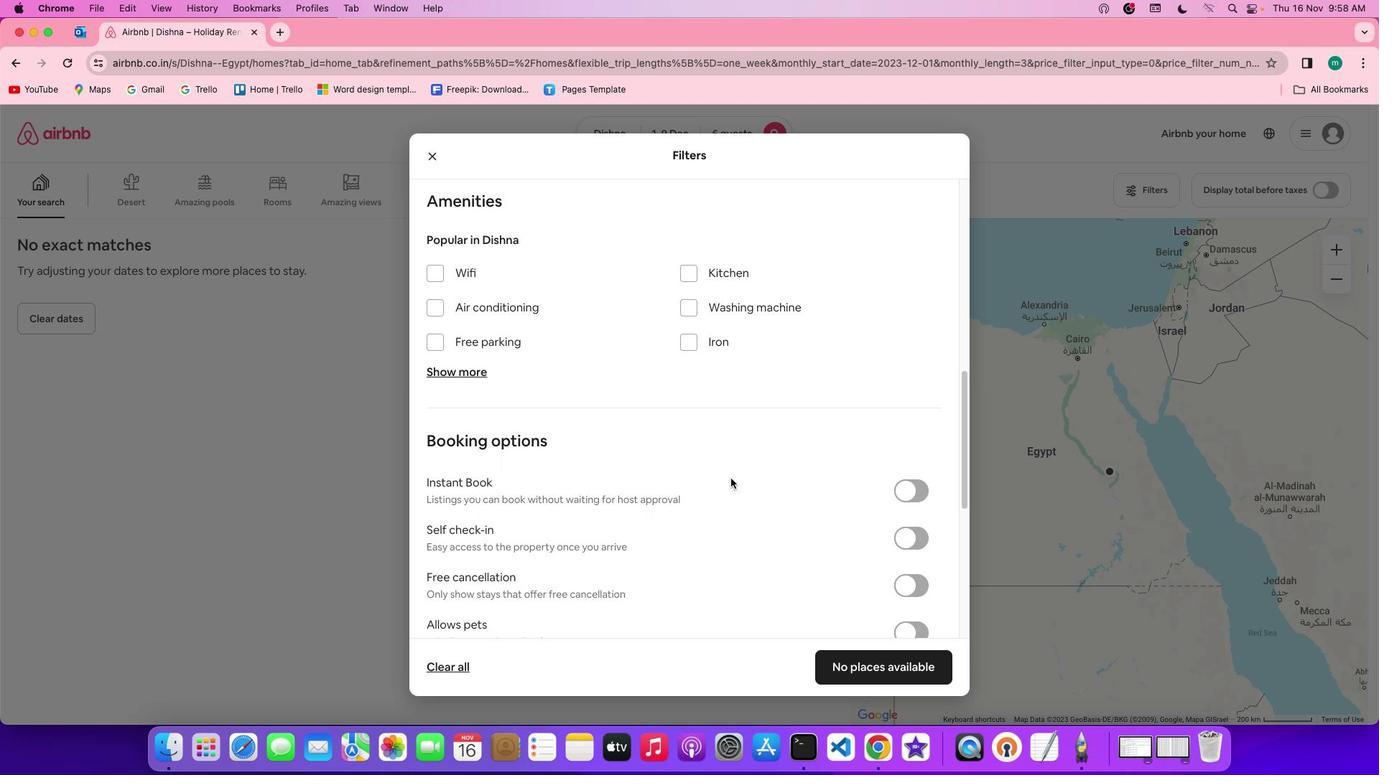 
Action: Mouse scrolled (730, 479) with delta (0, 0)
Screenshot: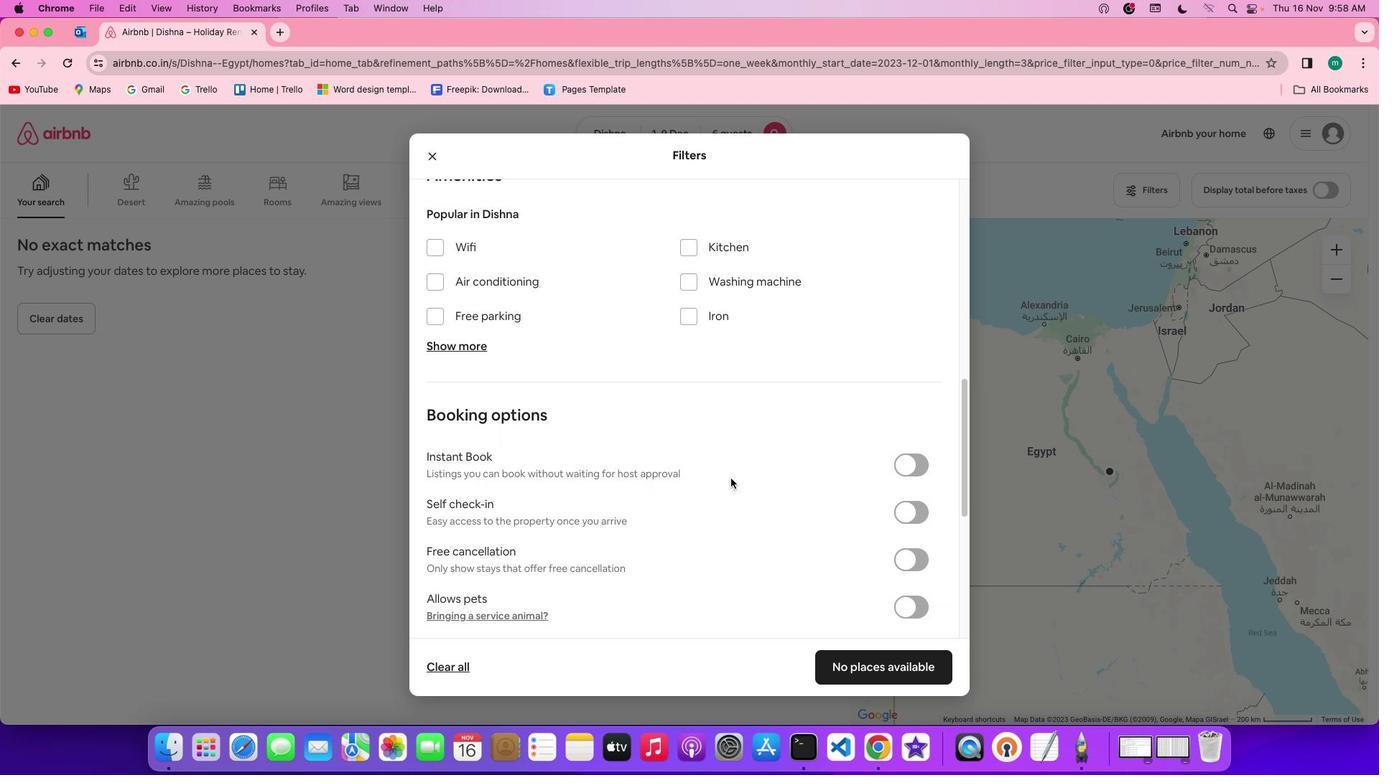 
Action: Mouse scrolled (730, 479) with delta (0, 0)
Screenshot: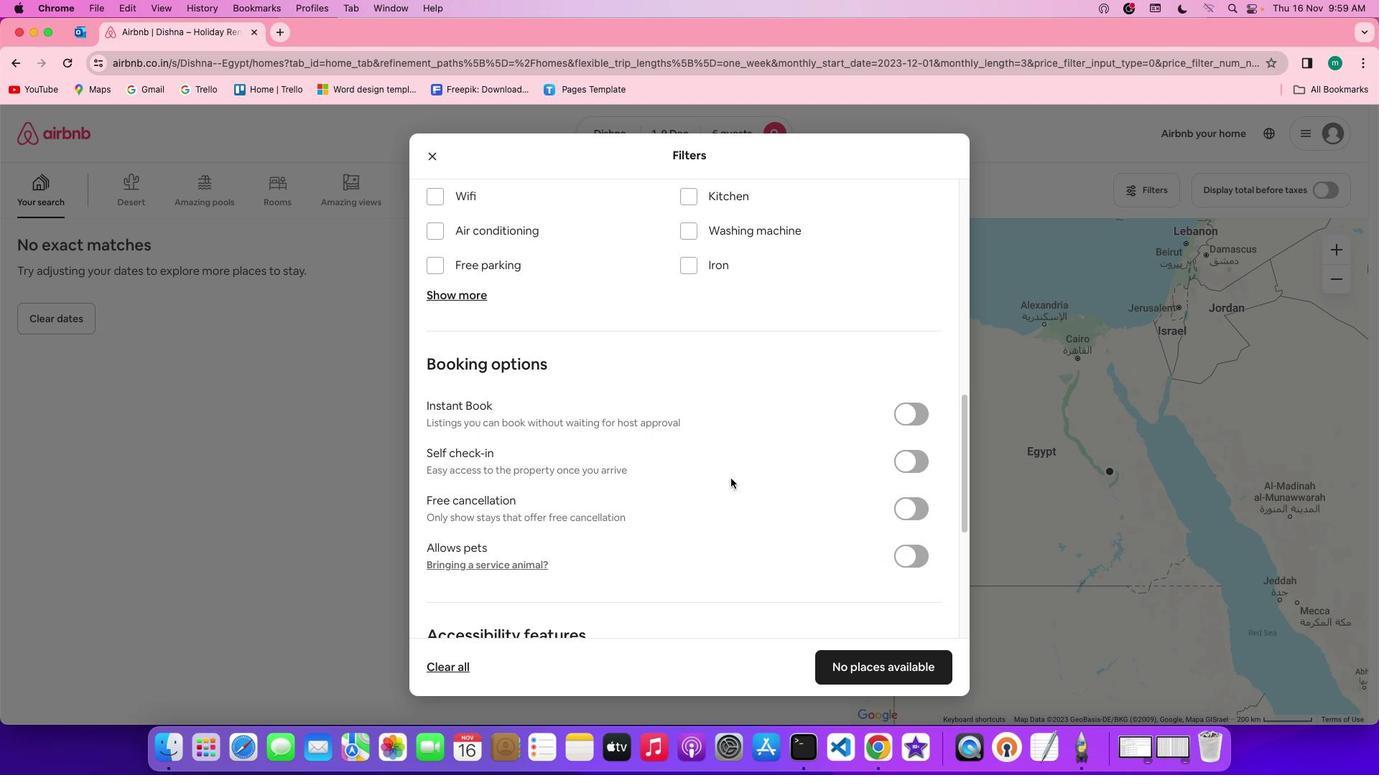 
Action: Mouse scrolled (730, 479) with delta (0, 0)
Screenshot: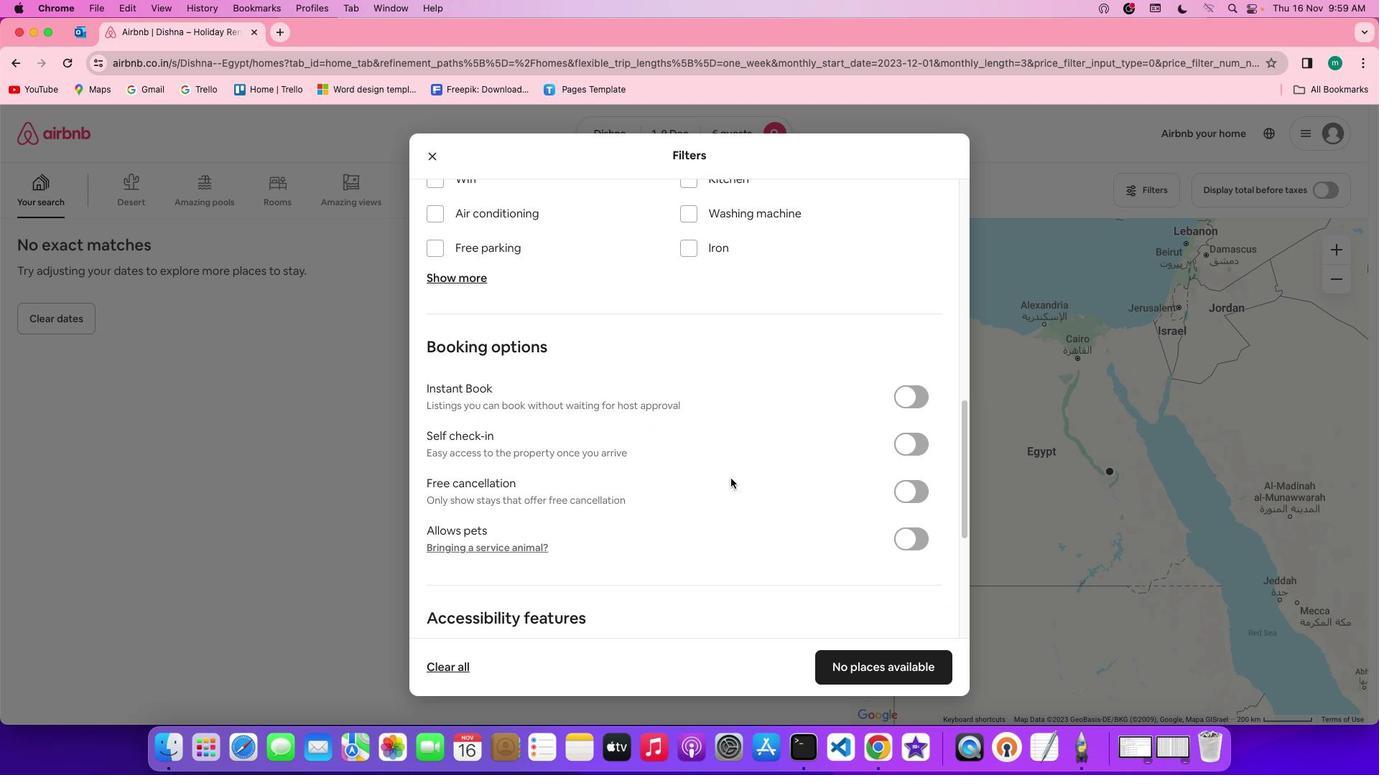 
Action: Mouse scrolled (730, 479) with delta (0, 0)
Screenshot: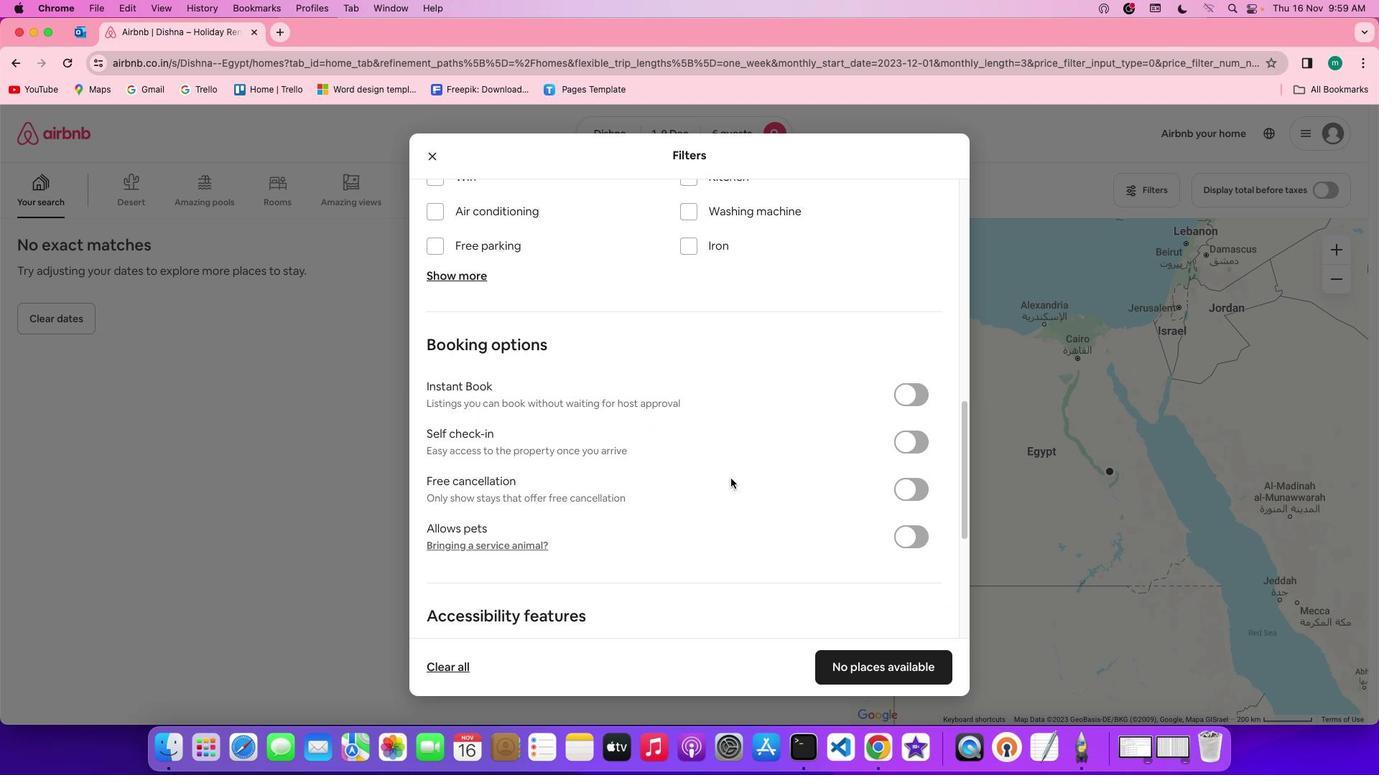 
Action: Mouse moved to (826, 522)
Screenshot: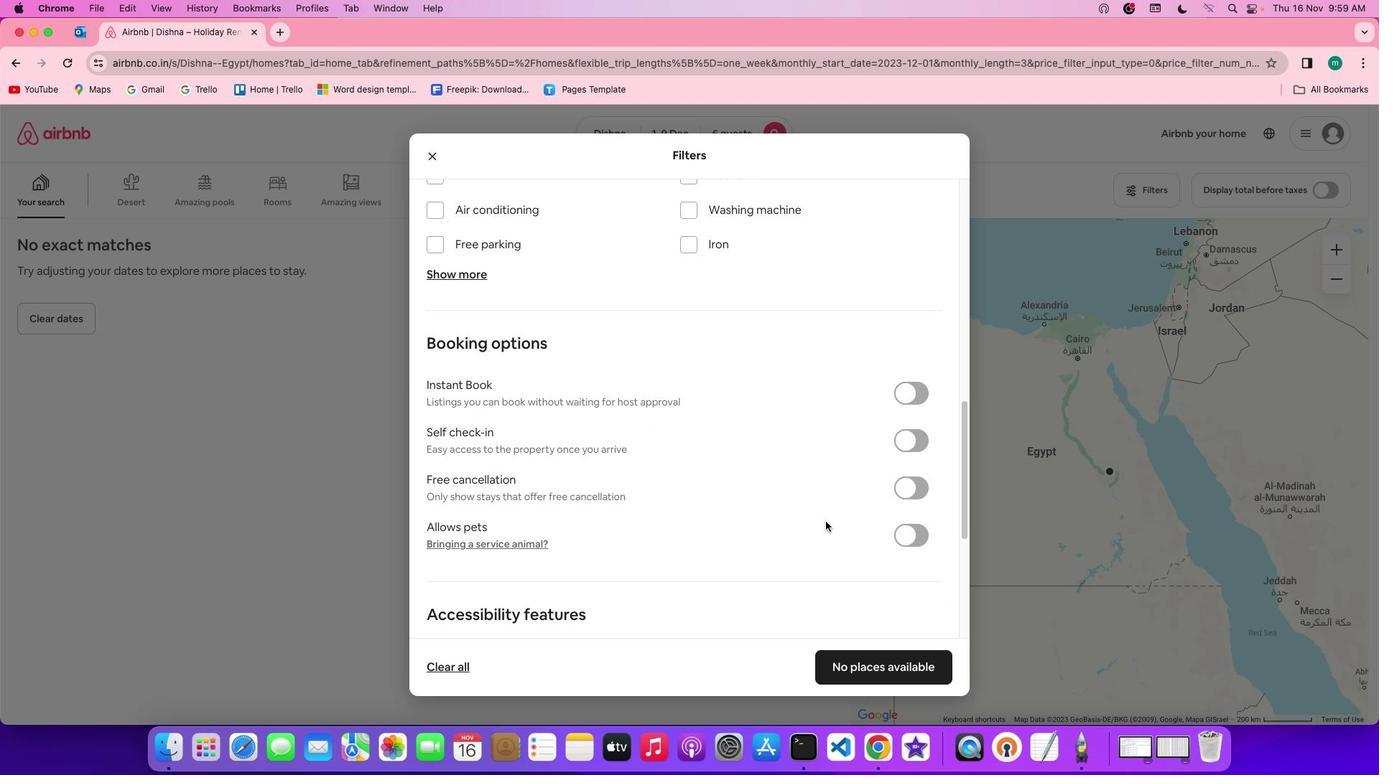 
Action: Mouse scrolled (826, 522) with delta (0, 0)
Screenshot: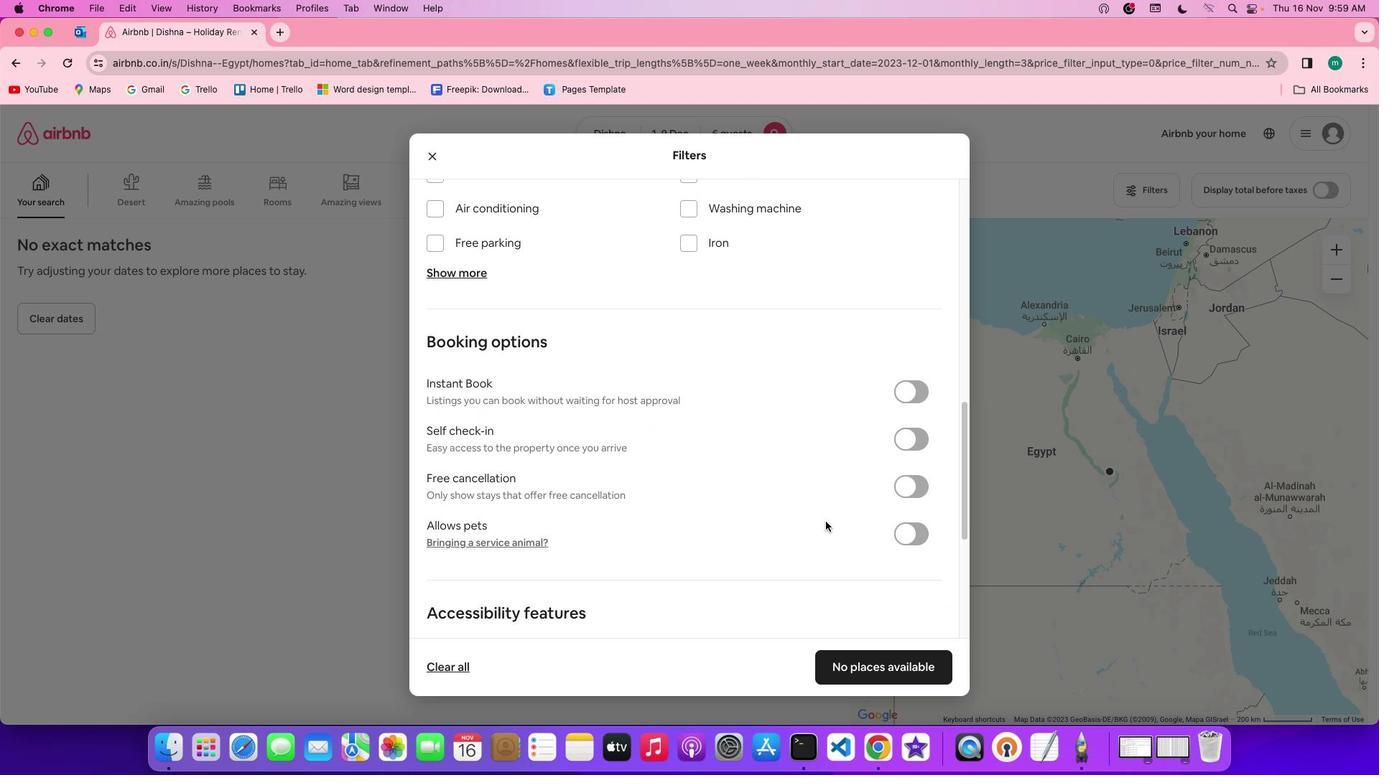 
Action: Mouse scrolled (826, 522) with delta (0, 0)
Screenshot: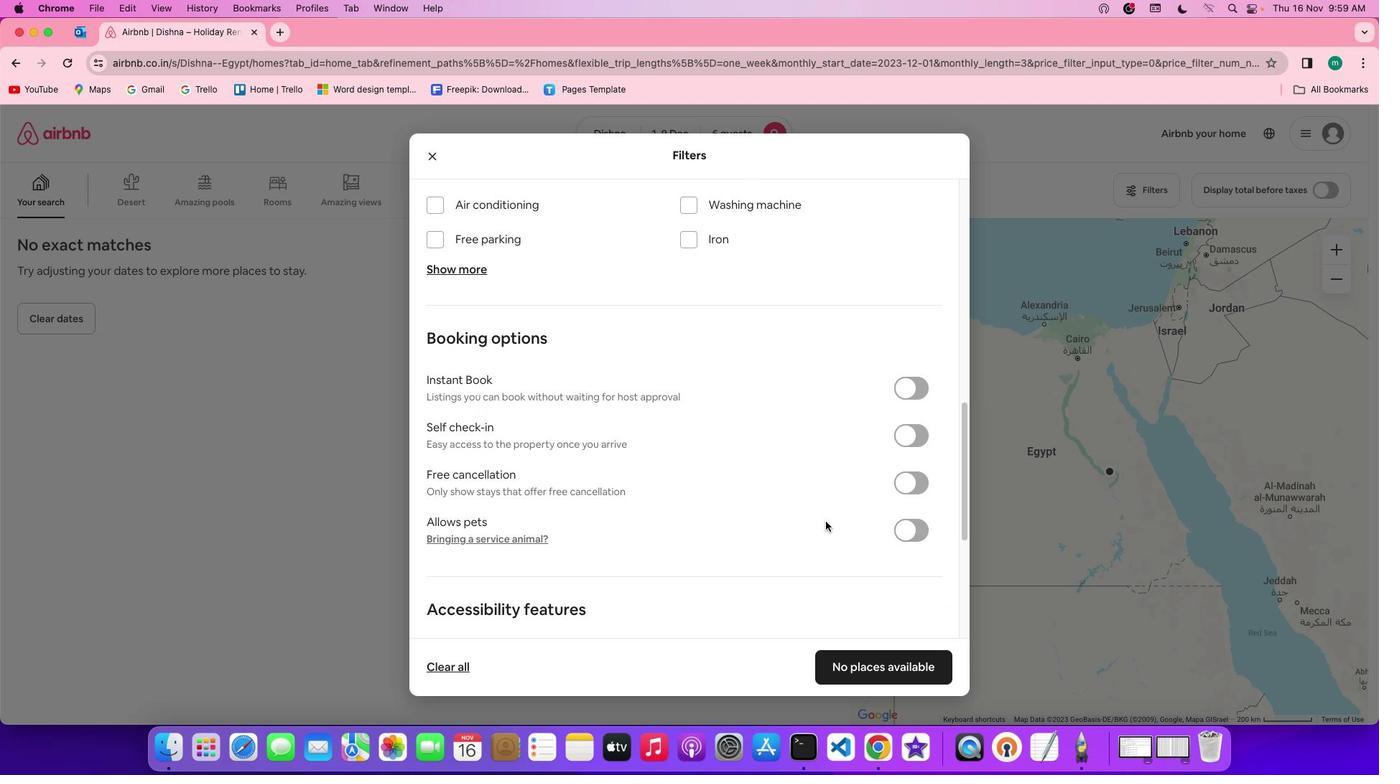 
Action: Mouse scrolled (826, 522) with delta (0, 0)
Screenshot: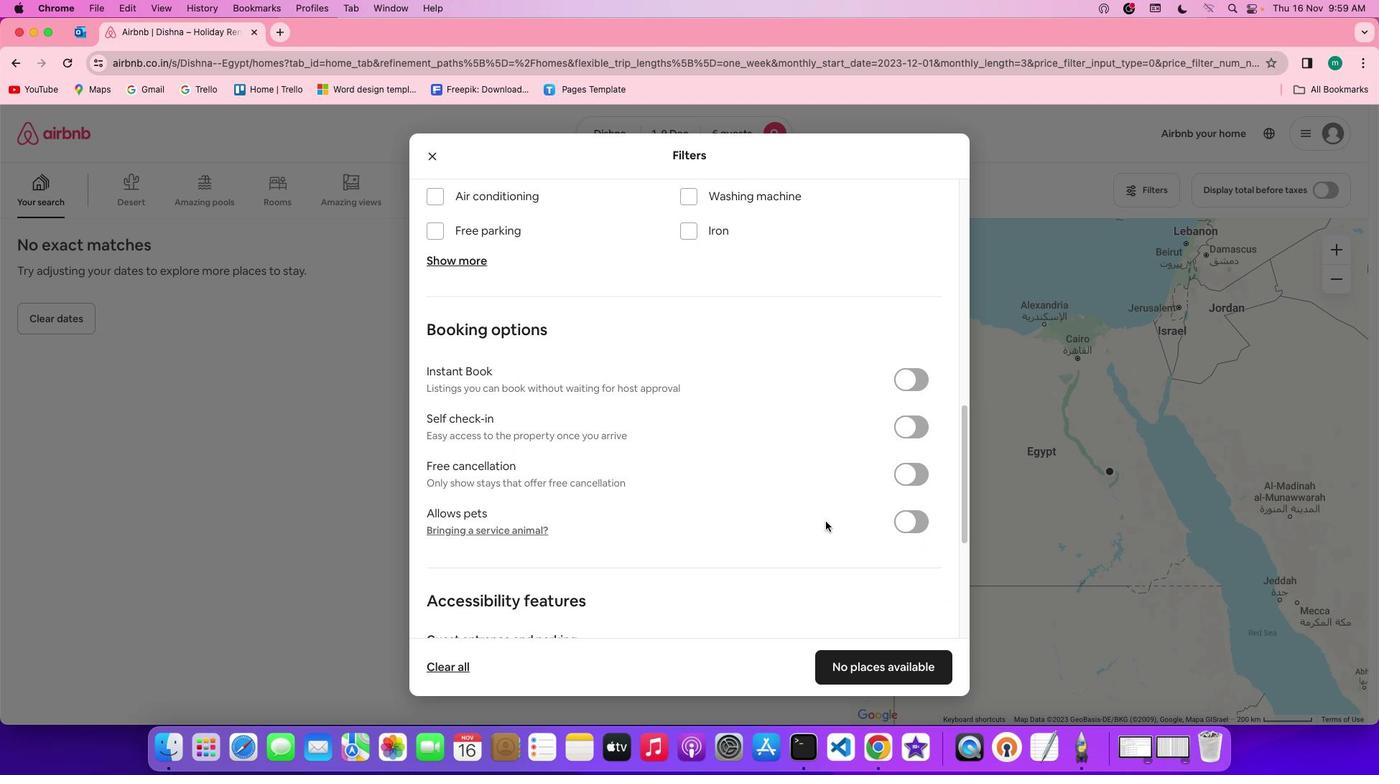 
Action: Mouse scrolled (826, 522) with delta (0, 0)
Screenshot: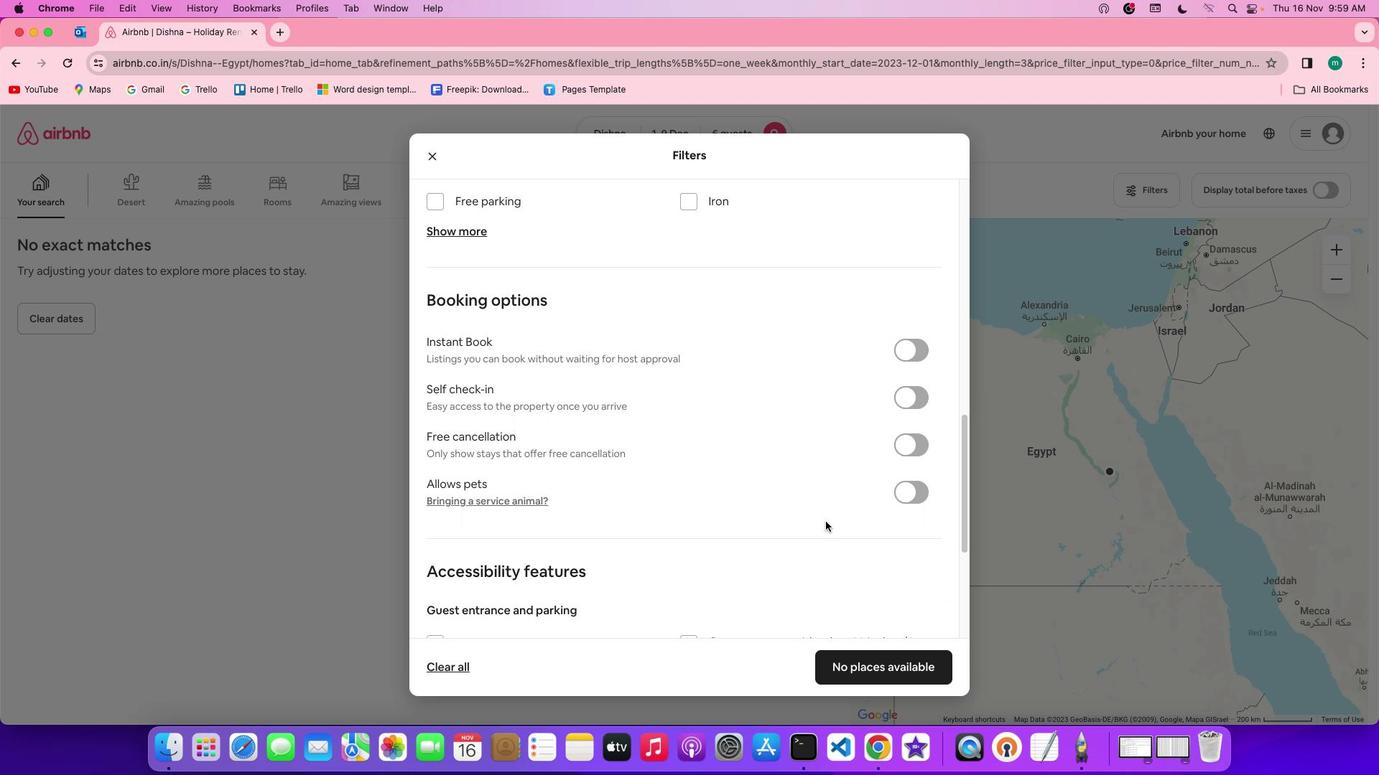 
Action: Mouse moved to (846, 536)
Screenshot: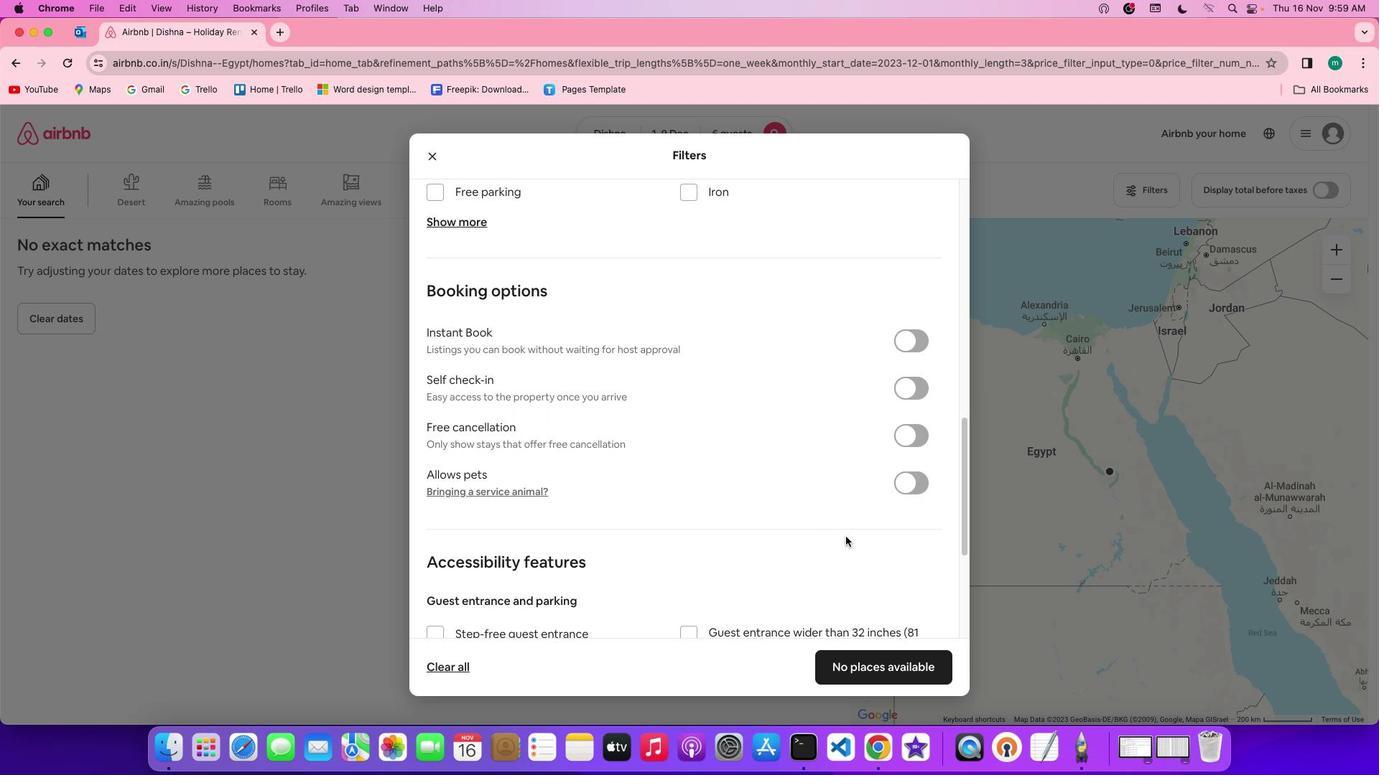 
Action: Mouse scrolled (846, 536) with delta (0, 0)
Screenshot: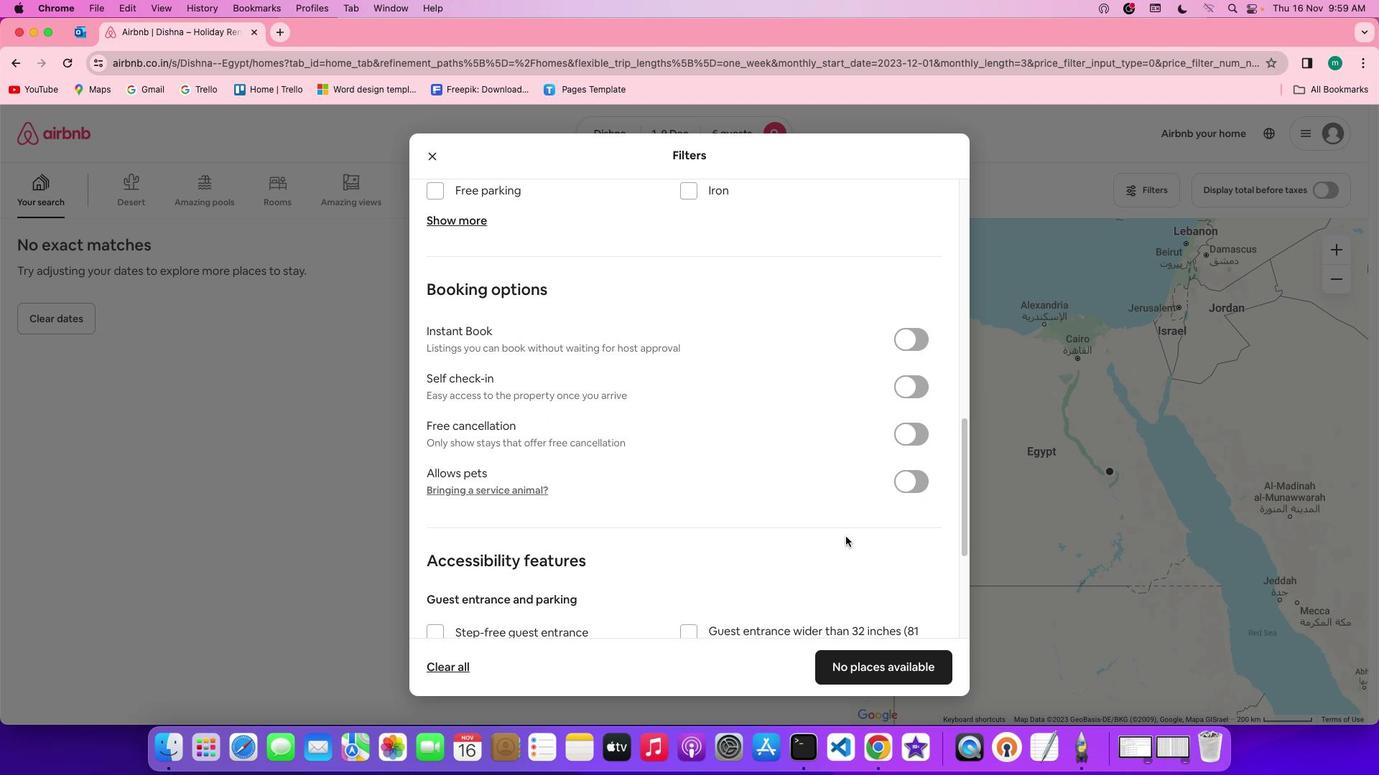
Action: Mouse scrolled (846, 536) with delta (0, 0)
Screenshot: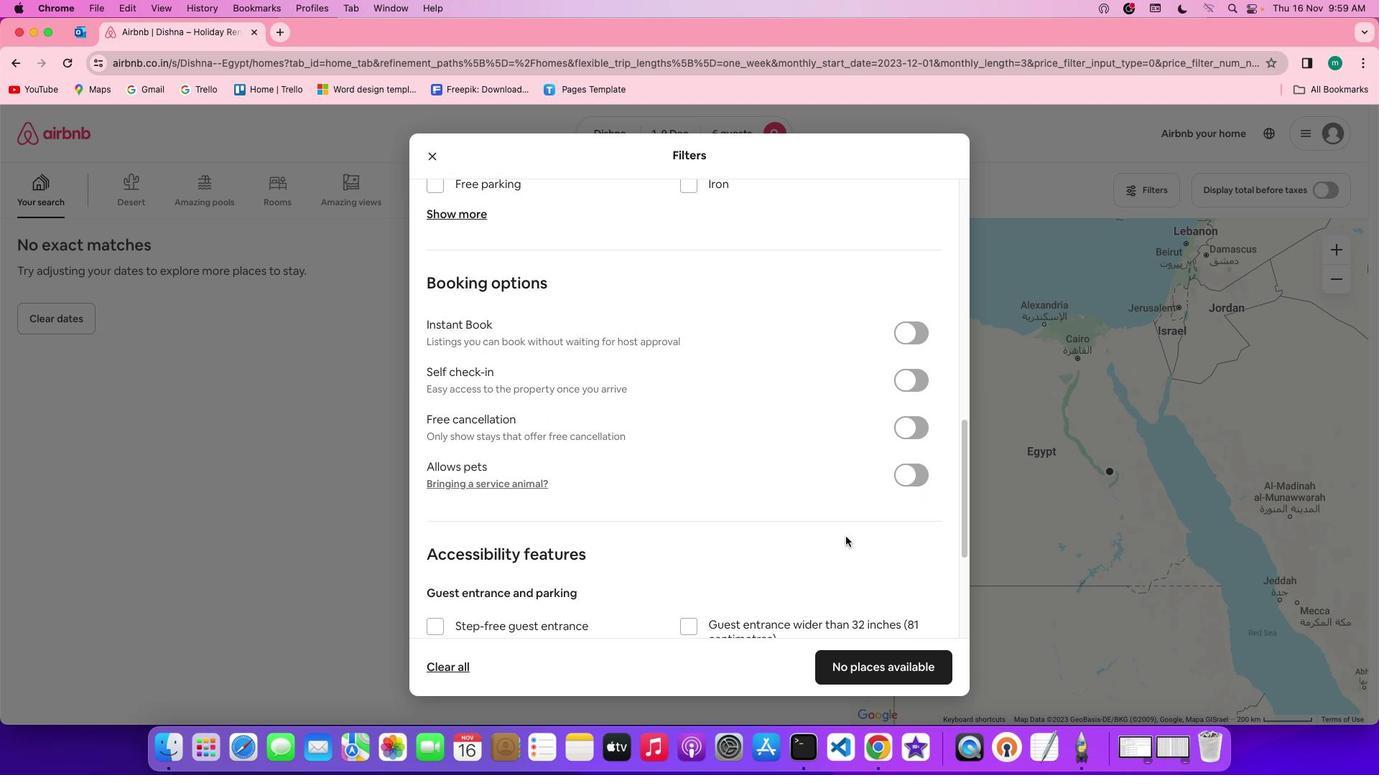 
Action: Mouse scrolled (846, 536) with delta (0, 0)
Screenshot: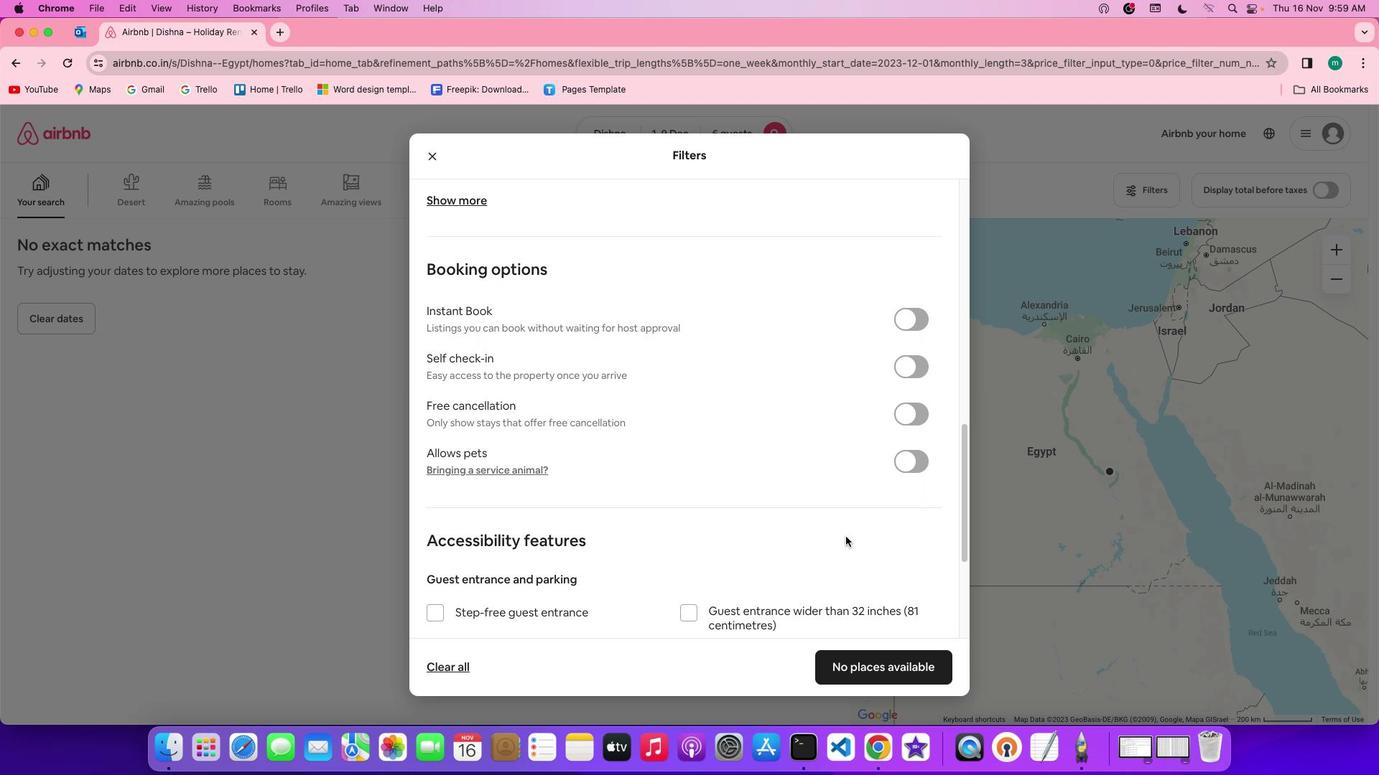 
Action: Mouse scrolled (846, 536) with delta (0, 0)
Screenshot: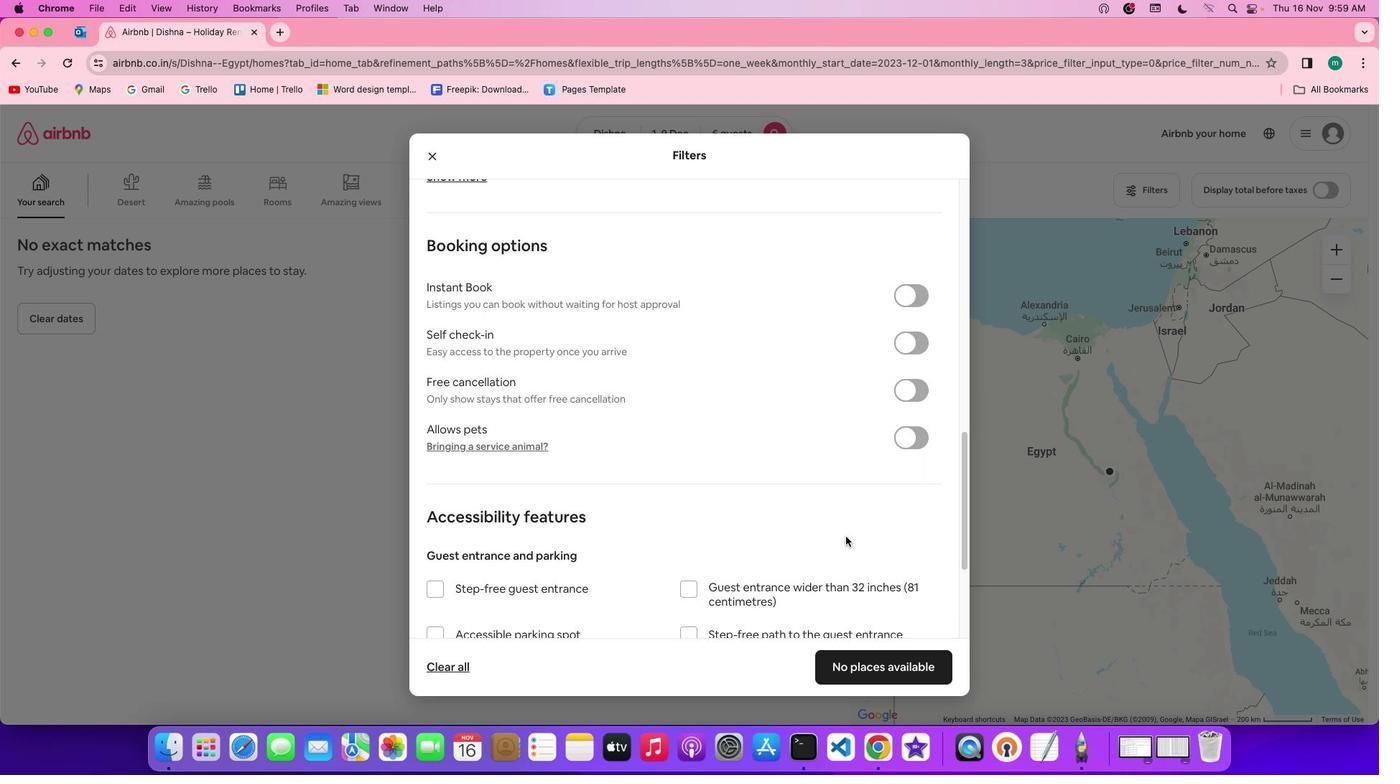 
Action: Mouse scrolled (846, 536) with delta (0, 0)
Screenshot: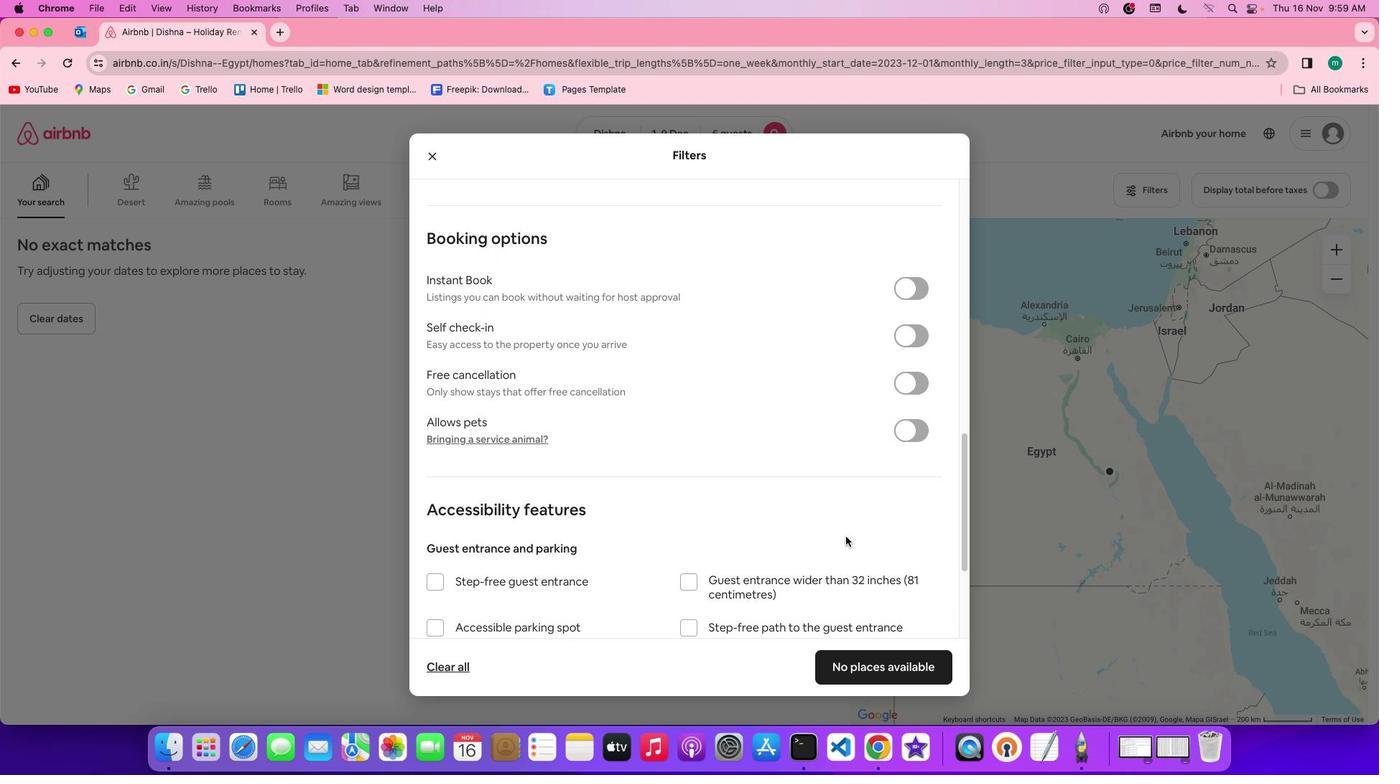
Action: Mouse scrolled (846, 536) with delta (0, 0)
Screenshot: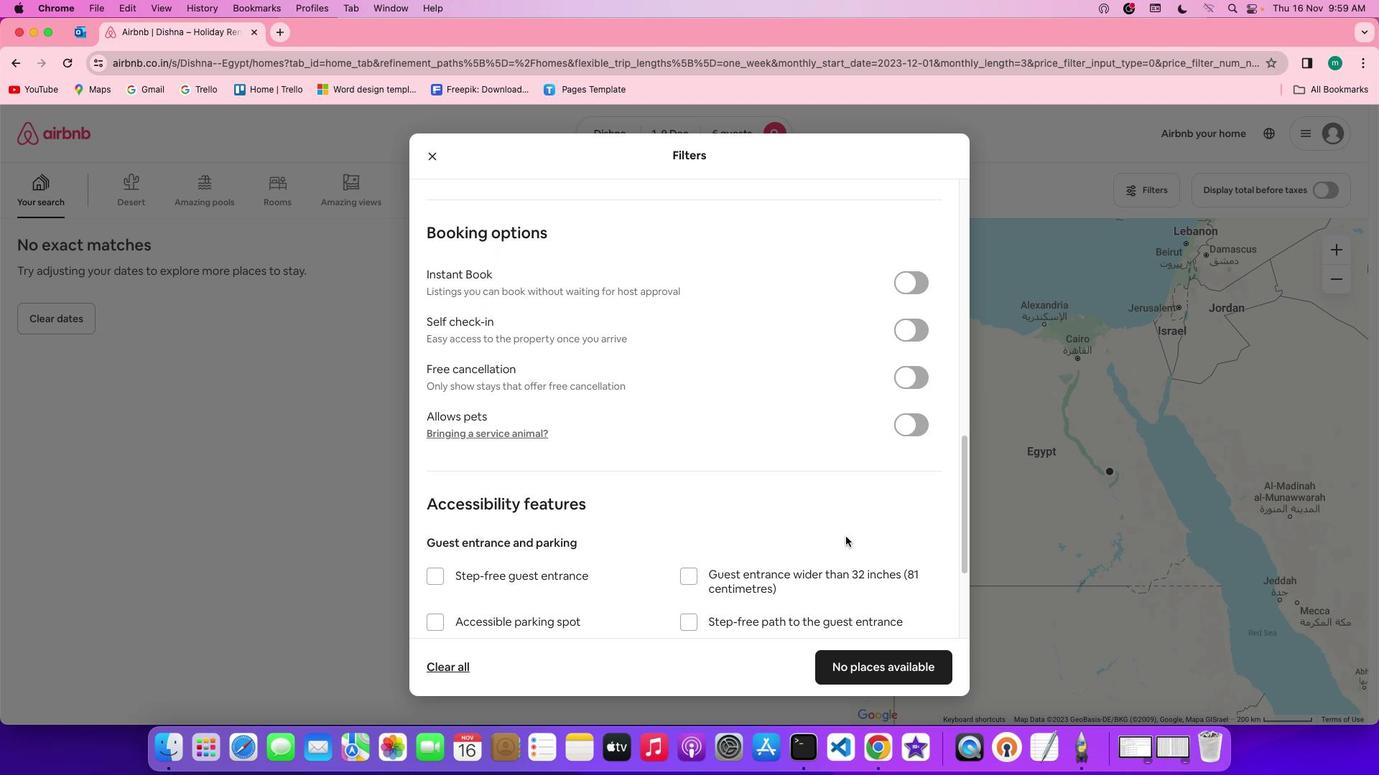 
Action: Mouse scrolled (846, 536) with delta (0, 0)
Screenshot: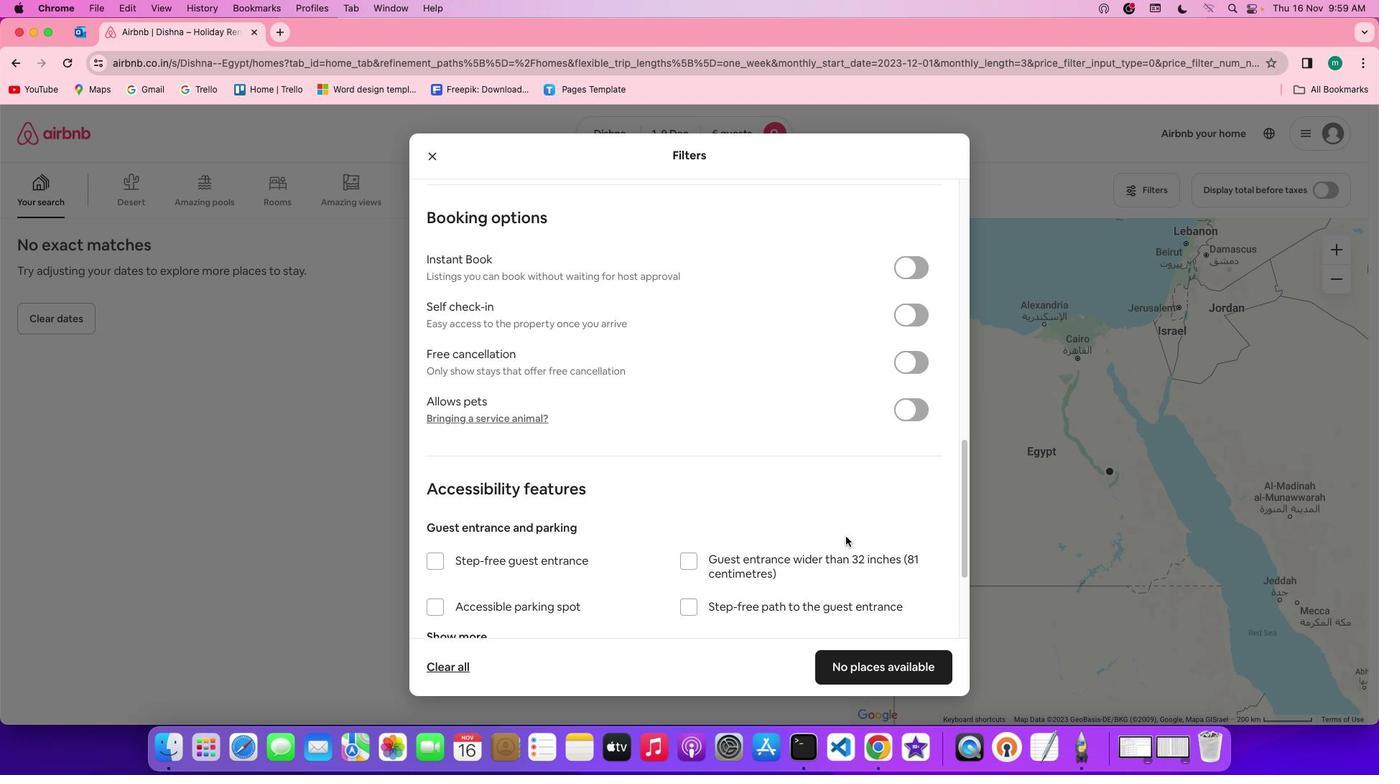 
Action: Mouse scrolled (846, 536) with delta (0, 0)
Screenshot: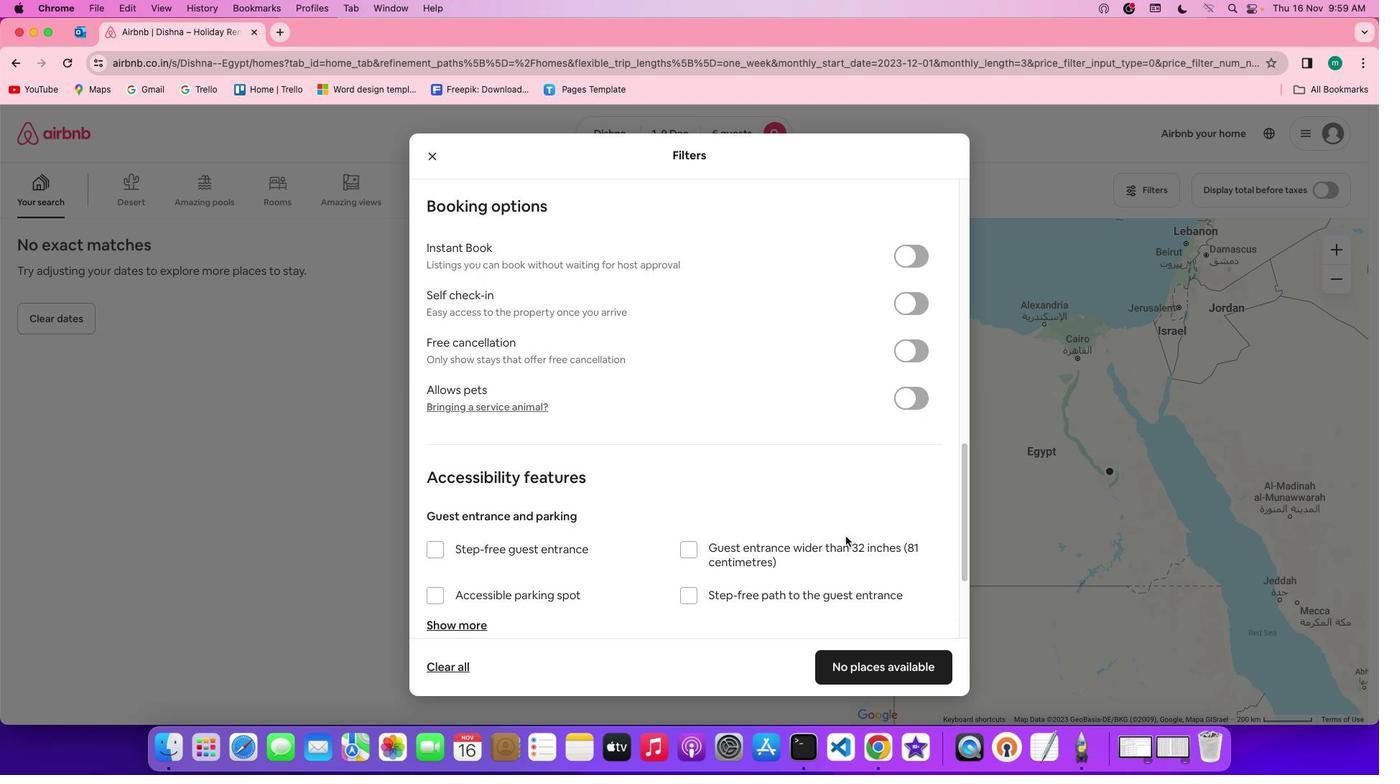 
Action: Mouse scrolled (846, 536) with delta (0, 0)
Screenshot: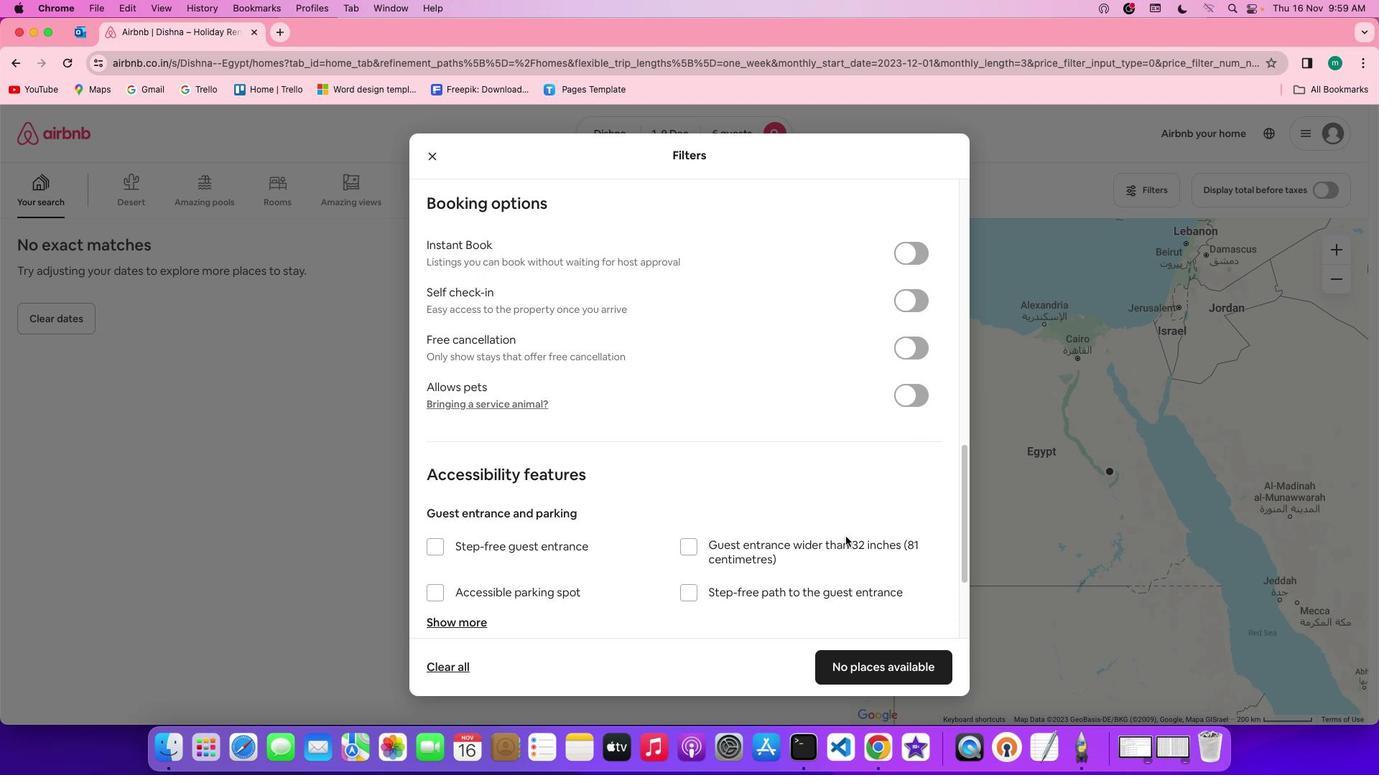 
Action: Mouse scrolled (846, 536) with delta (0, 0)
Screenshot: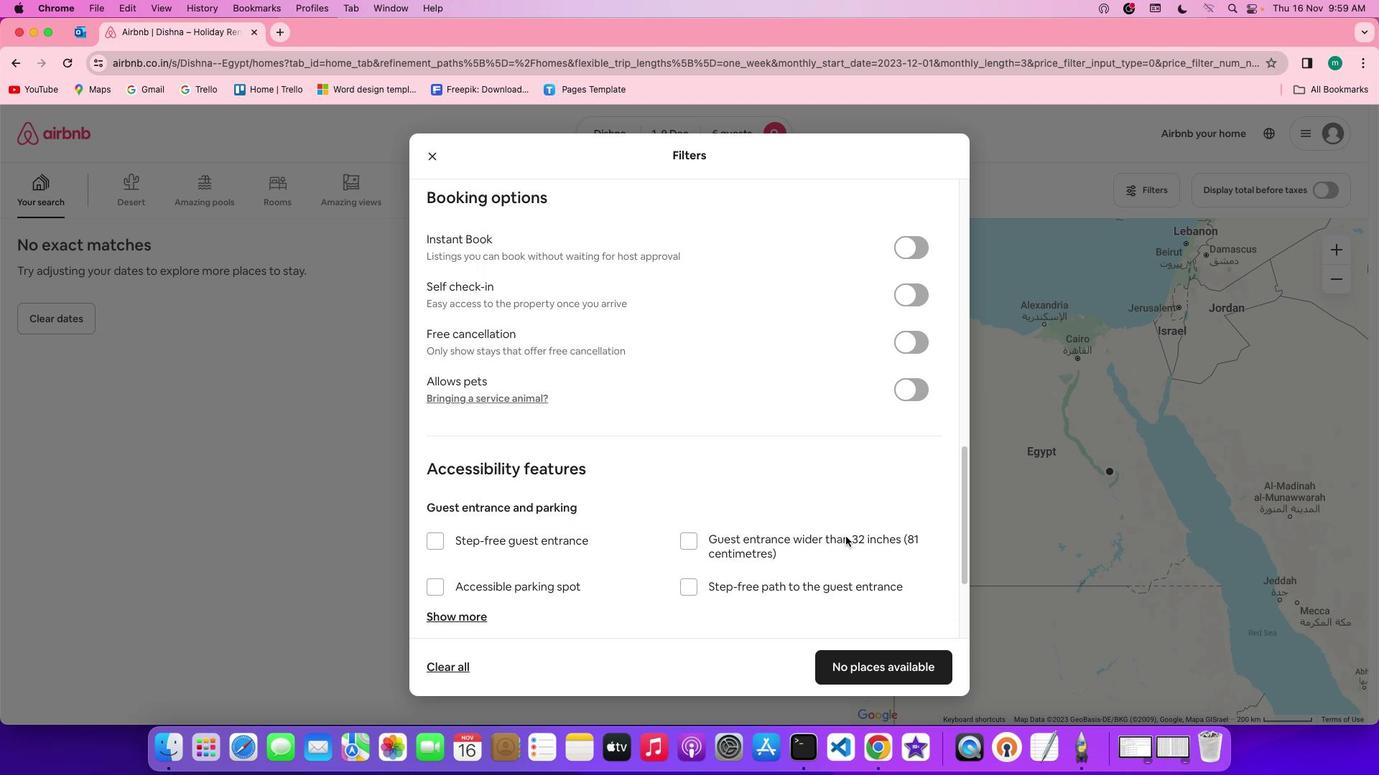 
Action: Mouse scrolled (846, 536) with delta (0, 0)
Screenshot: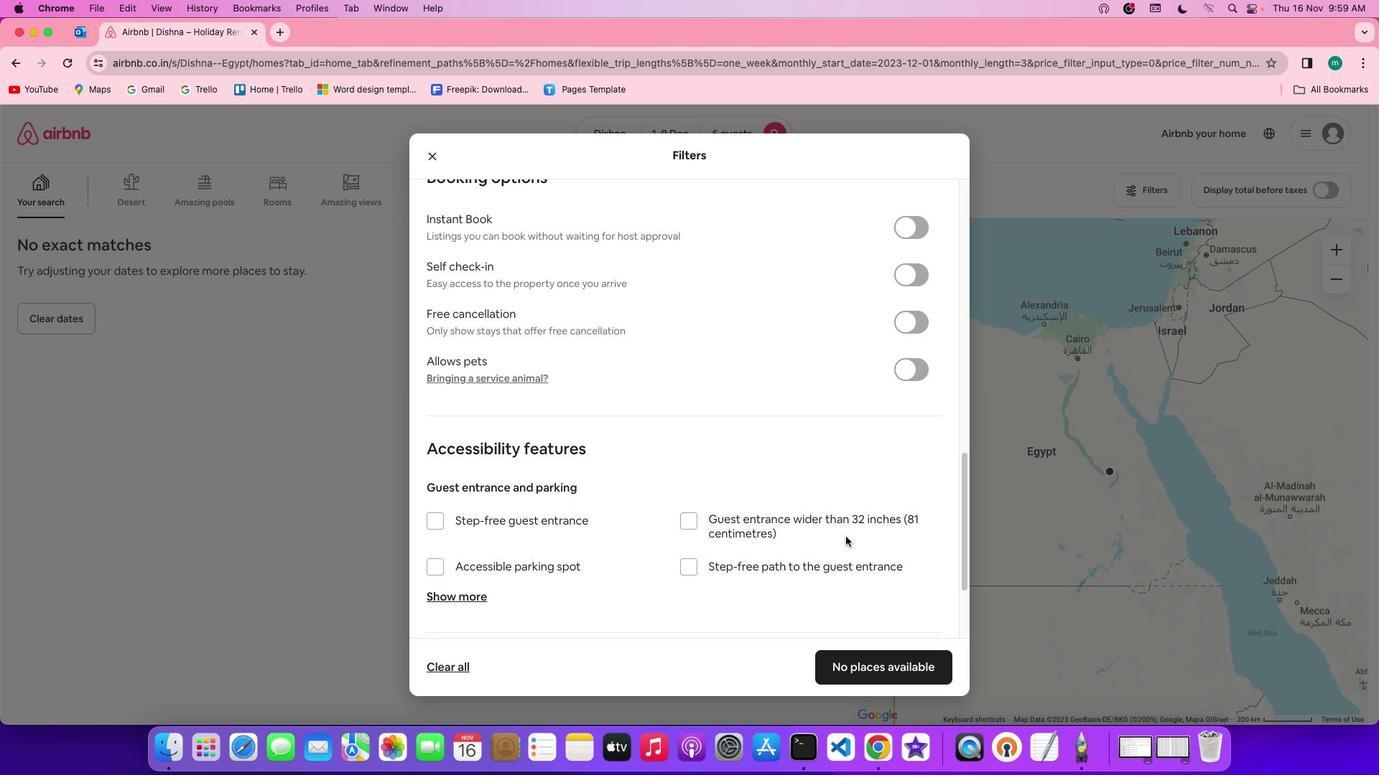 
Action: Mouse scrolled (846, 536) with delta (0, 0)
Screenshot: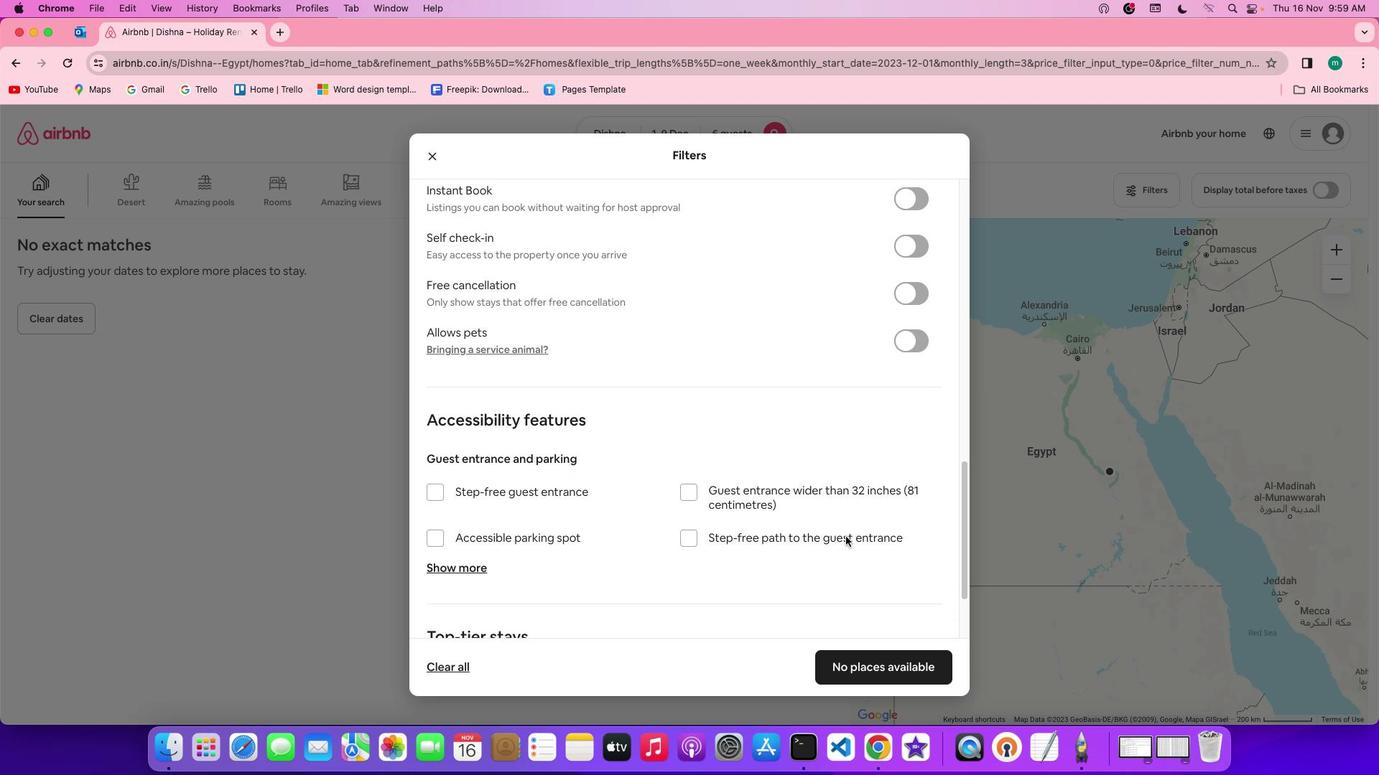 
Action: Mouse scrolled (846, 536) with delta (0, 0)
Screenshot: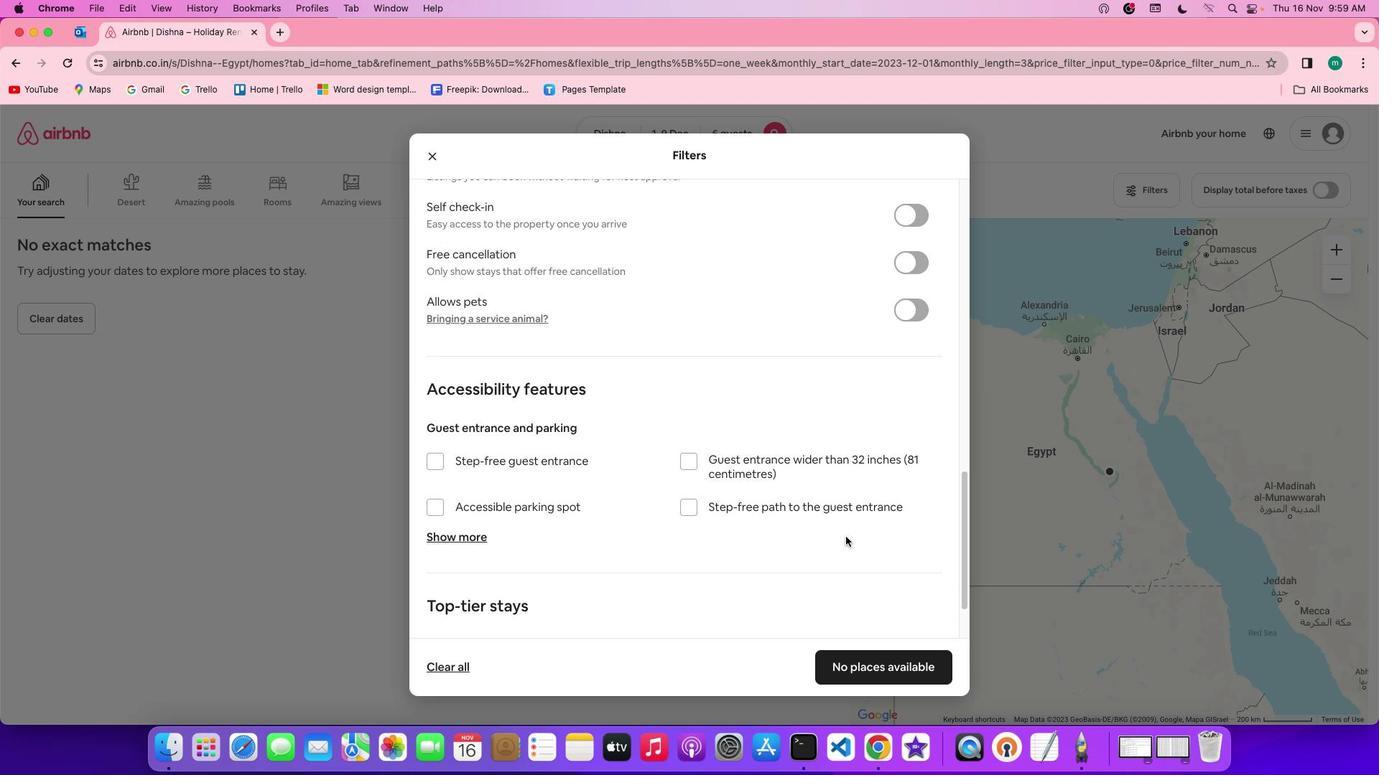 
Action: Mouse scrolled (846, 536) with delta (0, 0)
Screenshot: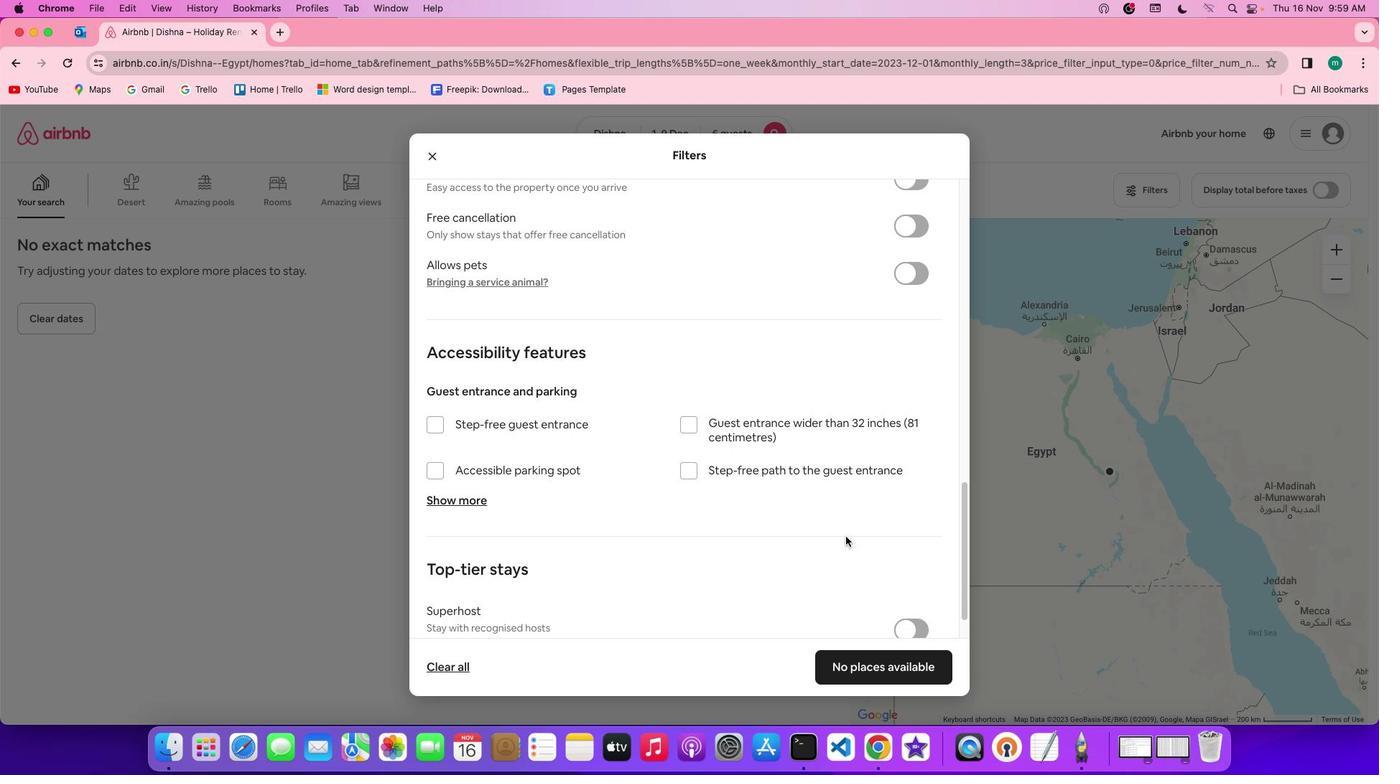 
Action: Mouse scrolled (846, 536) with delta (0, 0)
Screenshot: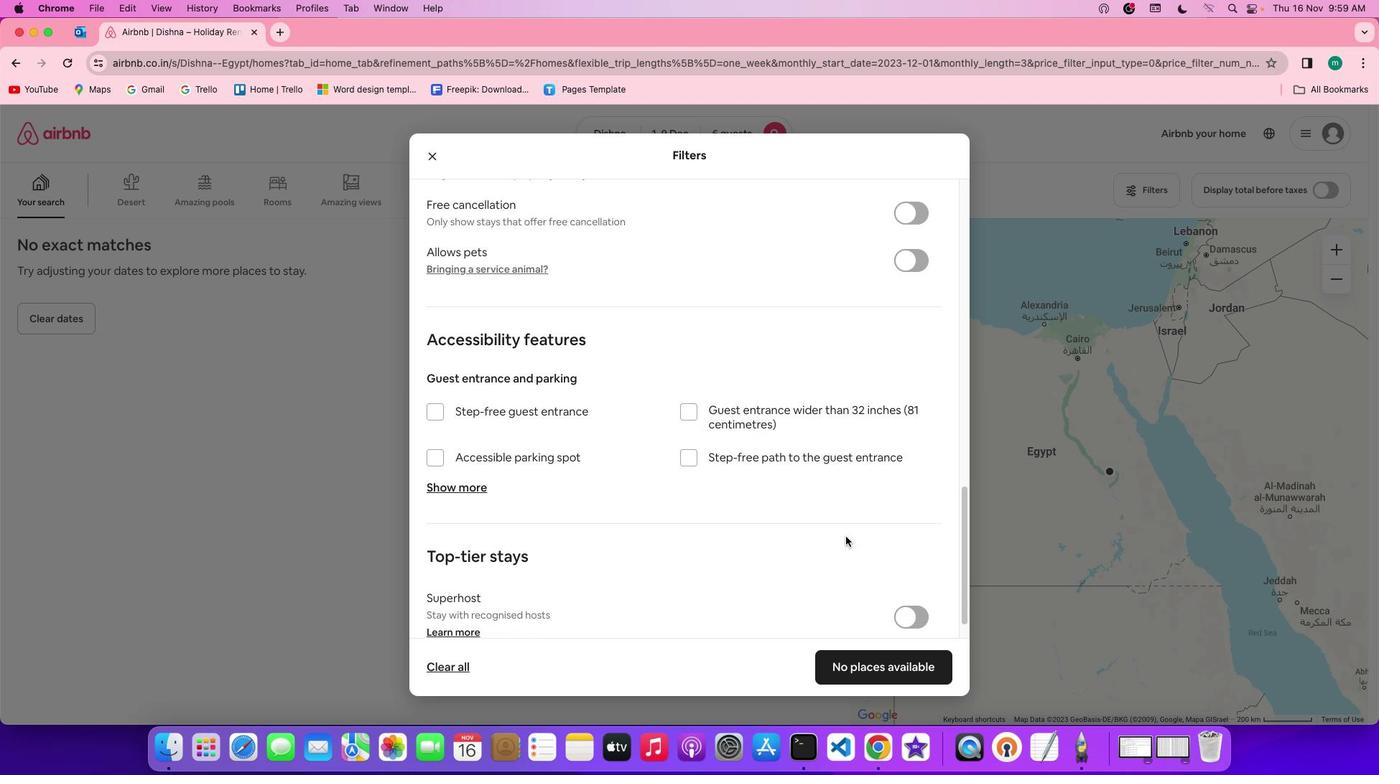 
Action: Mouse scrolled (846, 536) with delta (0, -2)
Screenshot: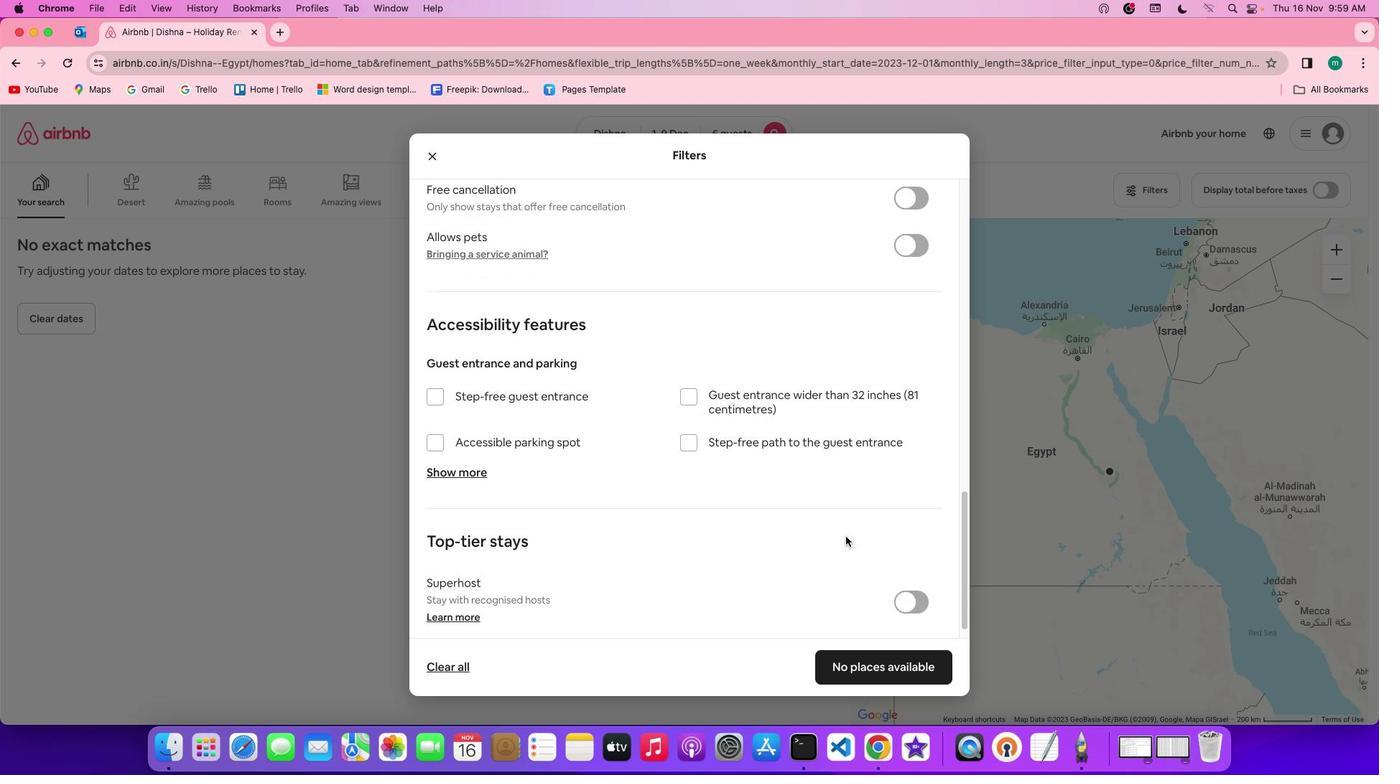 
Action: Mouse scrolled (846, 536) with delta (0, -2)
Screenshot: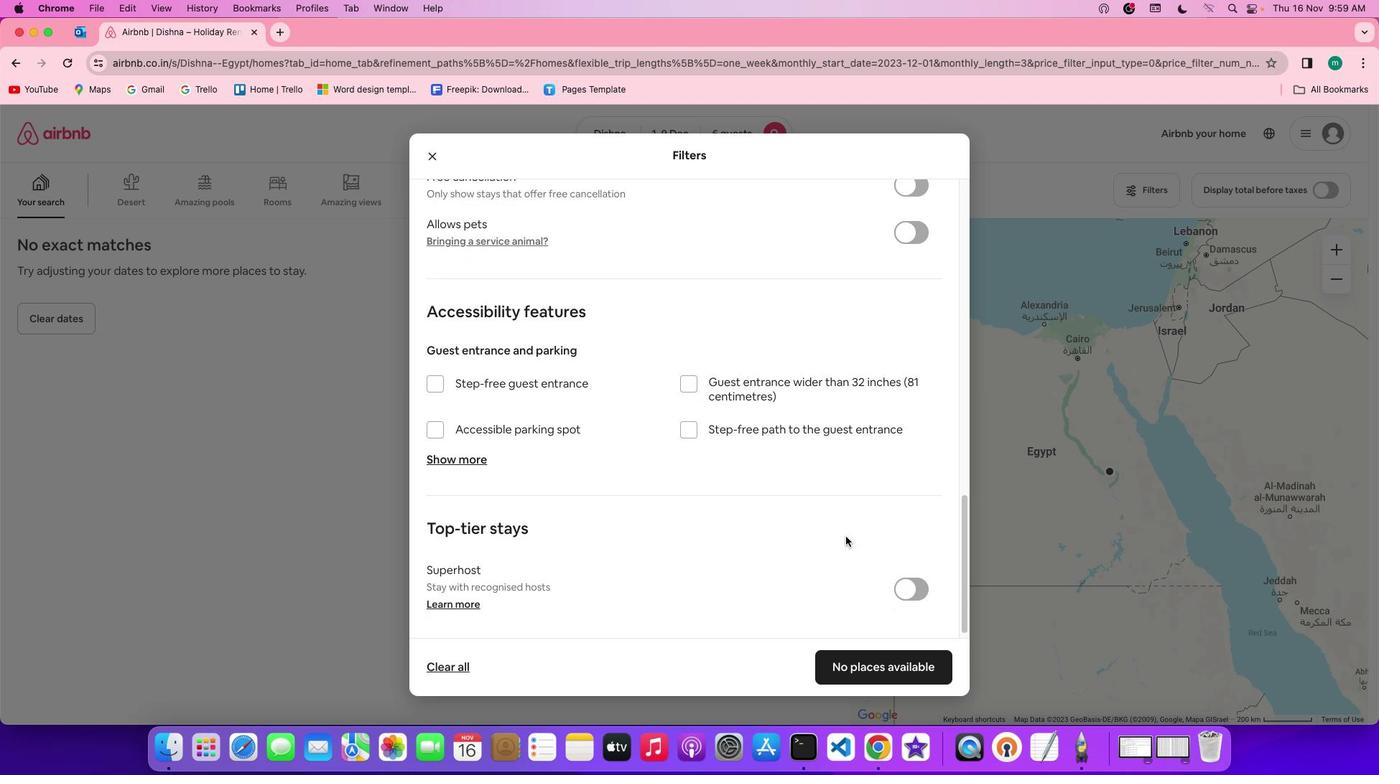 
Action: Mouse scrolled (846, 536) with delta (0, -3)
Screenshot: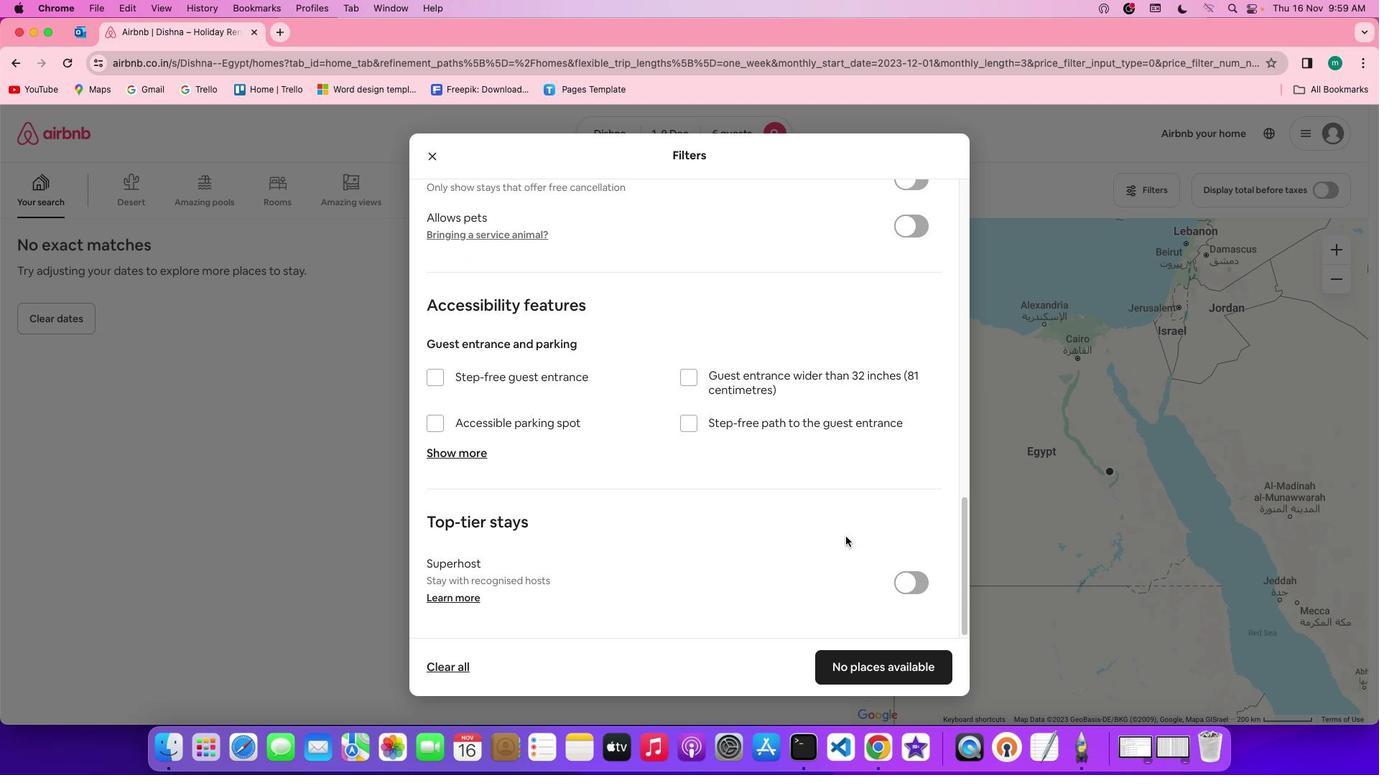 
Action: Mouse scrolled (846, 536) with delta (0, 0)
Screenshot: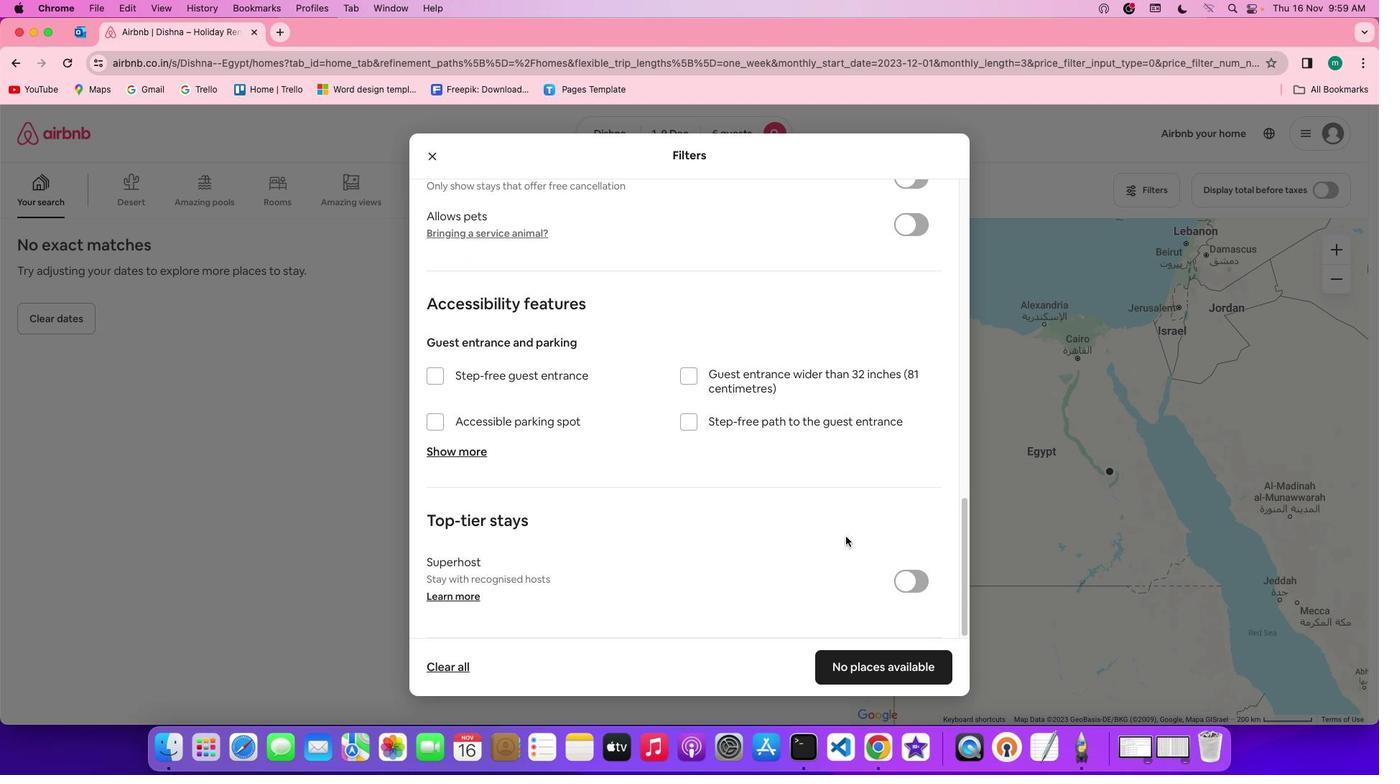 
Action: Mouse scrolled (846, 536) with delta (0, 0)
Screenshot: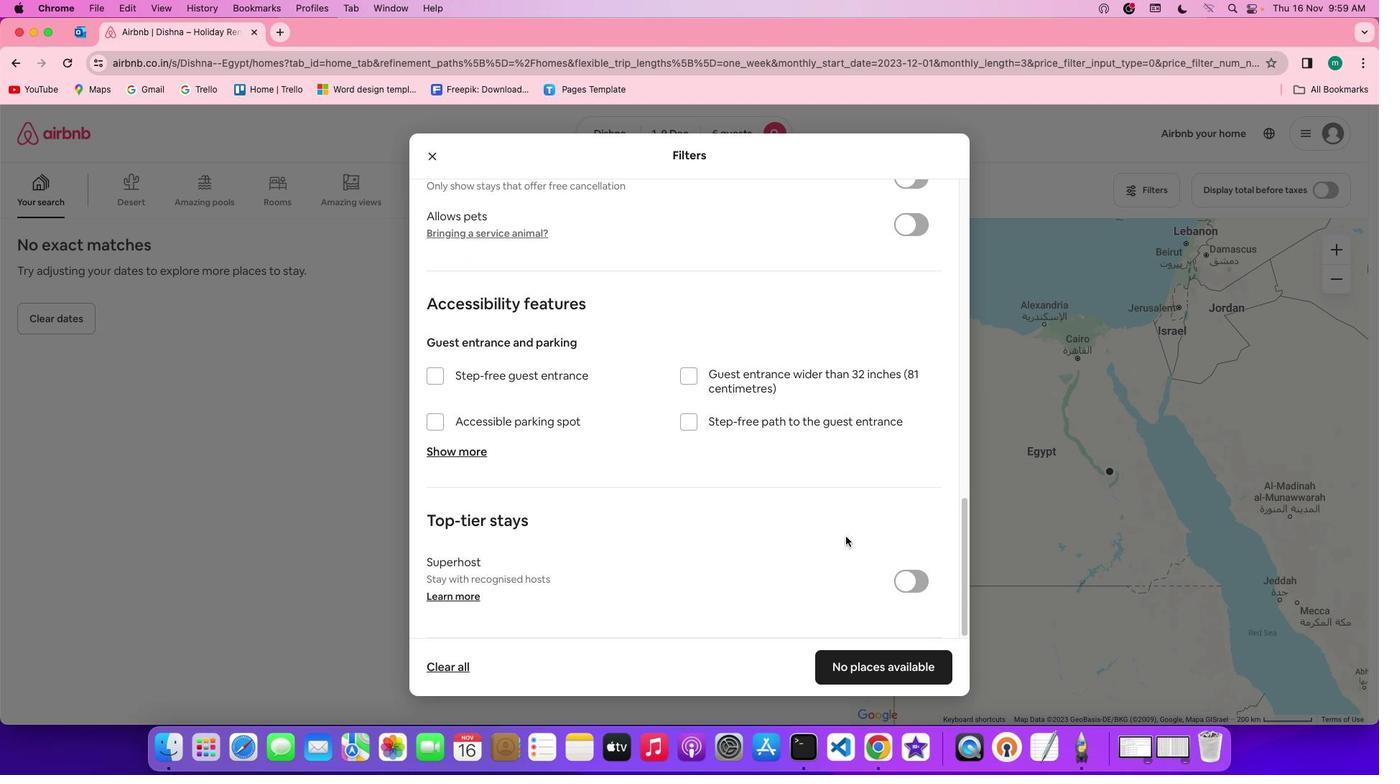 
Action: Mouse scrolled (846, 536) with delta (0, -2)
Screenshot: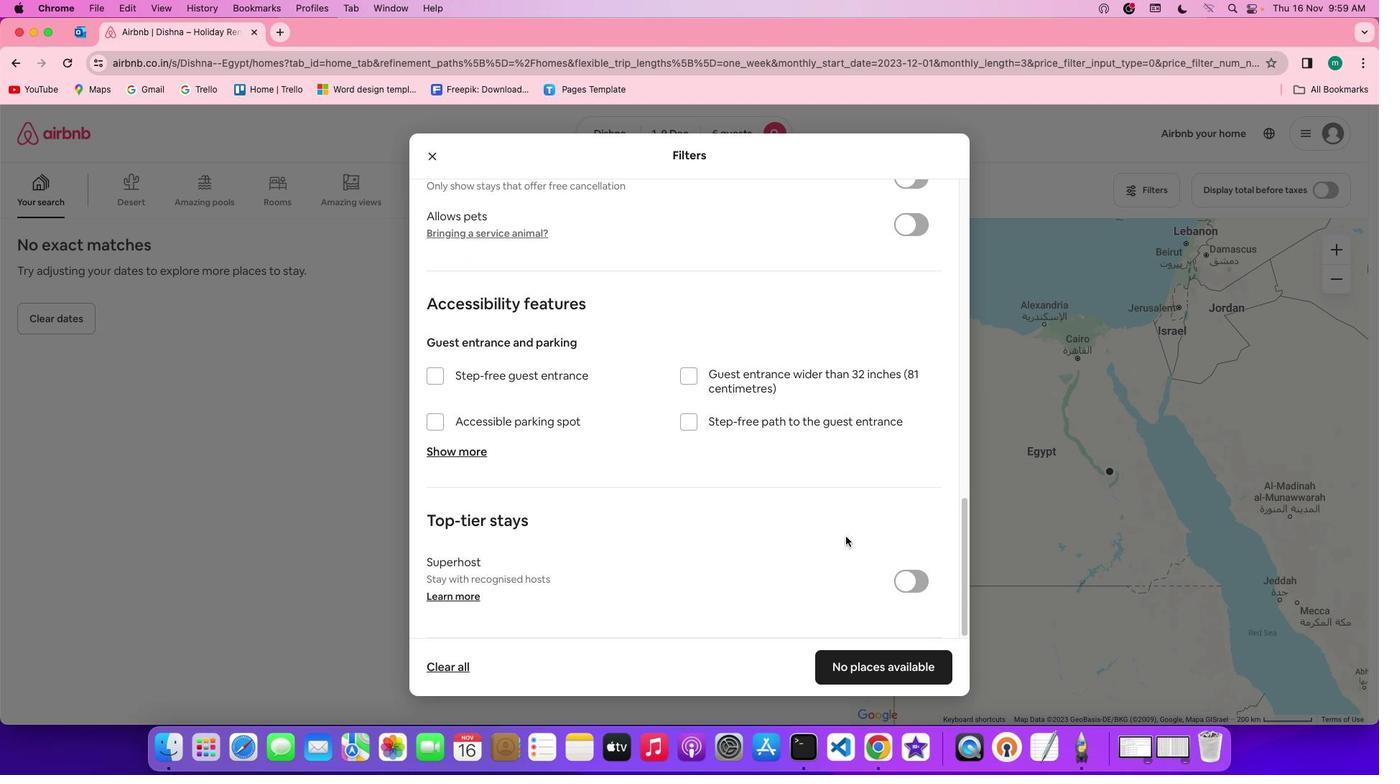
Action: Mouse scrolled (846, 536) with delta (0, -2)
Screenshot: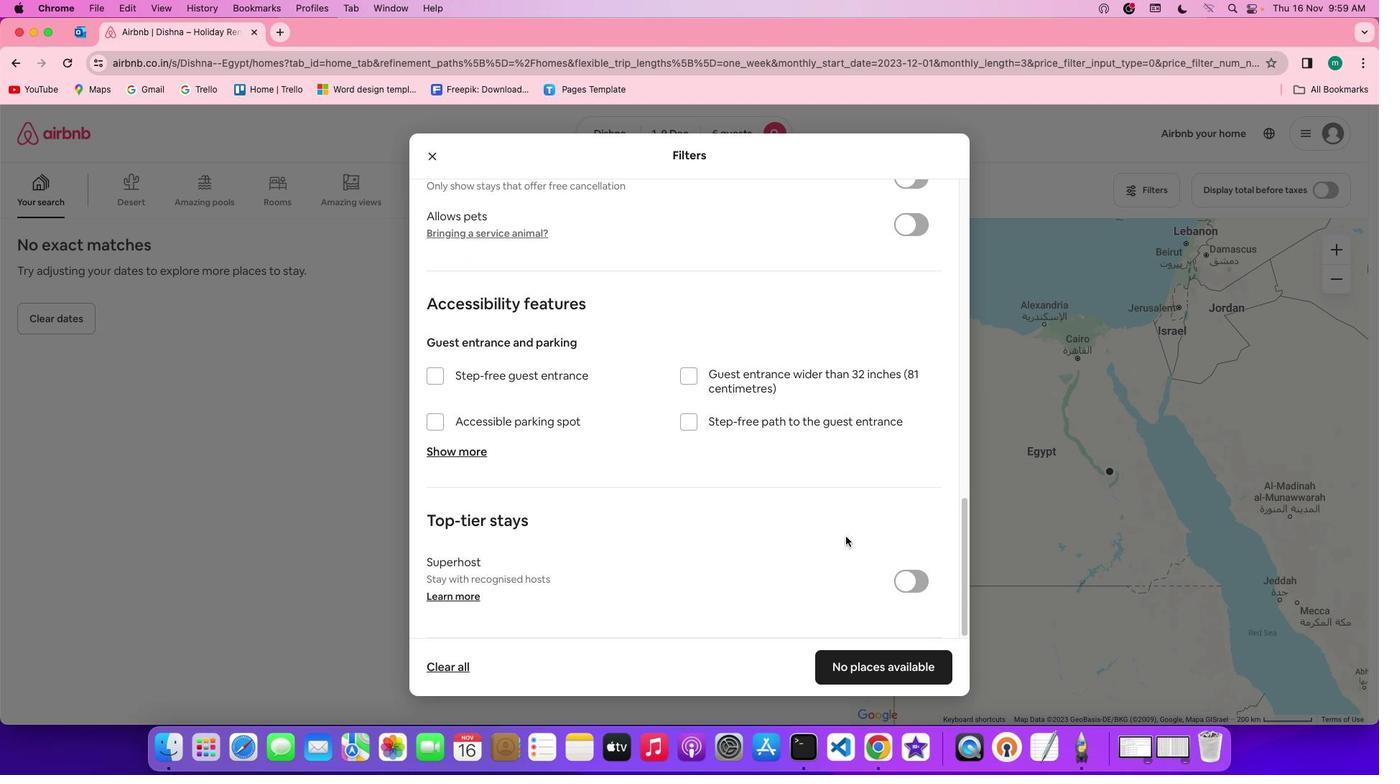 
Action: Mouse scrolled (846, 536) with delta (0, -3)
Screenshot: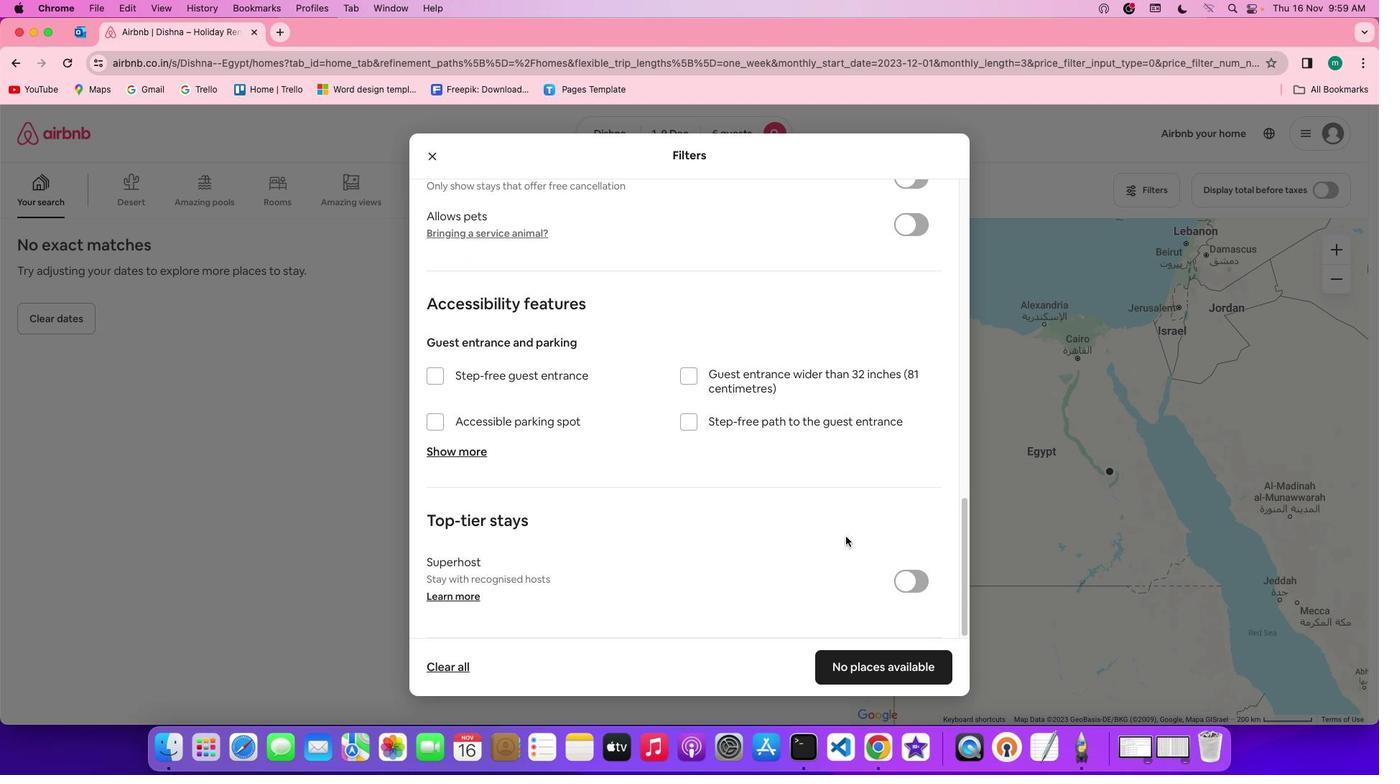 
Action: Mouse scrolled (846, 536) with delta (0, -3)
Screenshot: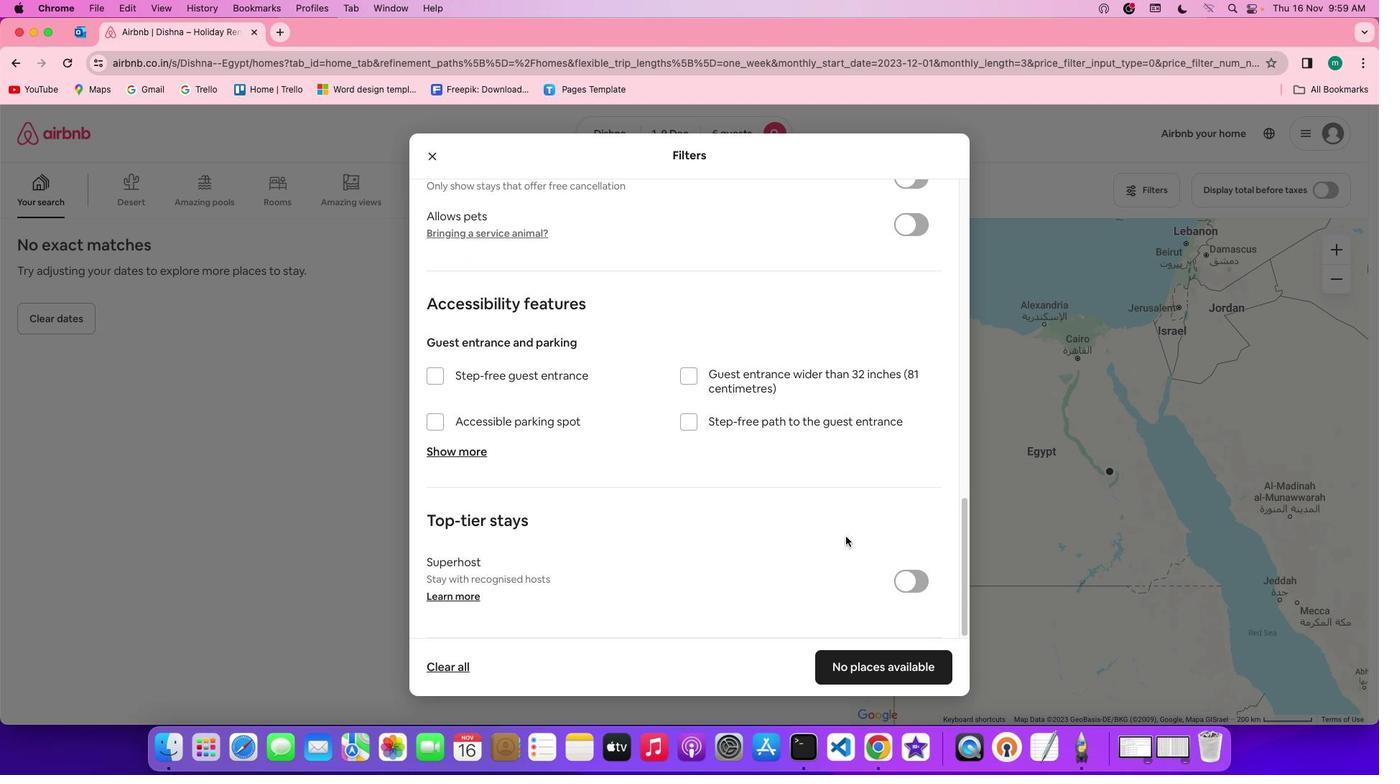 
Action: Mouse moved to (916, 676)
Screenshot: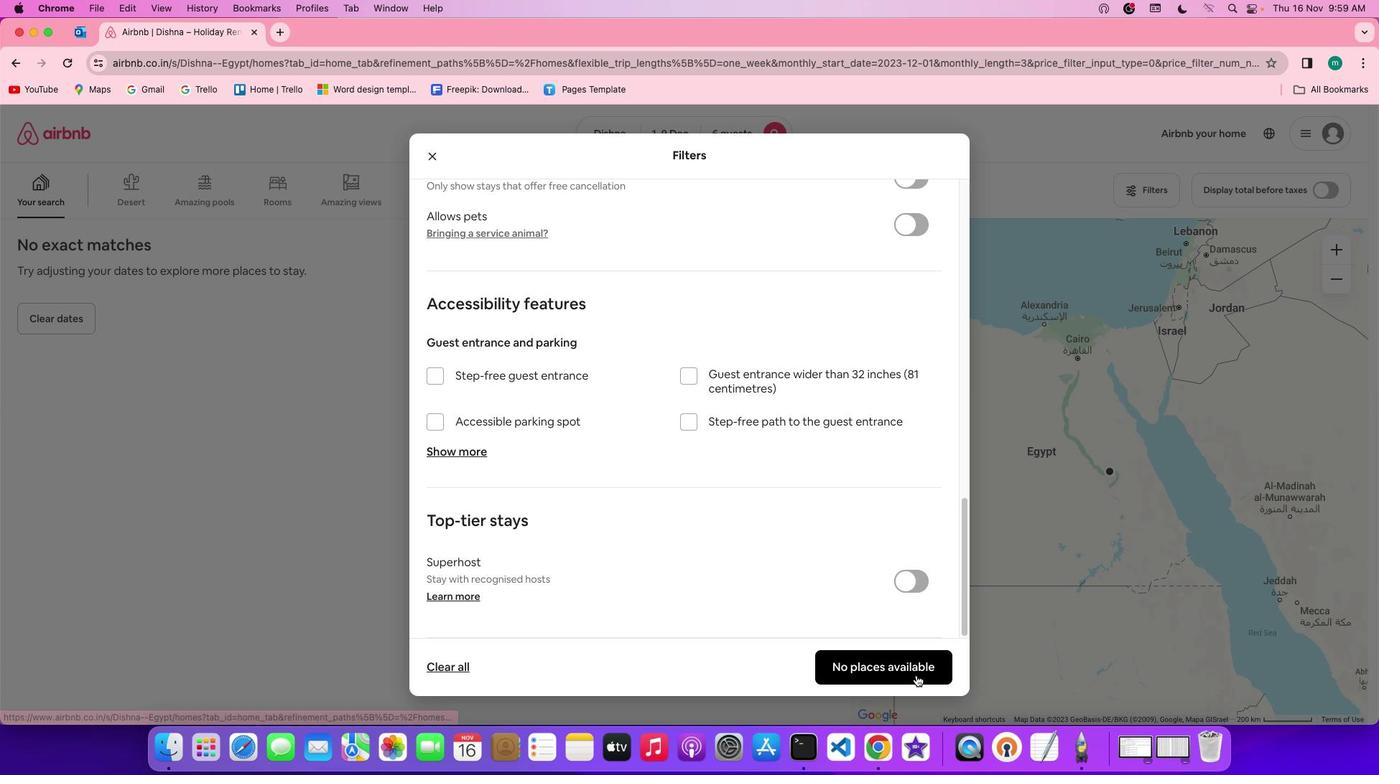 
Action: Mouse pressed left at (916, 676)
Screenshot: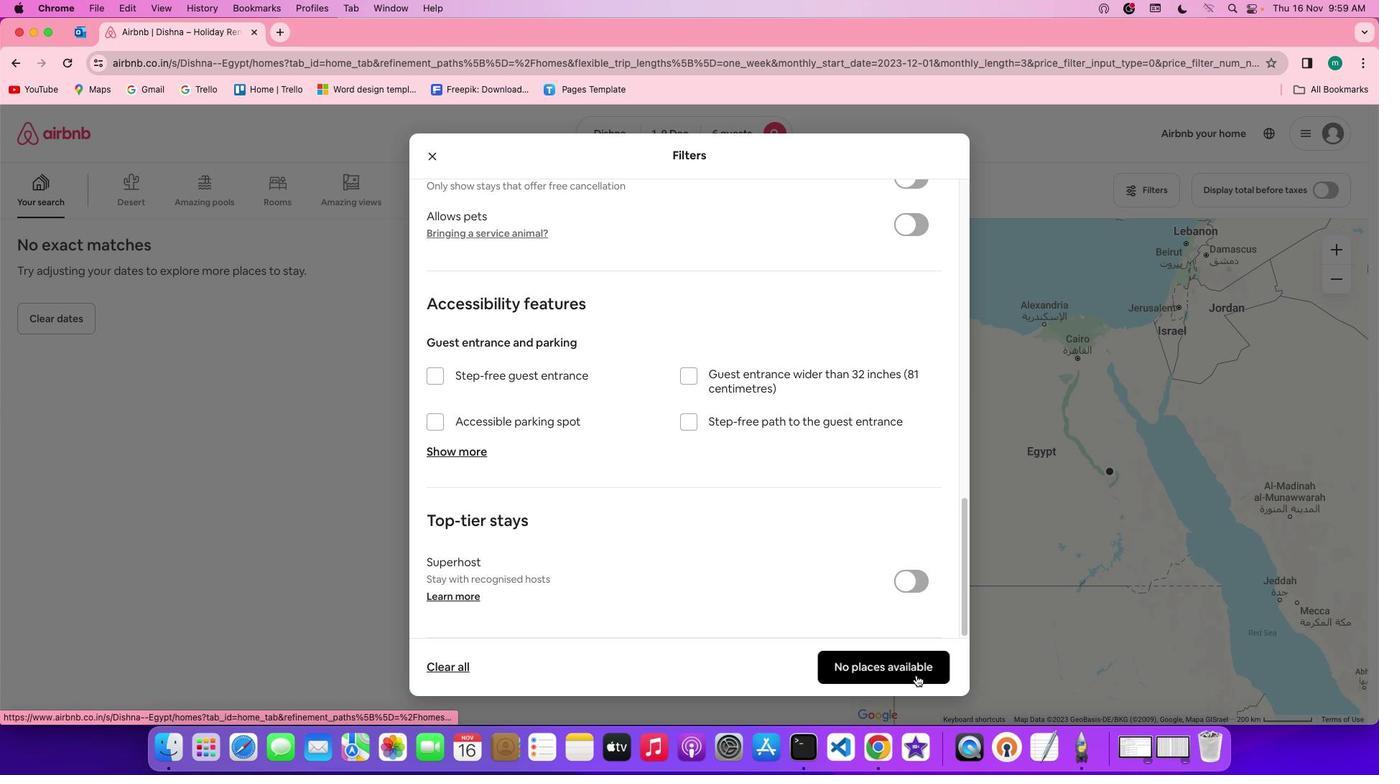 
Action: Mouse moved to (395, 424)
Screenshot: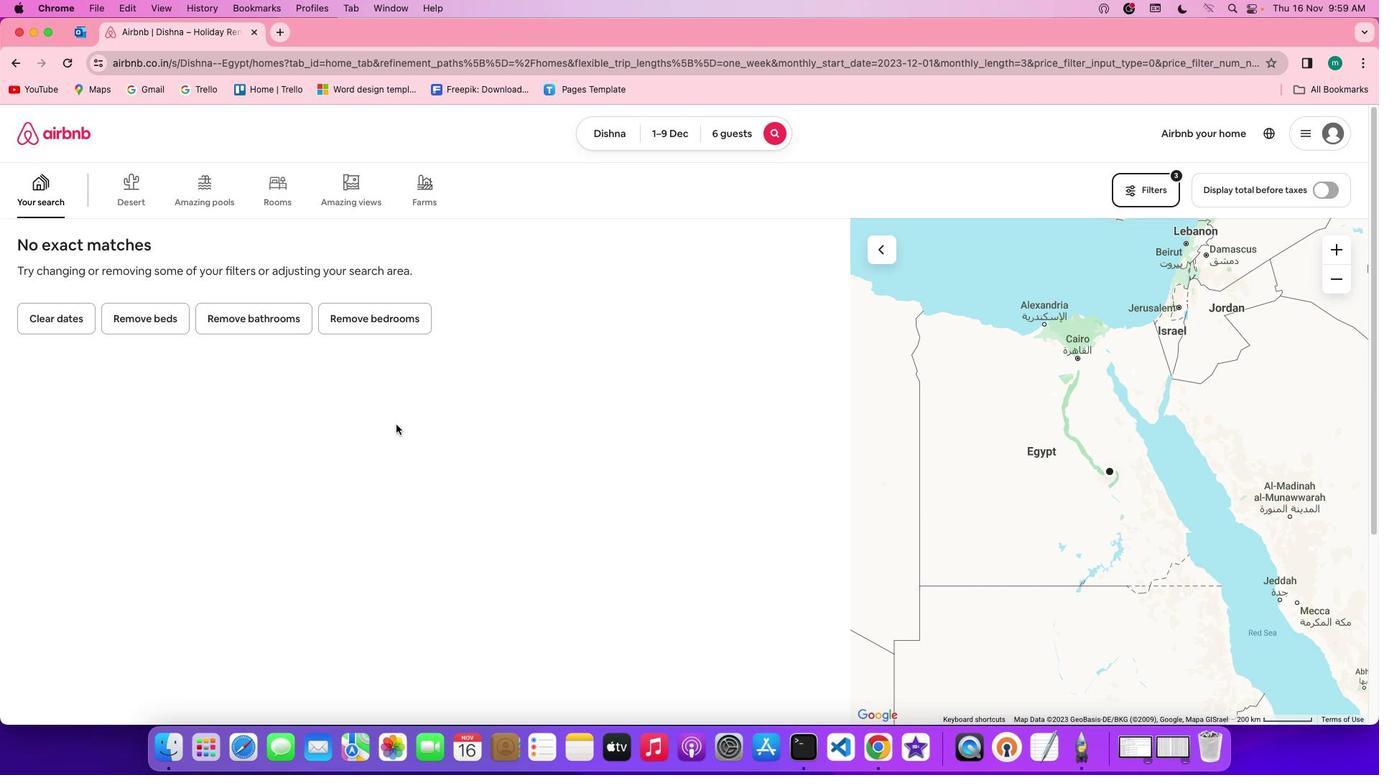 
